 Task: Find a flat in São Lourenço, State of Minas Gerais, for 5 adults from 8th to 15th August, with a price range of ₹10,000 to ₹140,000, and amenities including Wifi, Free parking, TV, and Gym.
Action: Mouse moved to (500, 106)
Screenshot: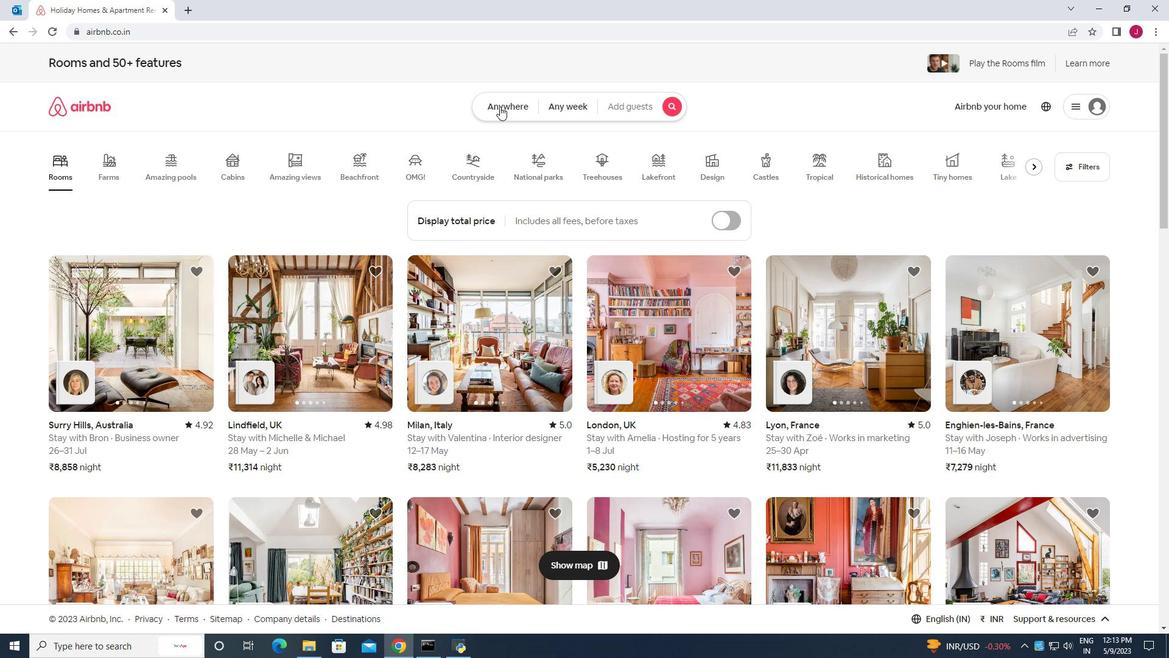 
Action: Mouse pressed left at (500, 106)
Screenshot: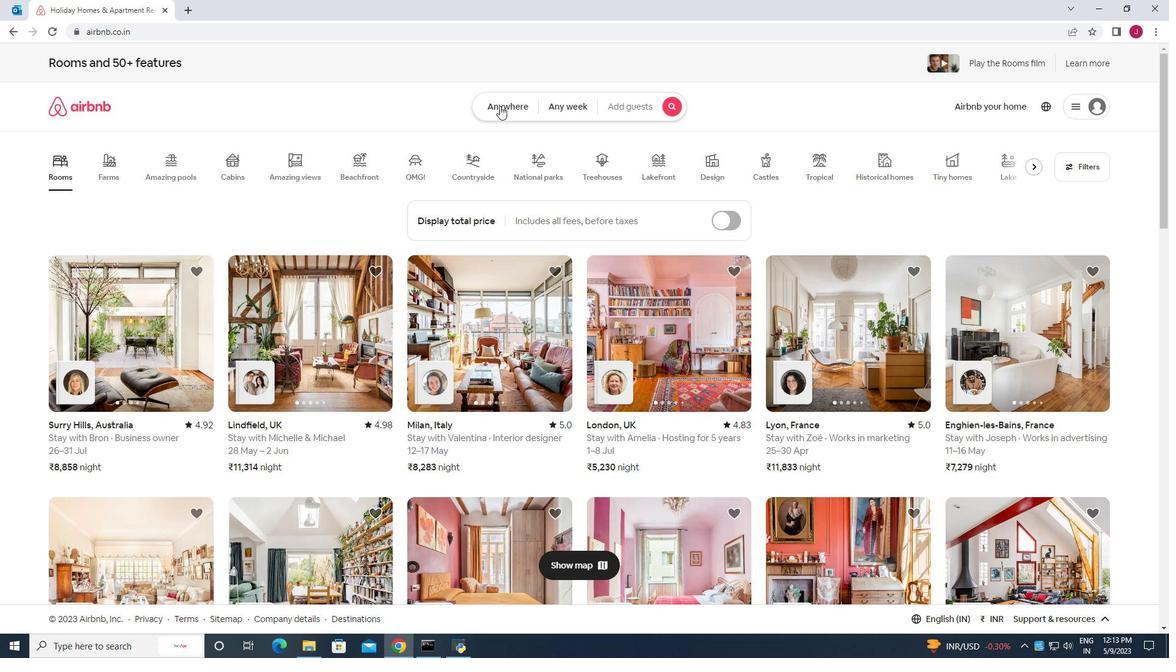 
Action: Mouse moved to (424, 154)
Screenshot: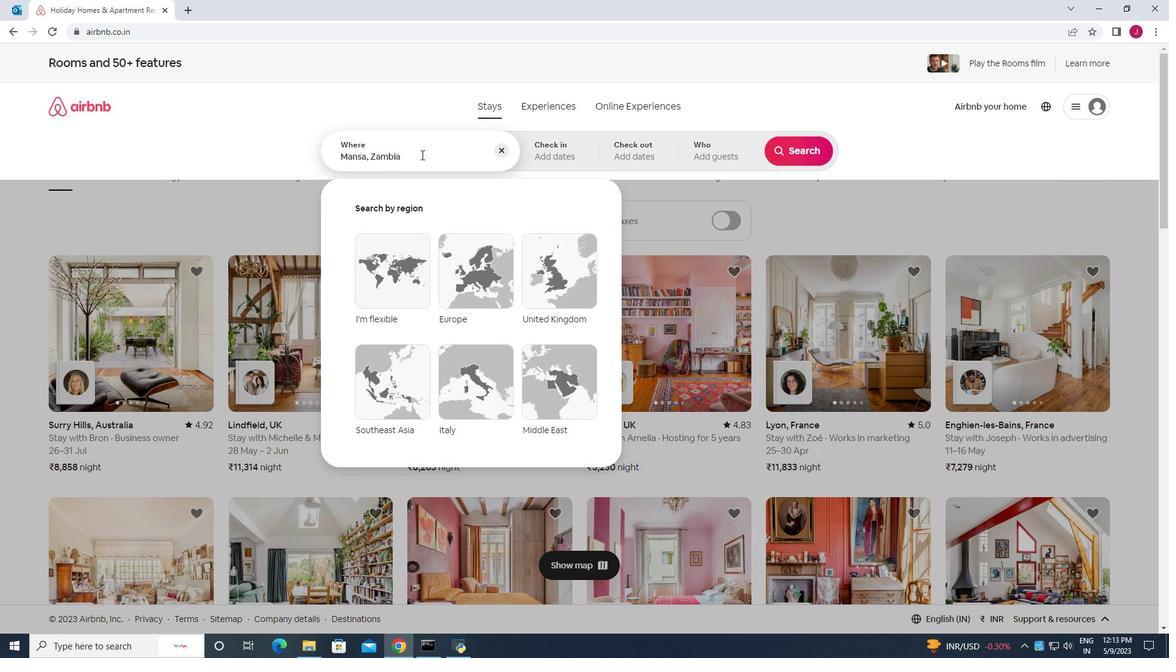 
Action: Mouse pressed left at (424, 154)
Screenshot: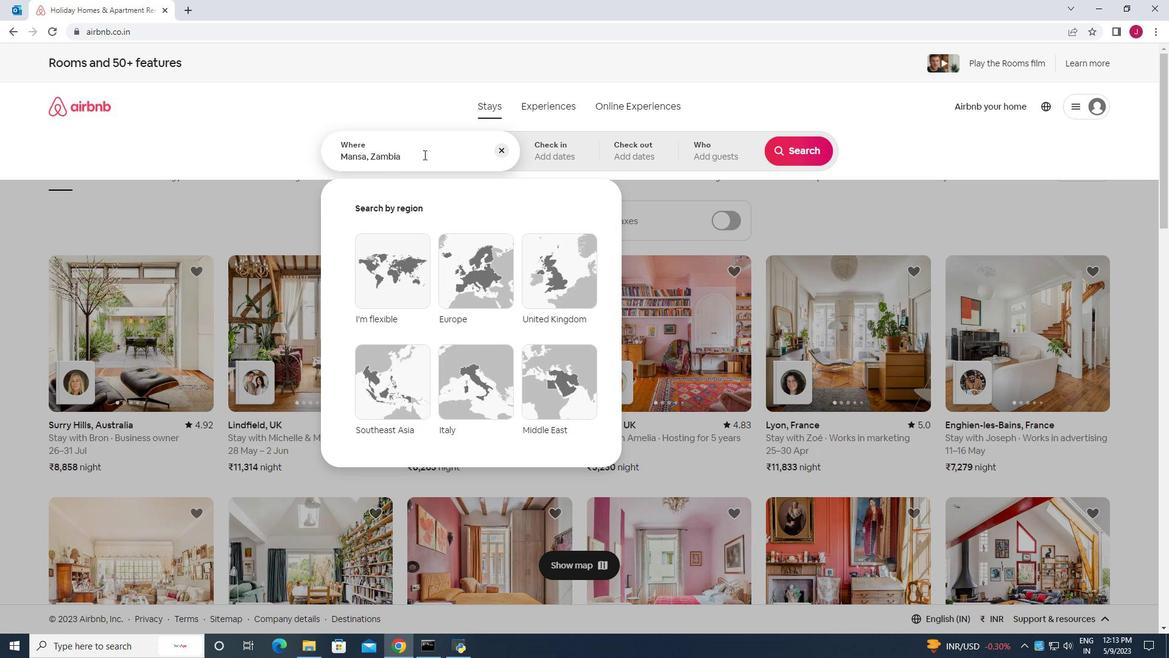 
Action: Mouse moved to (424, 154)
Screenshot: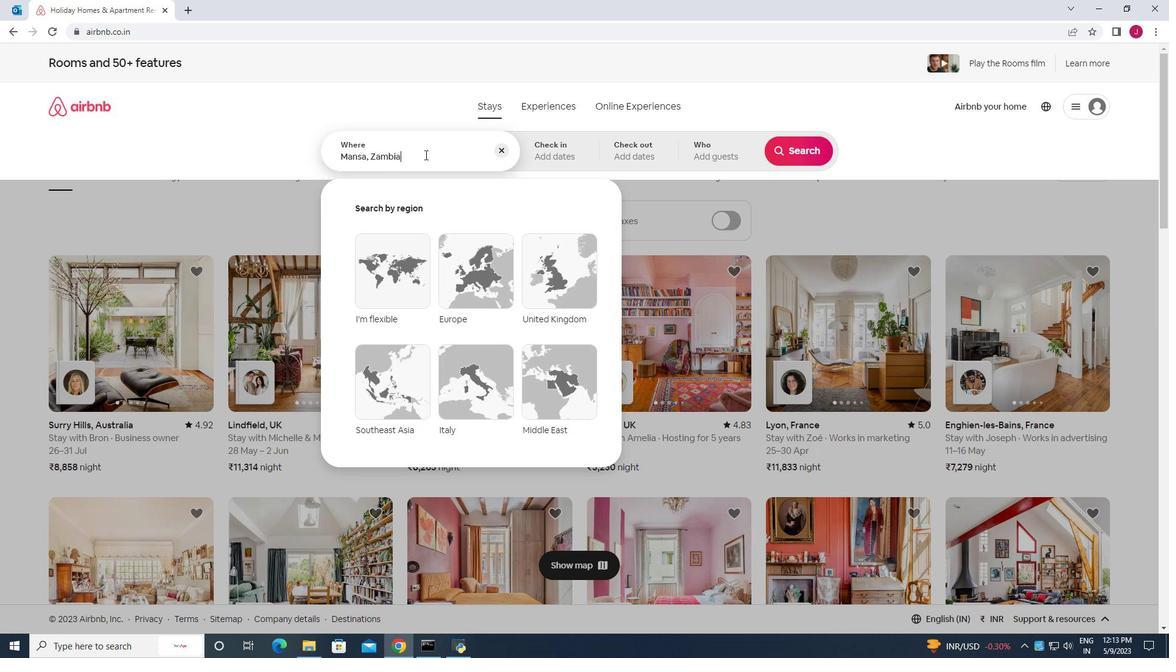 
Action: Key pressed <Key.backspace><Key.backspace><Key.backspace><Key.backspace><Key.backspace><Key.backspace><Key.backspace><Key.backspace><Key.backspace><Key.backspace><Key.backspace><Key.backspace><Key.backspace><Key.backspace><Key.backspace><Key.backspace><Key.backspace><Key.backspace><Key.backspace><Key.backspace>sao<Key.space>lourenco<Key.space>brazil
Screenshot: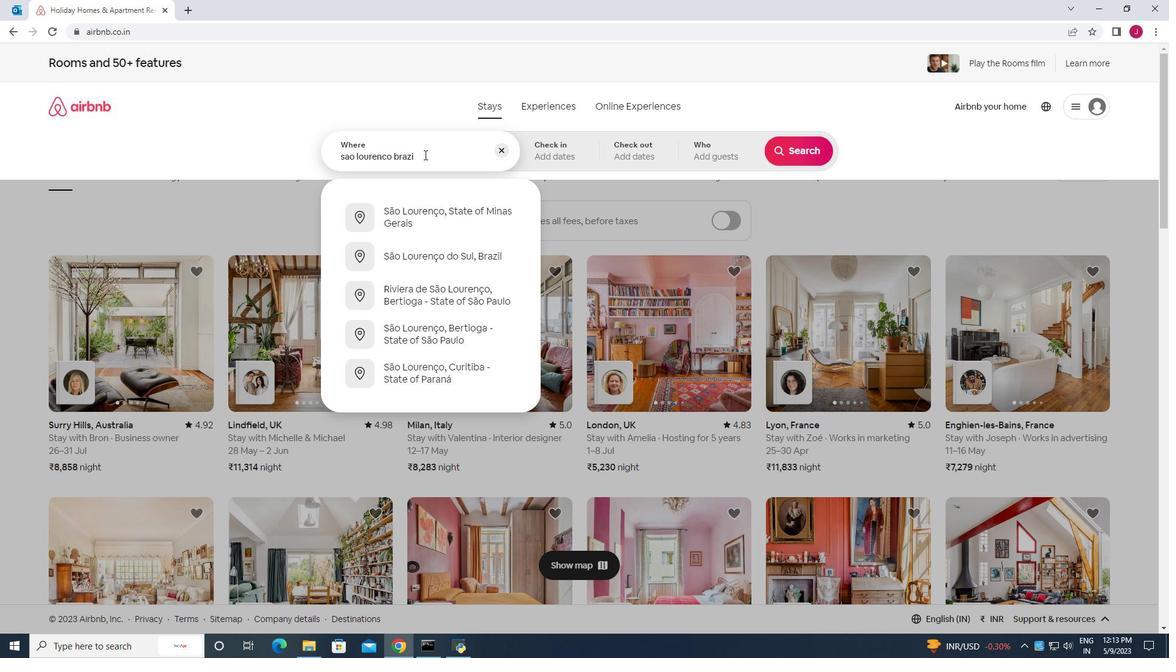 
Action: Mouse moved to (424, 226)
Screenshot: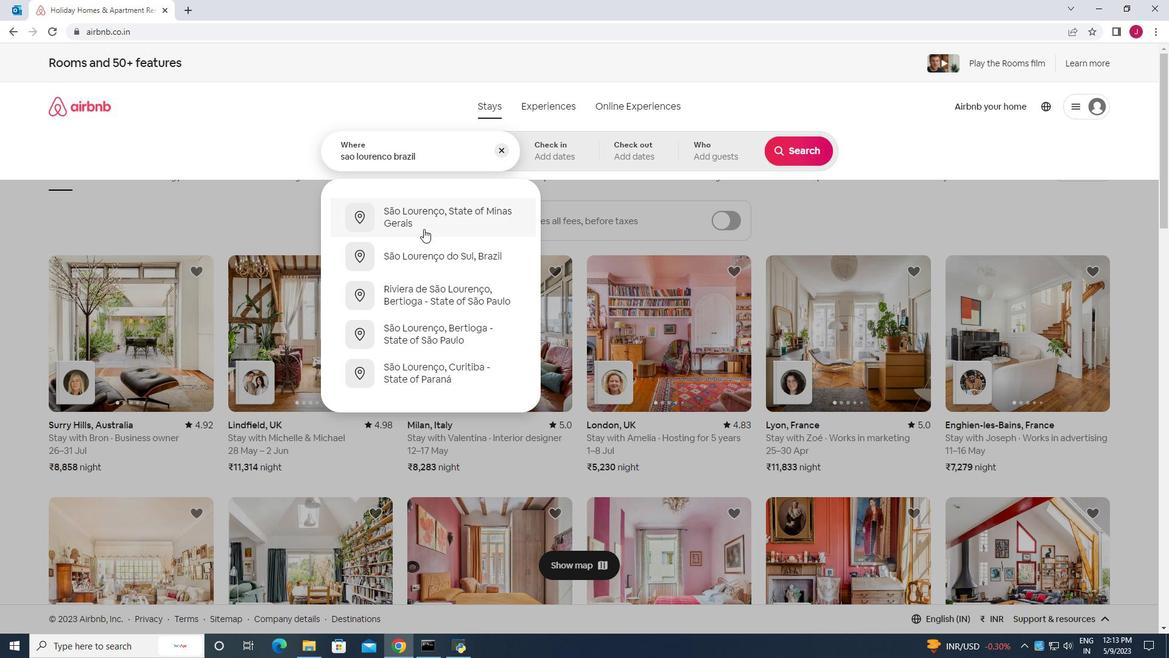 
Action: Key pressed <Key.enter>
Screenshot: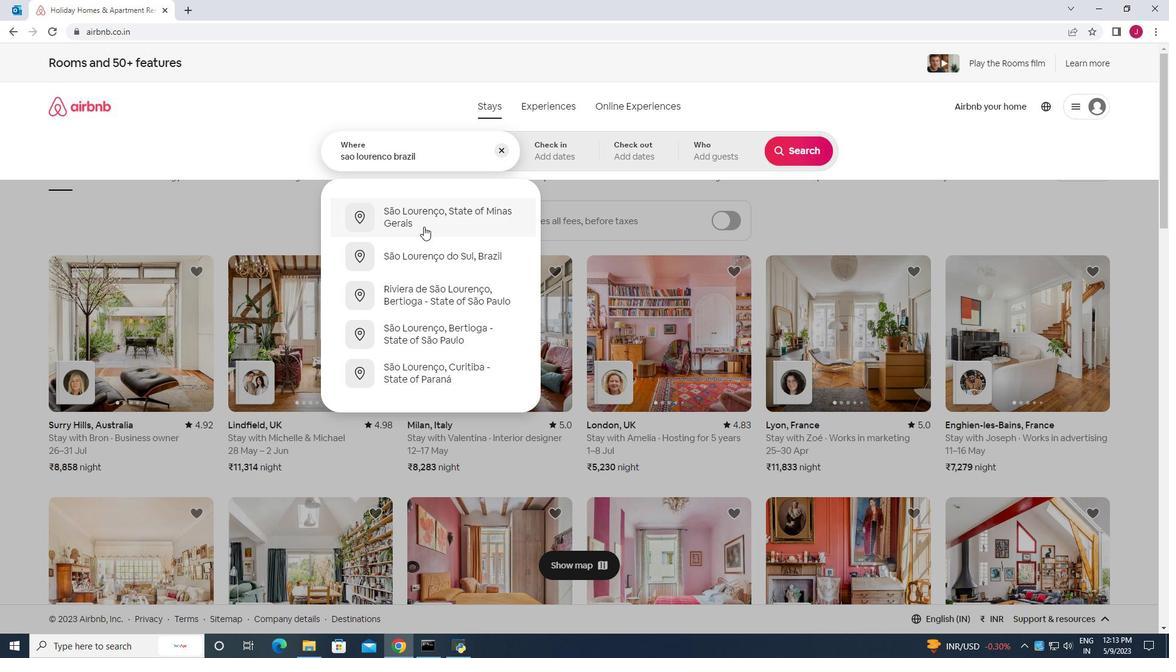 
Action: Mouse moved to (793, 247)
Screenshot: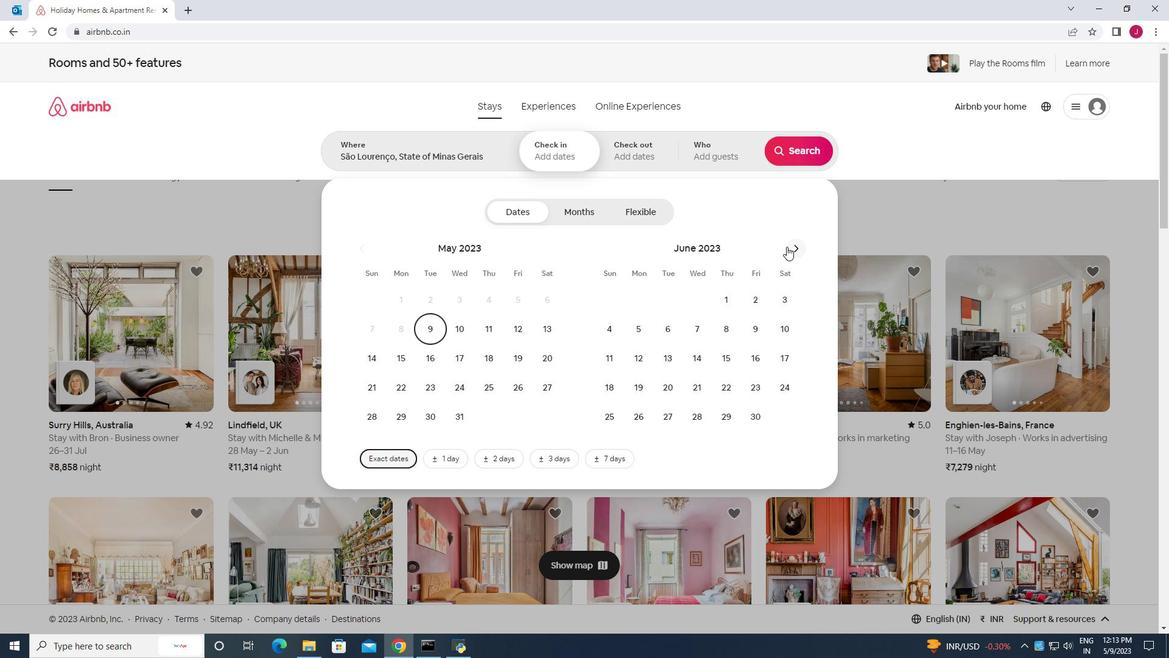 
Action: Mouse pressed left at (793, 247)
Screenshot: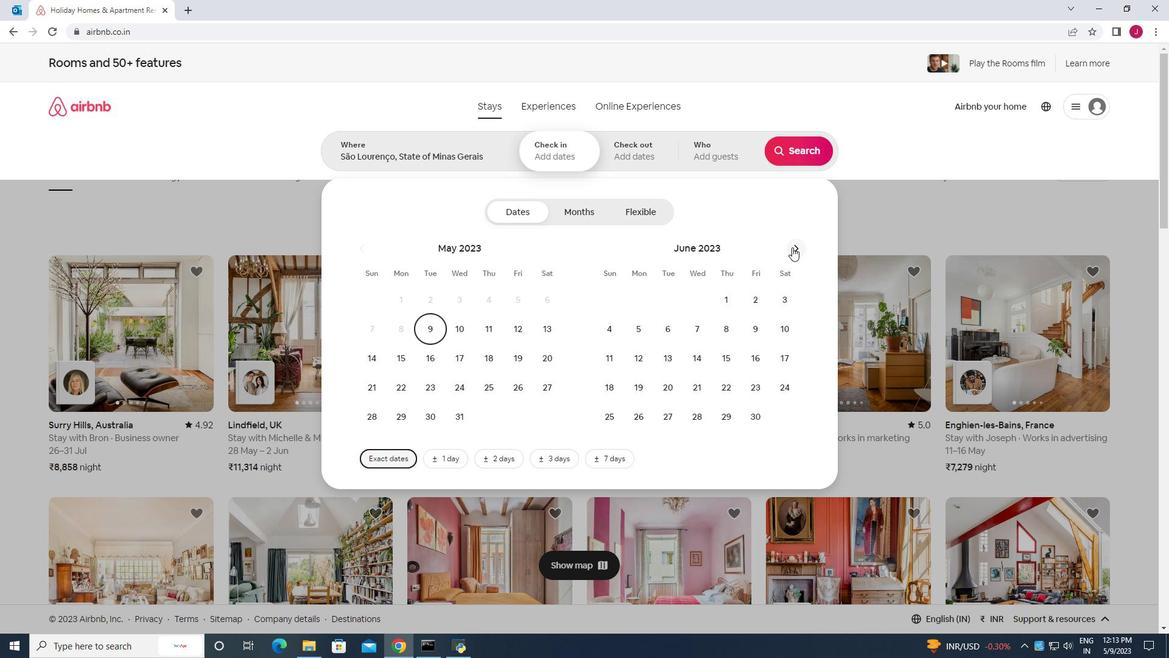 
Action: Mouse moved to (797, 247)
Screenshot: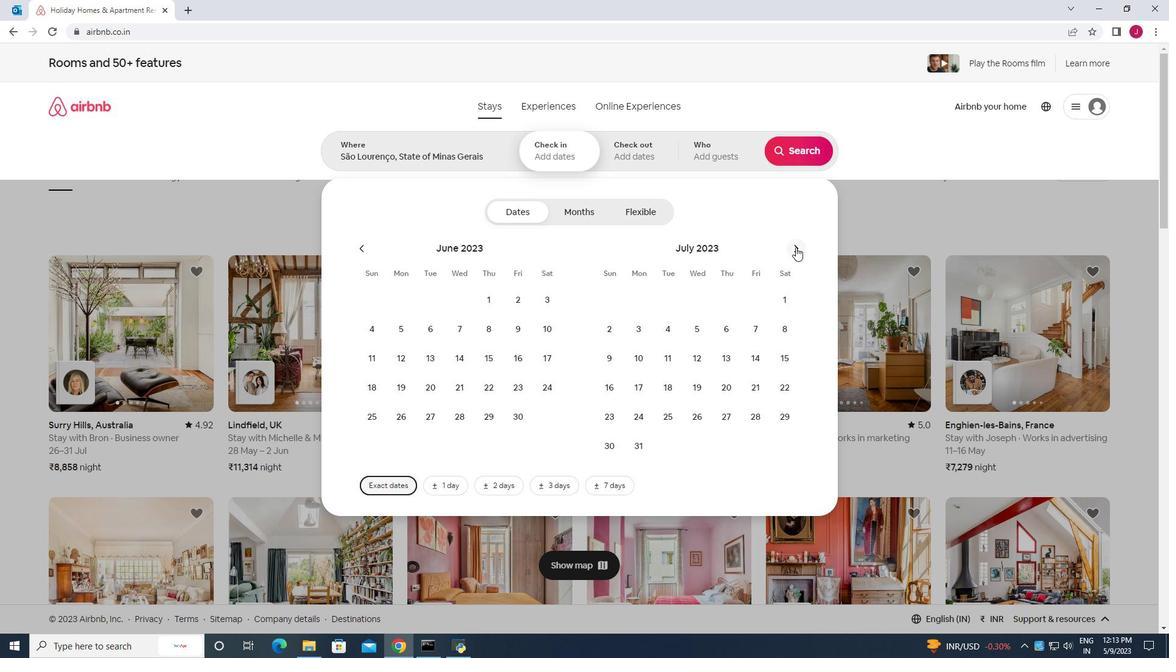
Action: Mouse pressed left at (797, 247)
Screenshot: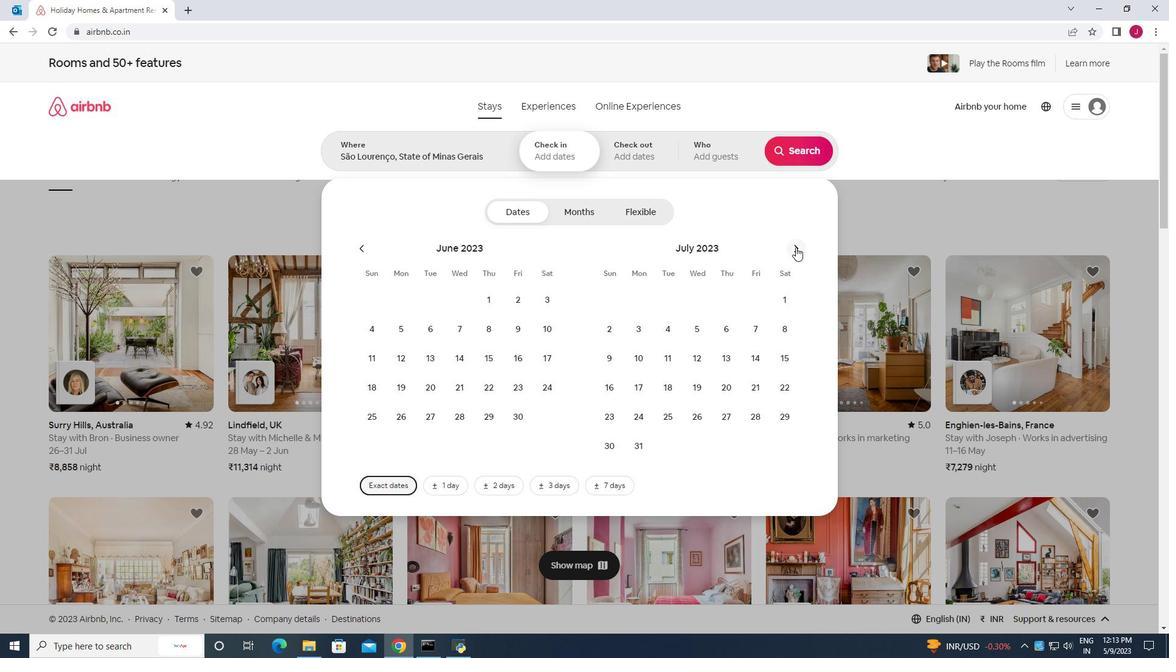 
Action: Mouse moved to (674, 328)
Screenshot: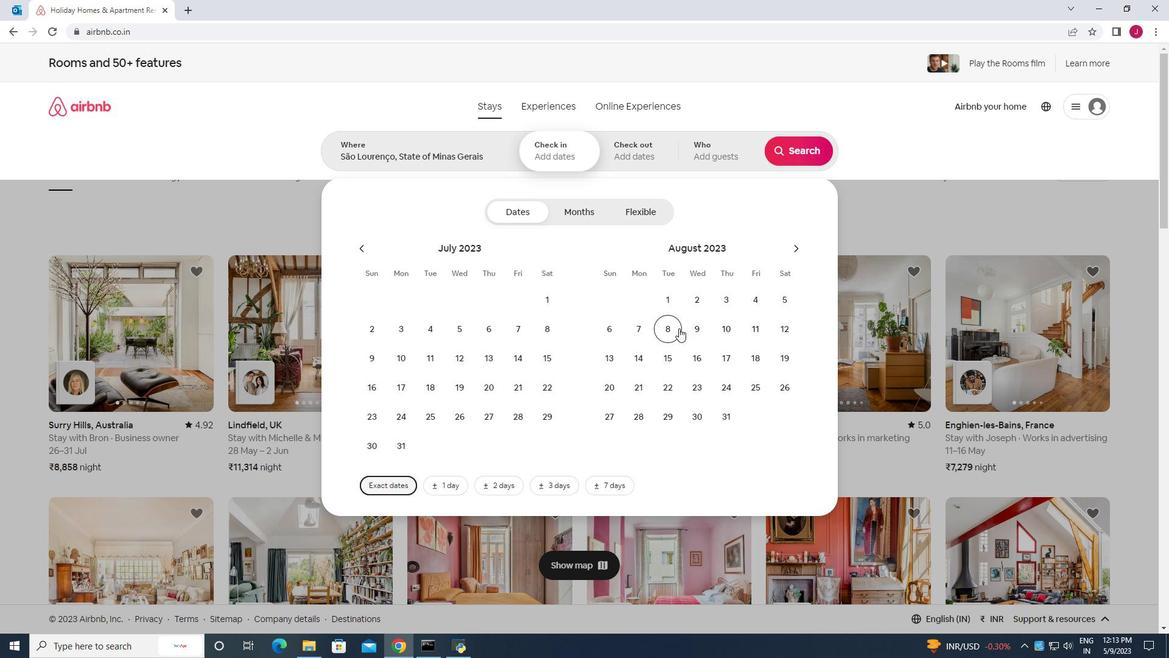 
Action: Mouse pressed left at (674, 328)
Screenshot: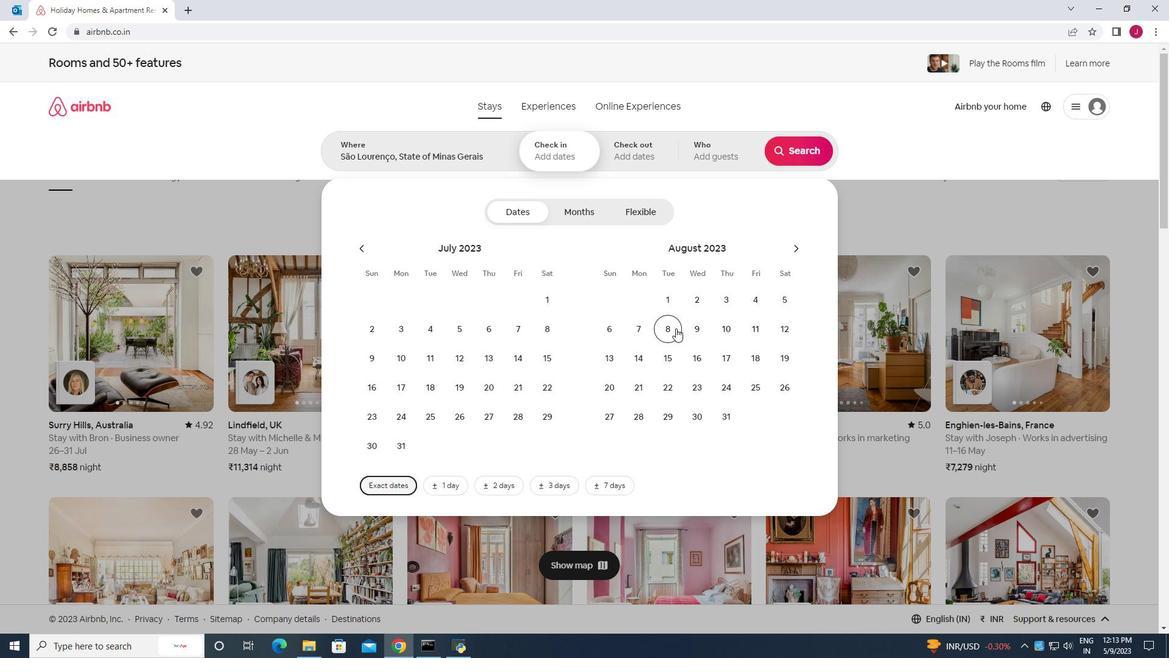 
Action: Mouse moved to (666, 355)
Screenshot: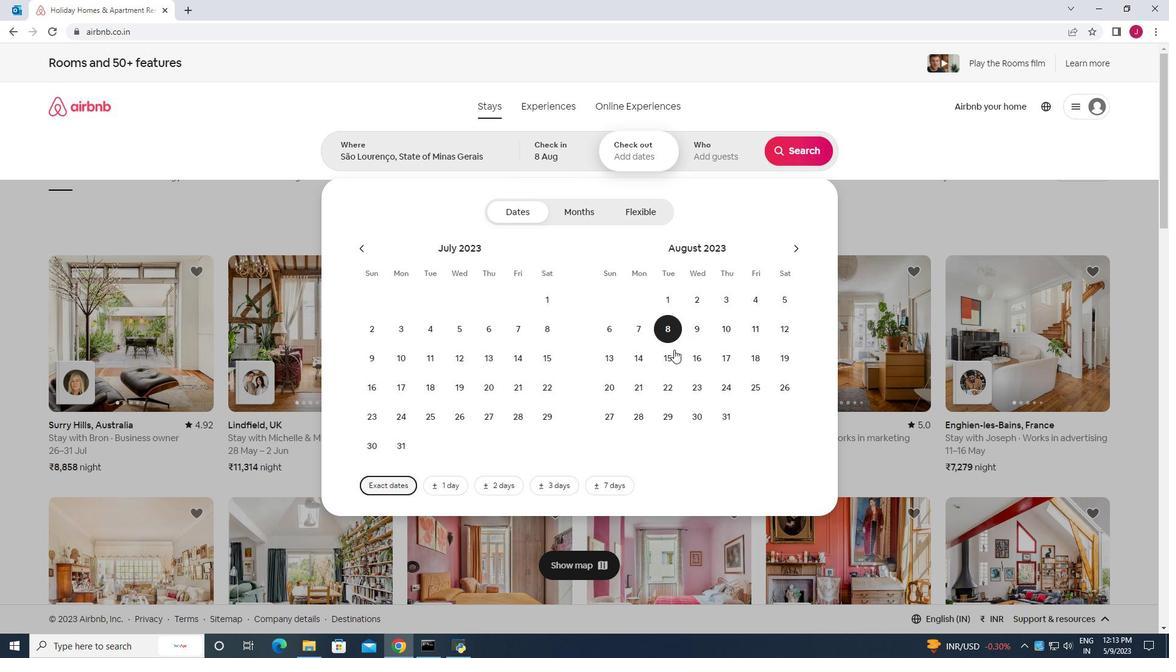 
Action: Mouse pressed left at (666, 355)
Screenshot: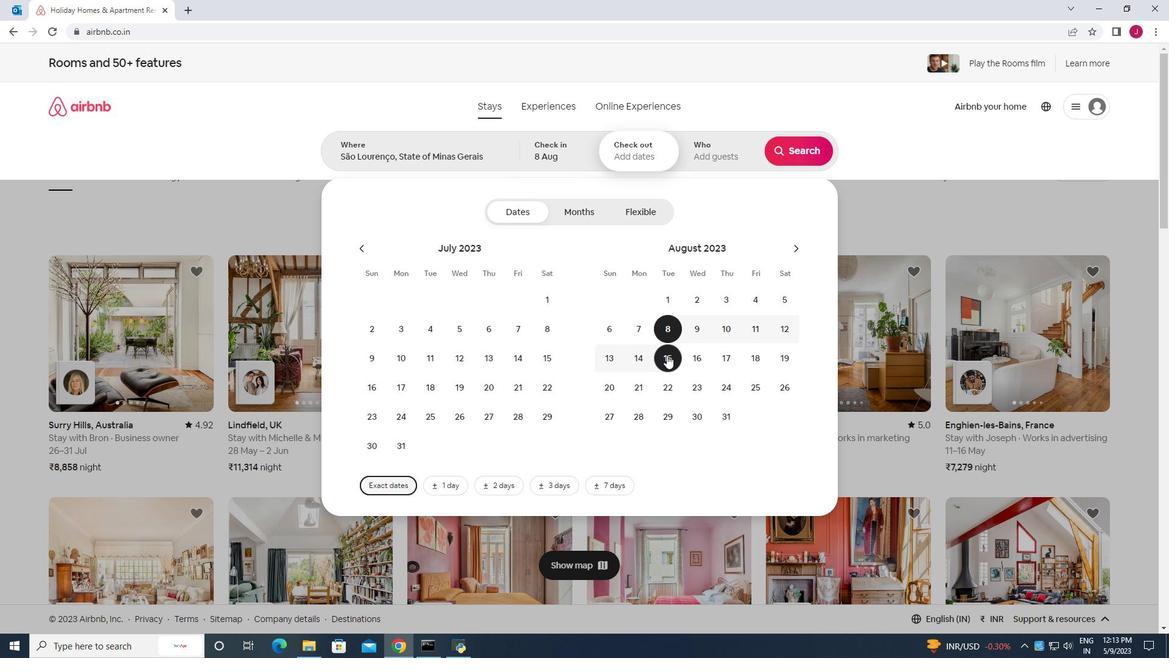 
Action: Mouse moved to (718, 149)
Screenshot: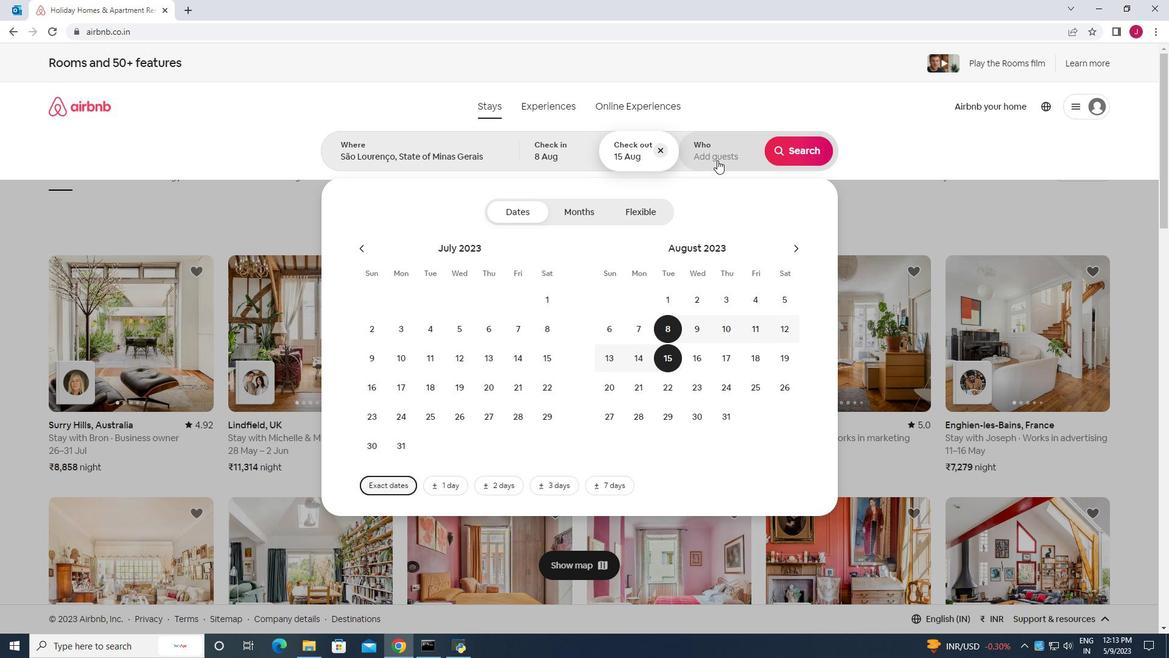 
Action: Mouse pressed left at (718, 149)
Screenshot: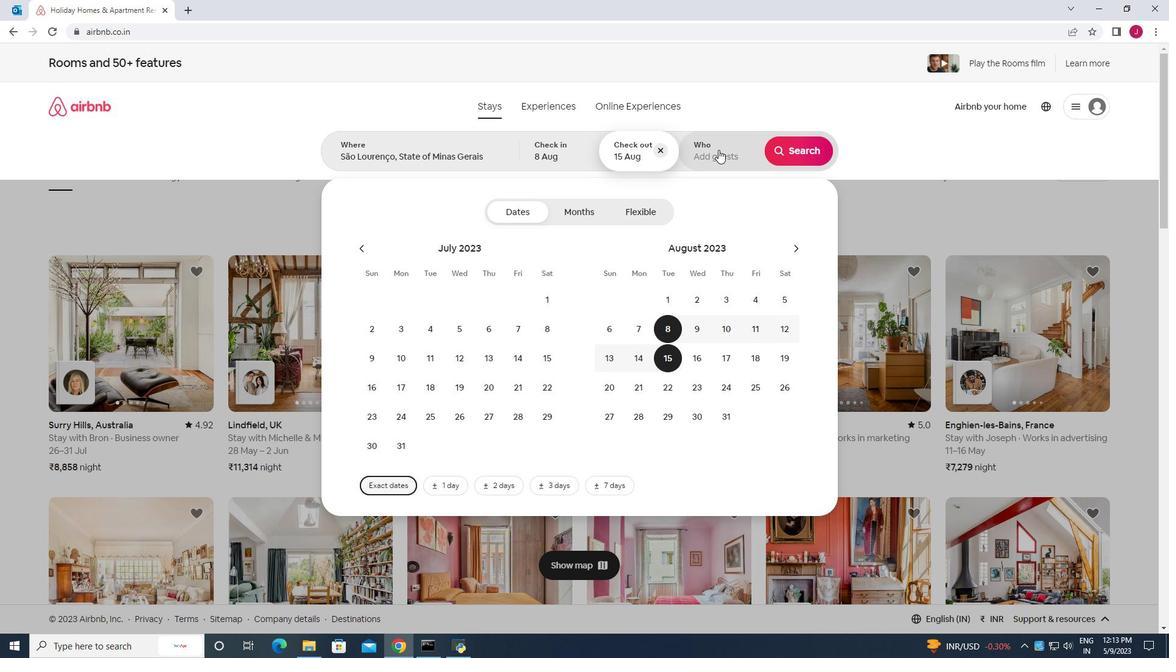 
Action: Mouse moved to (737, 285)
Screenshot: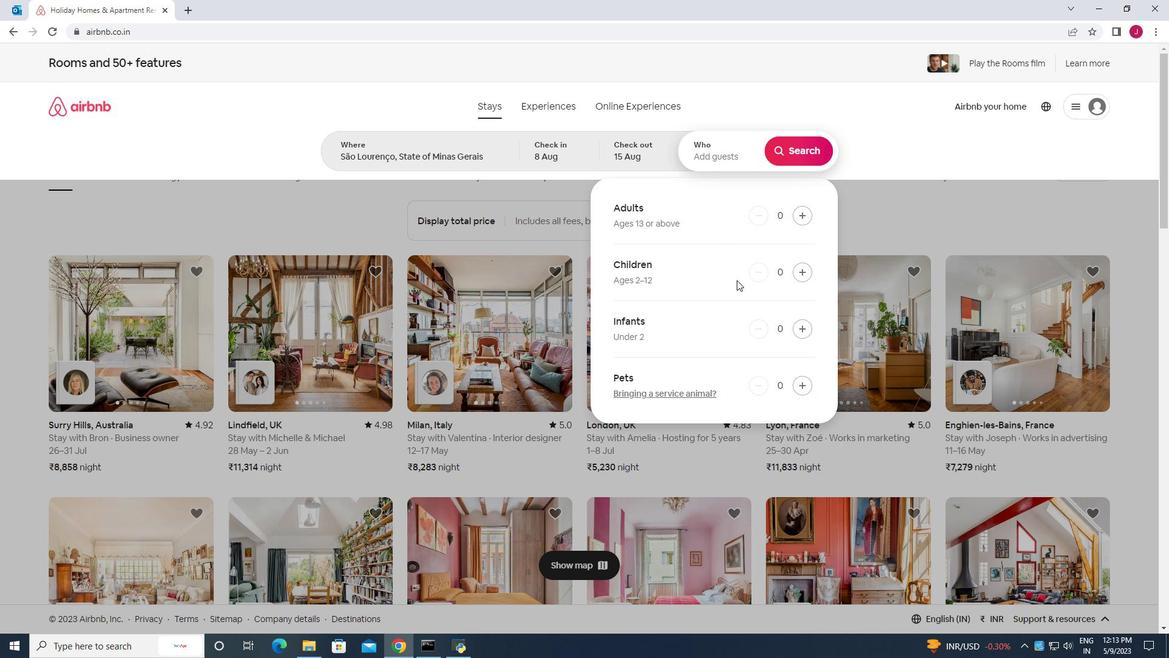 
Action: Mouse scrolled (737, 285) with delta (0, 0)
Screenshot: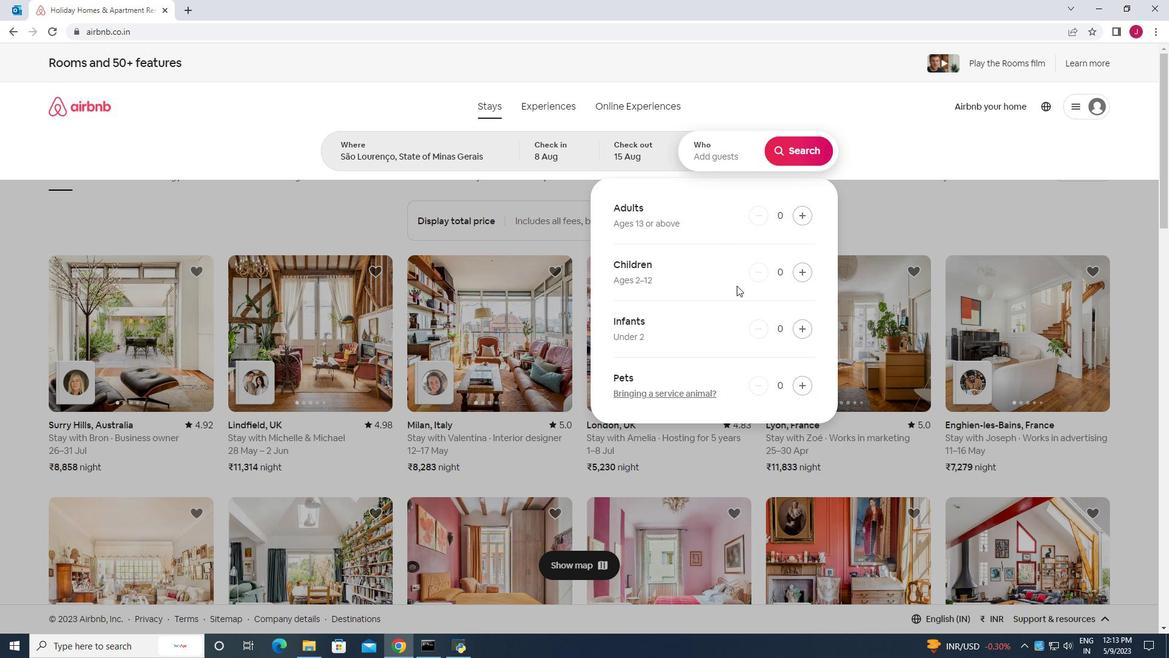 
Action: Mouse moved to (734, 285)
Screenshot: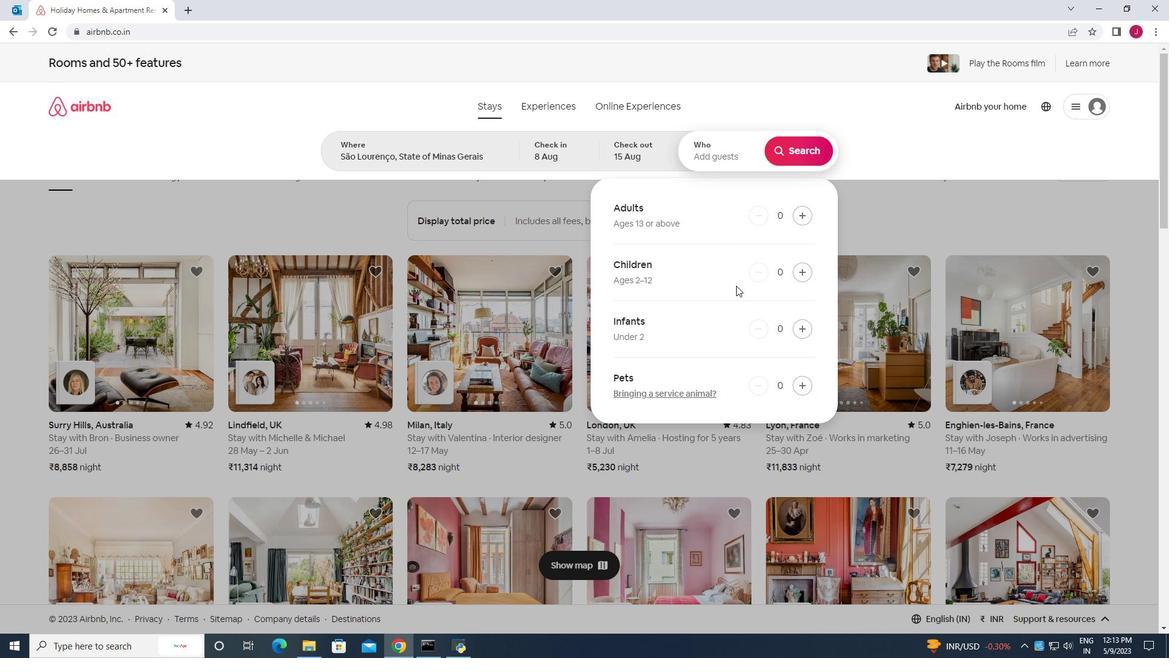 
Action: Mouse scrolled (734, 285) with delta (0, 0)
Screenshot: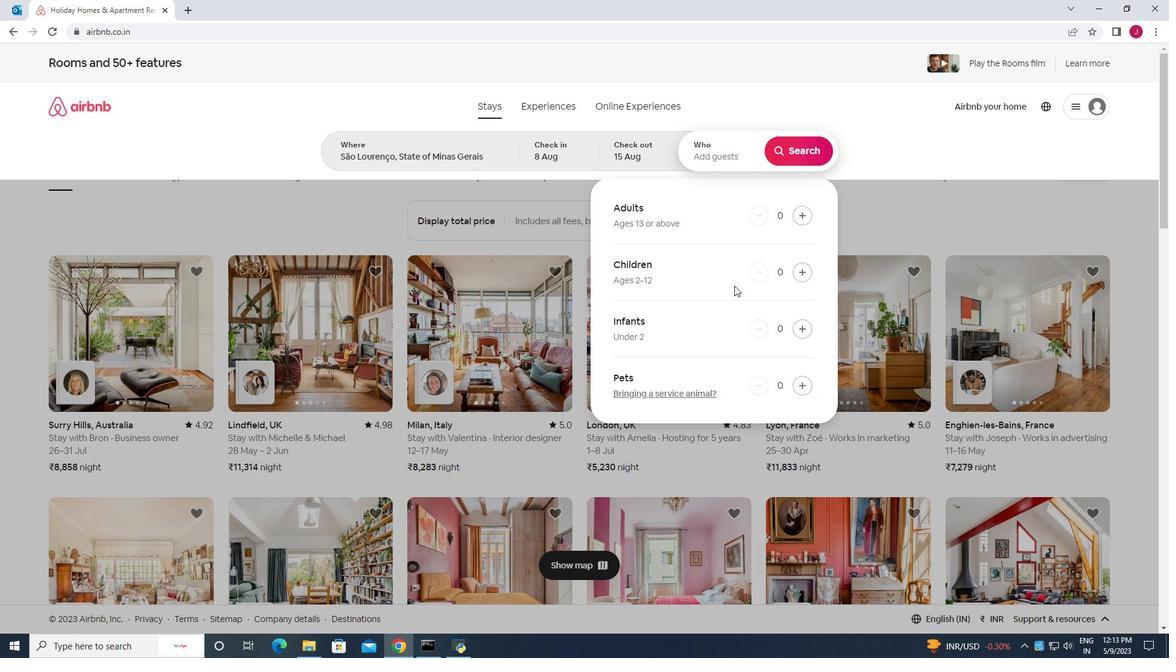 
Action: Mouse scrolled (734, 285) with delta (0, 0)
Screenshot: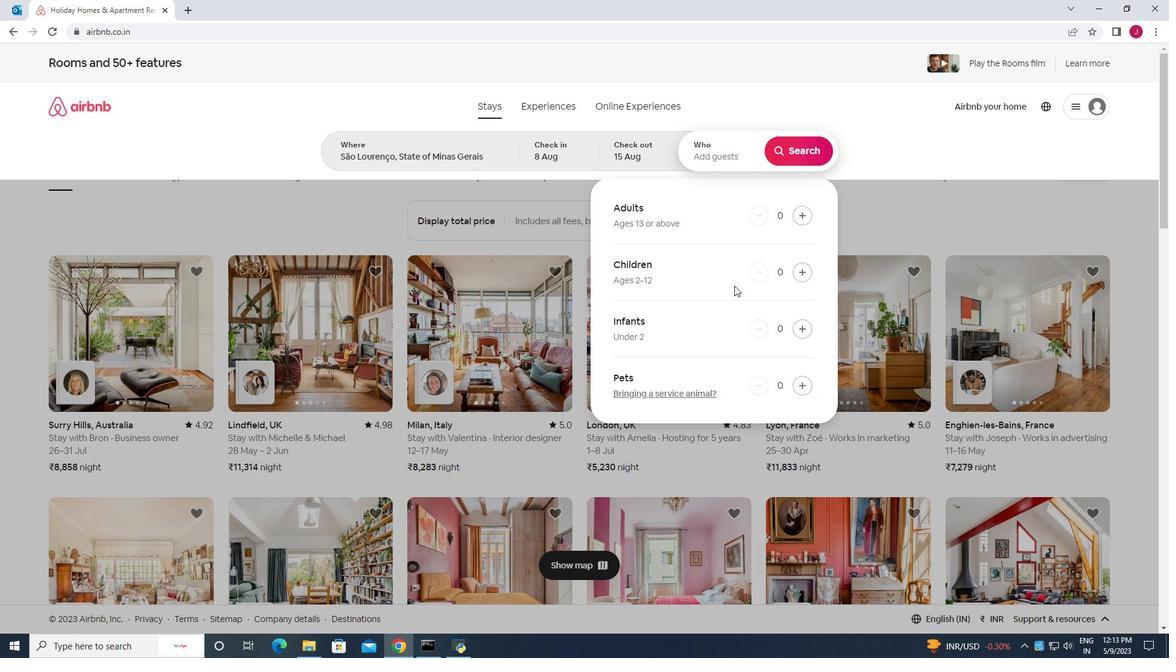 
Action: Mouse moved to (737, 286)
Screenshot: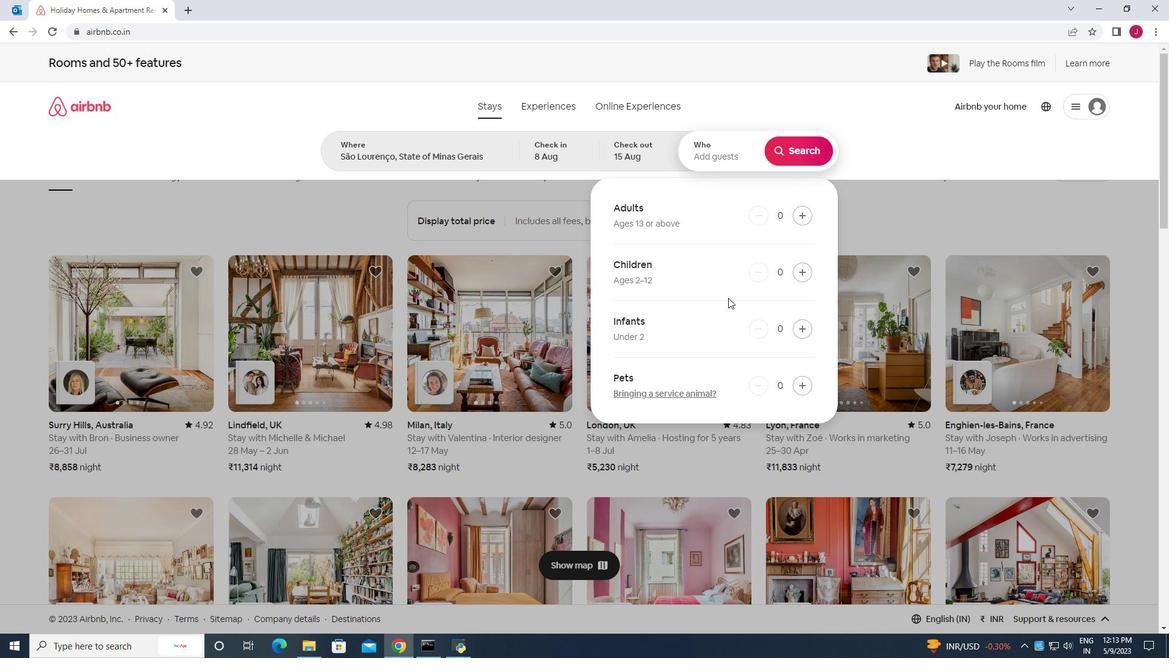 
Action: Mouse scrolled (737, 285) with delta (0, 0)
Screenshot: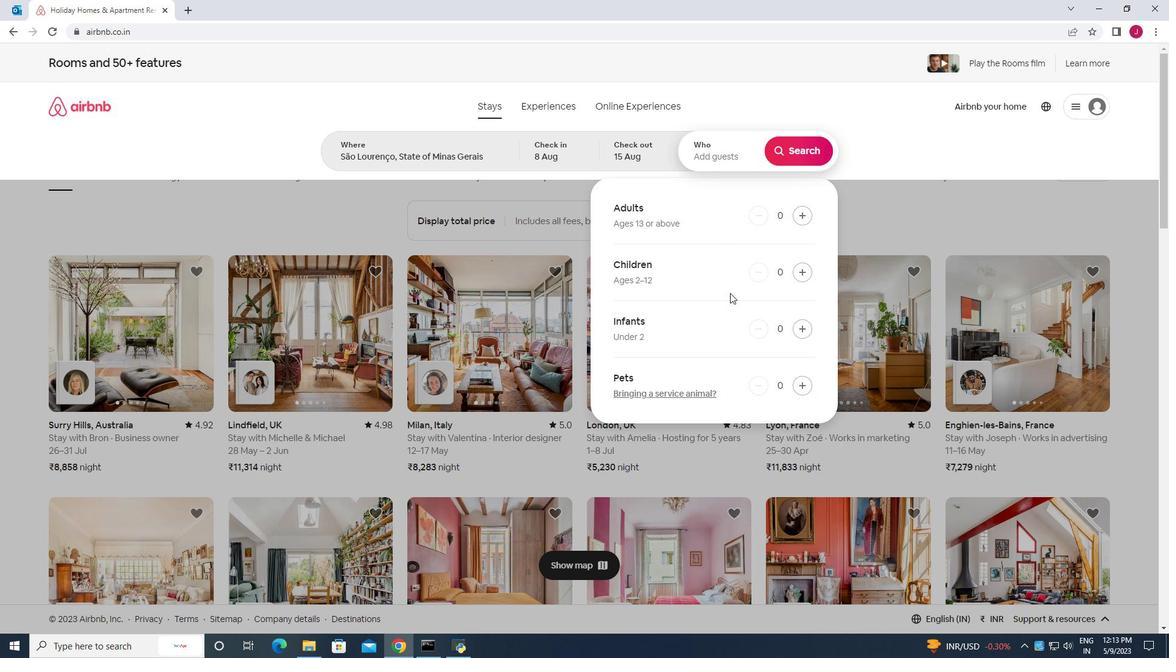 
Action: Mouse moved to (798, 209)
Screenshot: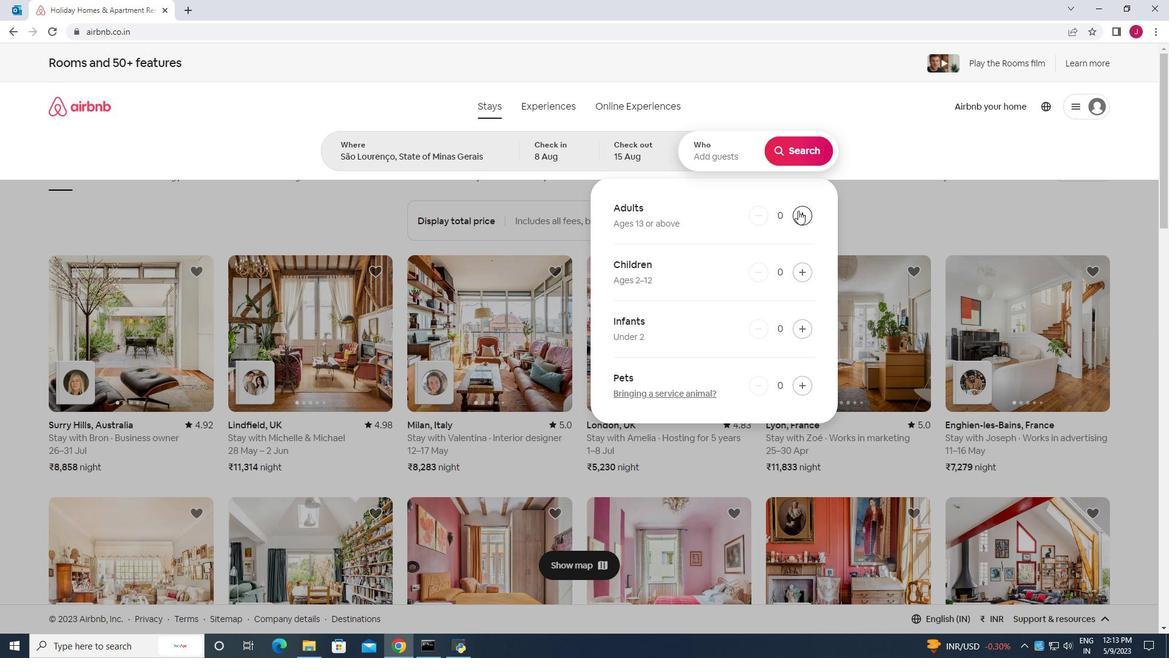 
Action: Mouse pressed left at (798, 209)
Screenshot: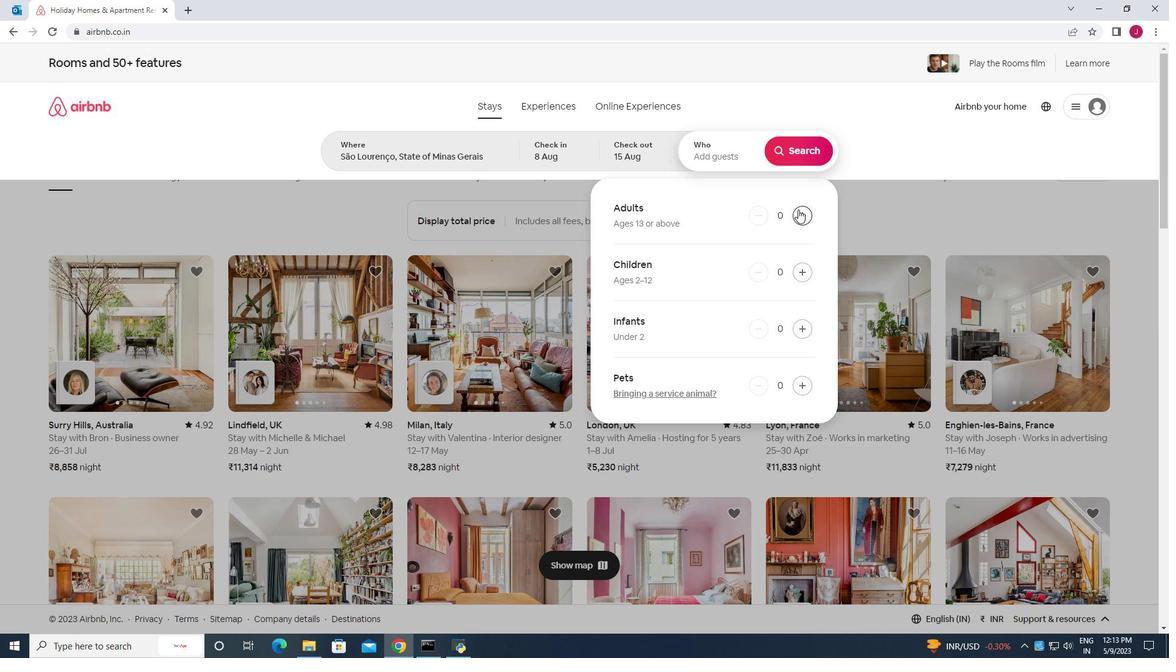 
Action: Mouse pressed left at (798, 209)
Screenshot: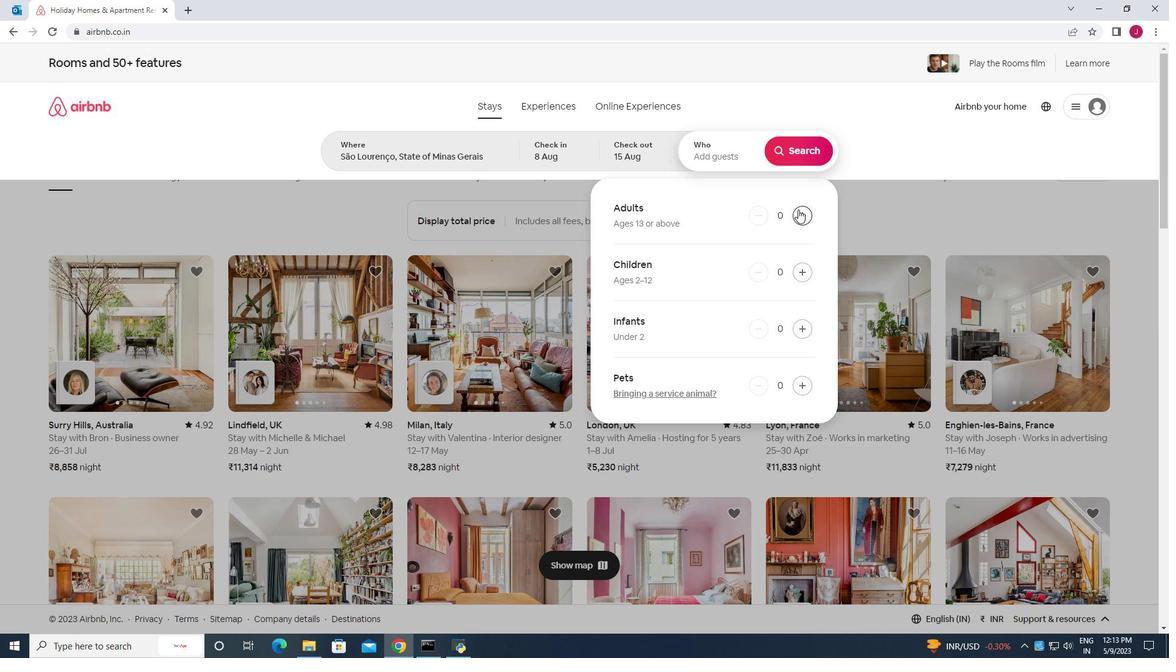 
Action: Mouse pressed left at (798, 209)
Screenshot: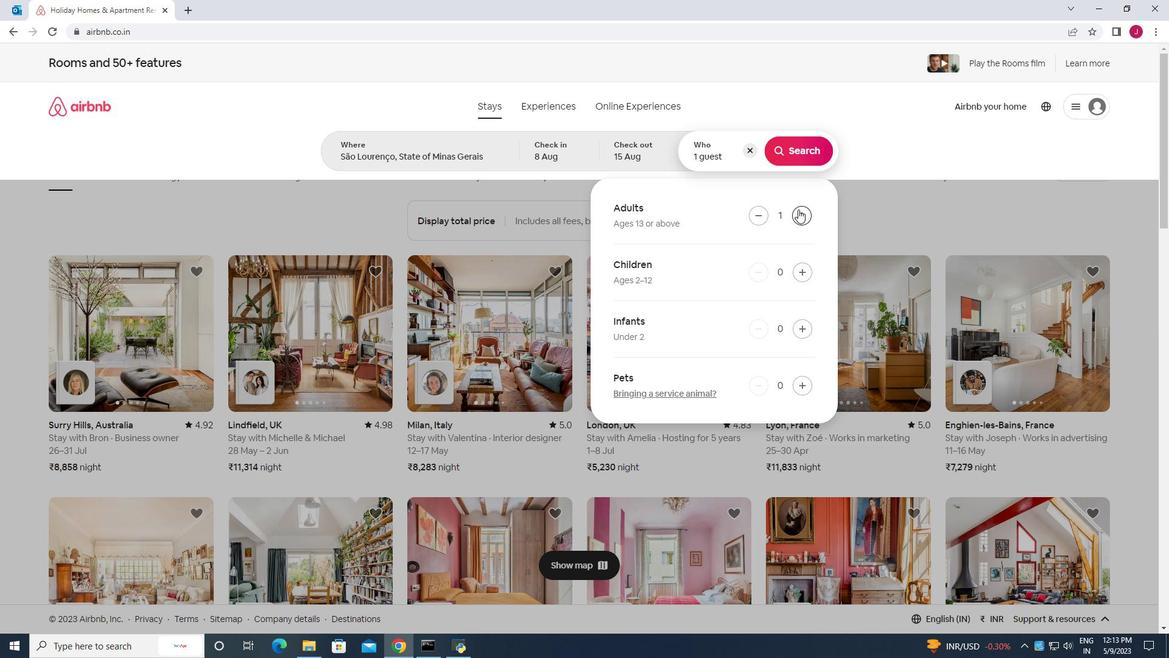 
Action: Mouse pressed left at (798, 209)
Screenshot: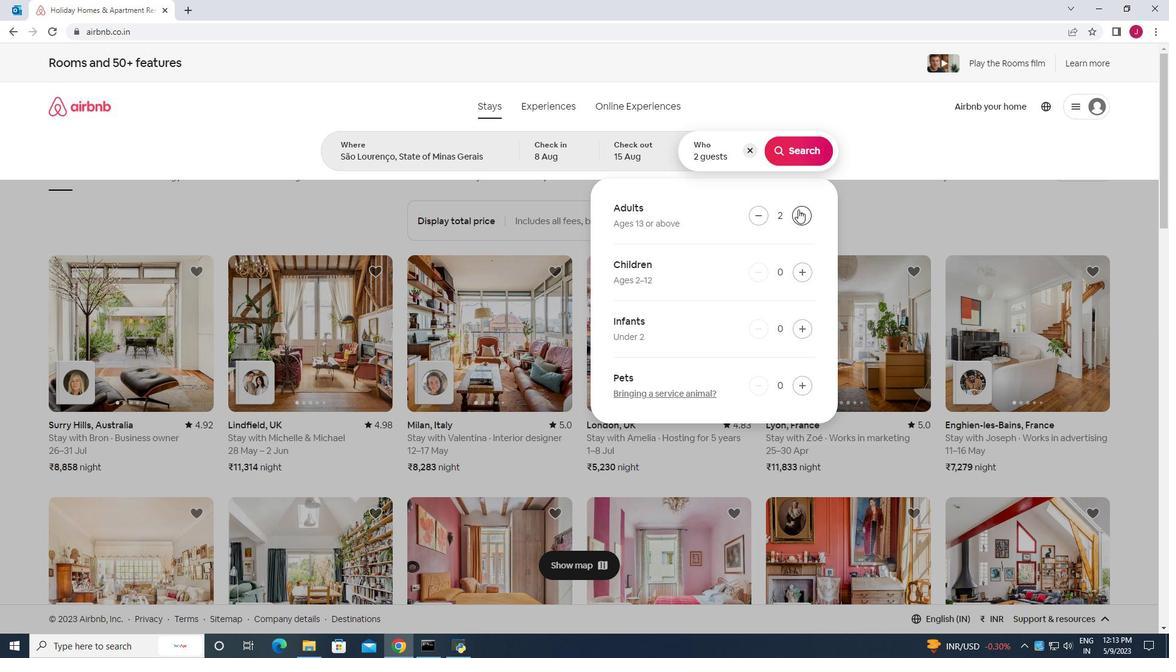 
Action: Mouse pressed left at (798, 209)
Screenshot: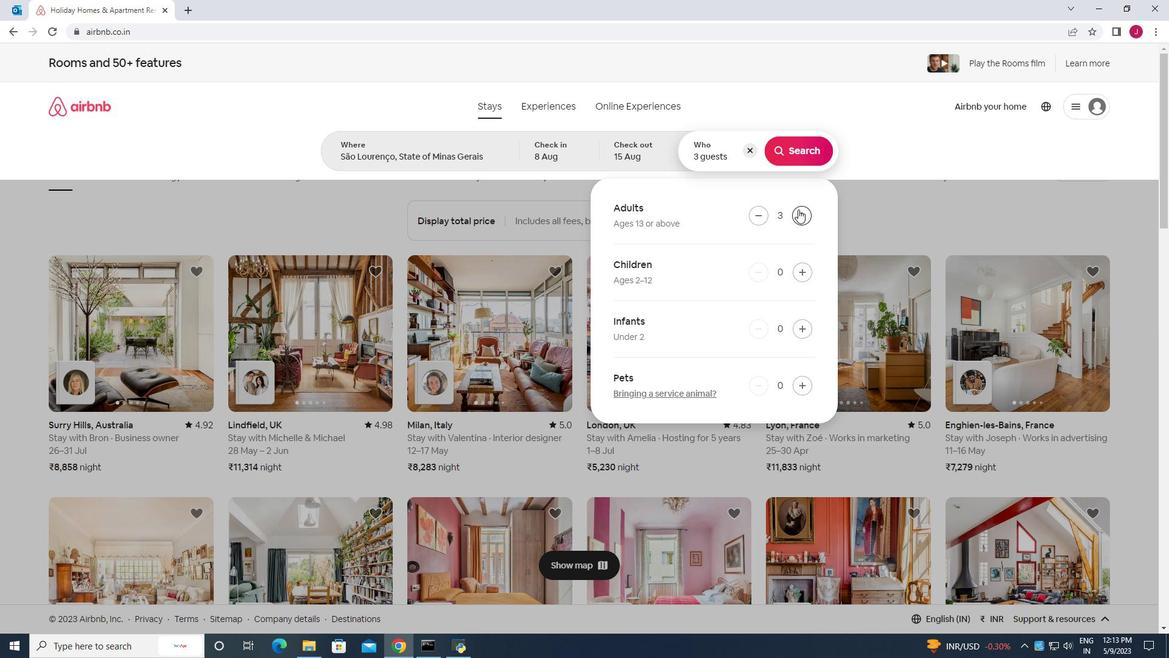 
Action: Mouse moved to (806, 152)
Screenshot: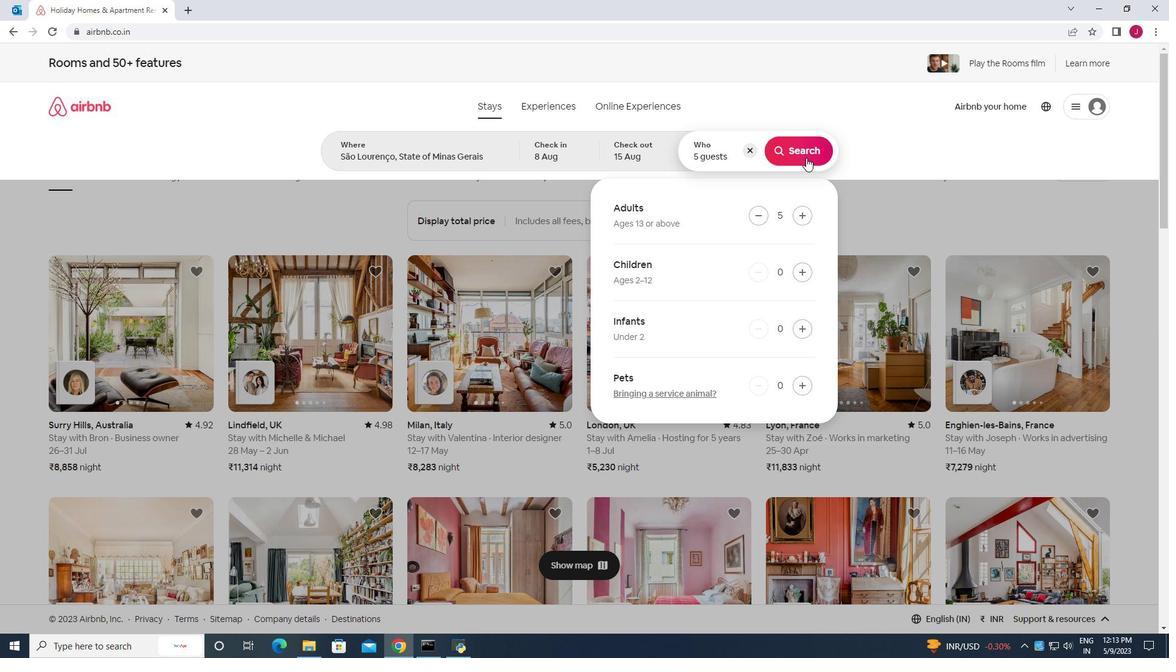 
Action: Mouse pressed left at (806, 152)
Screenshot: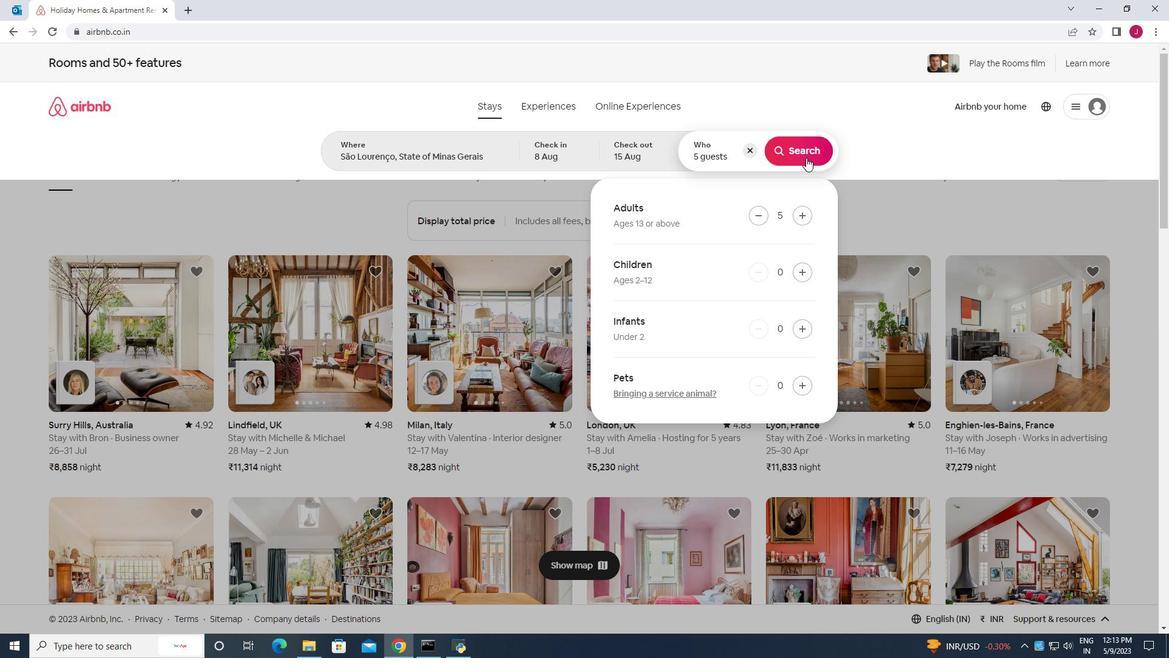 
Action: Mouse moved to (1122, 113)
Screenshot: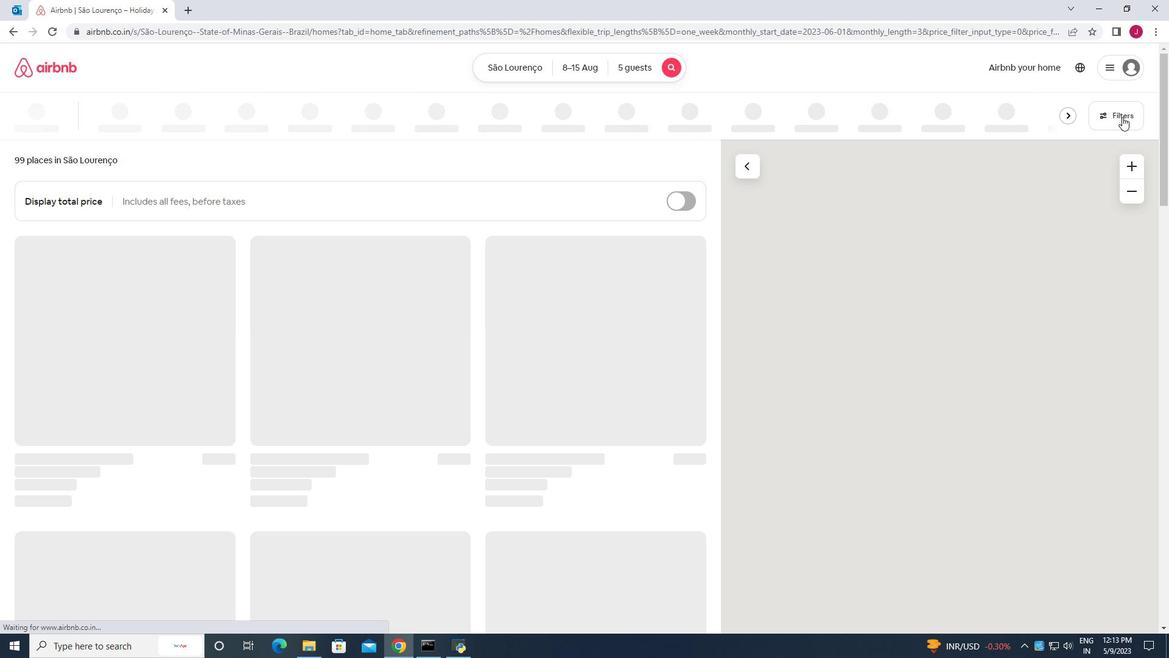 
Action: Mouse pressed left at (1122, 113)
Screenshot: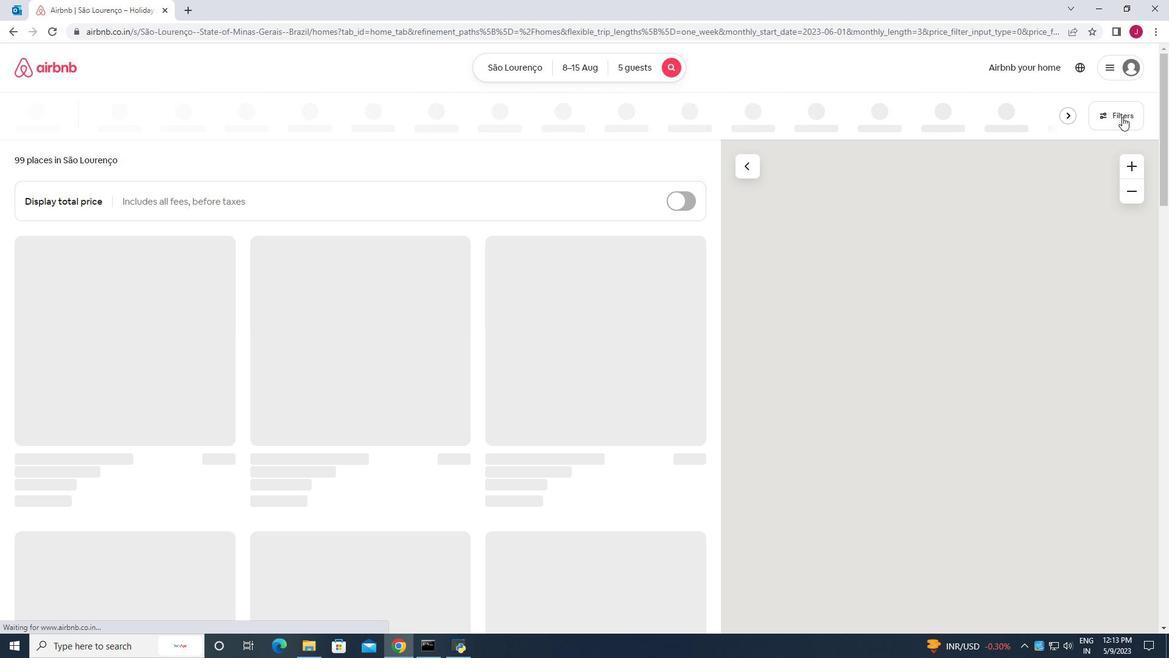 
Action: Mouse moved to (447, 408)
Screenshot: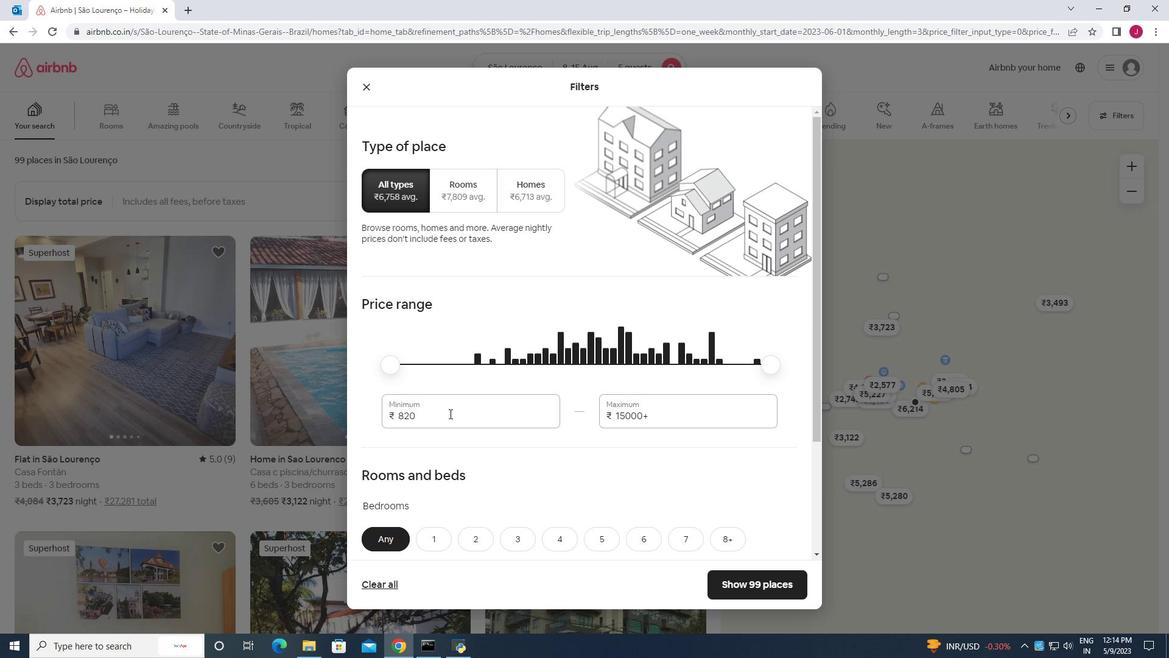 
Action: Mouse pressed left at (447, 408)
Screenshot: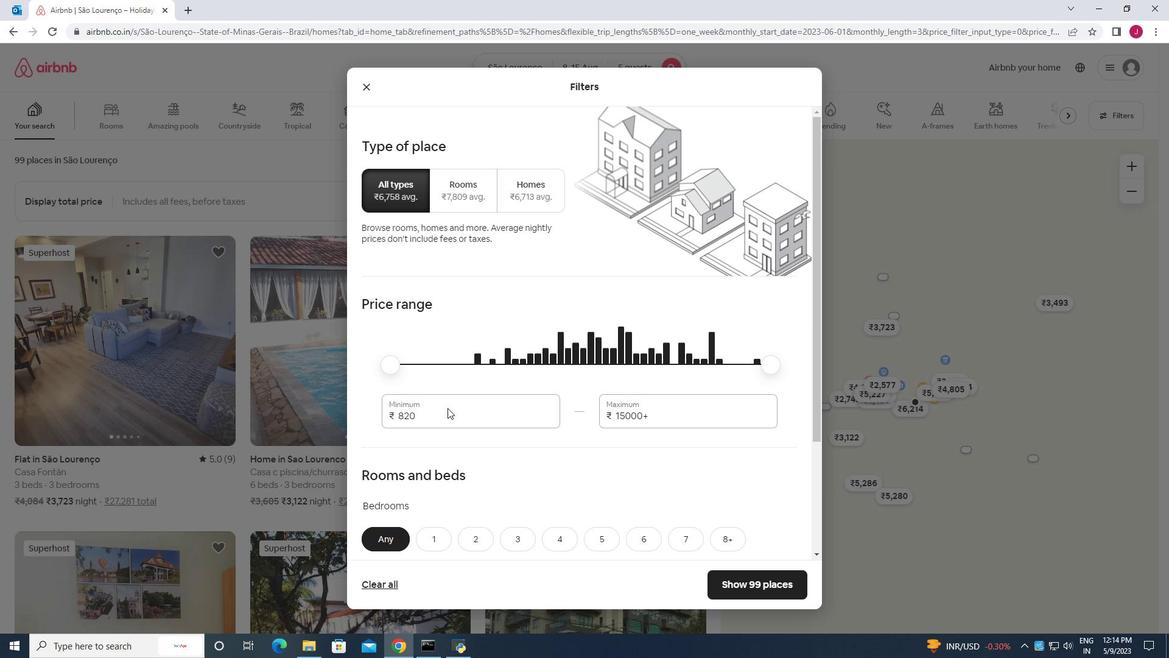 
Action: Key pressed <Key.backspace><Key.backspace><Key.backspace><Key.backspace><Key.backspace><Key.backspace><Key.backspace><Key.backspace><Key.backspace><Key.backspace><Key.backspace><Key.backspace><Key.backspace><Key.backspace><Key.backspace><Key.backspace><Key.backspace><Key.backspace>10000
Screenshot: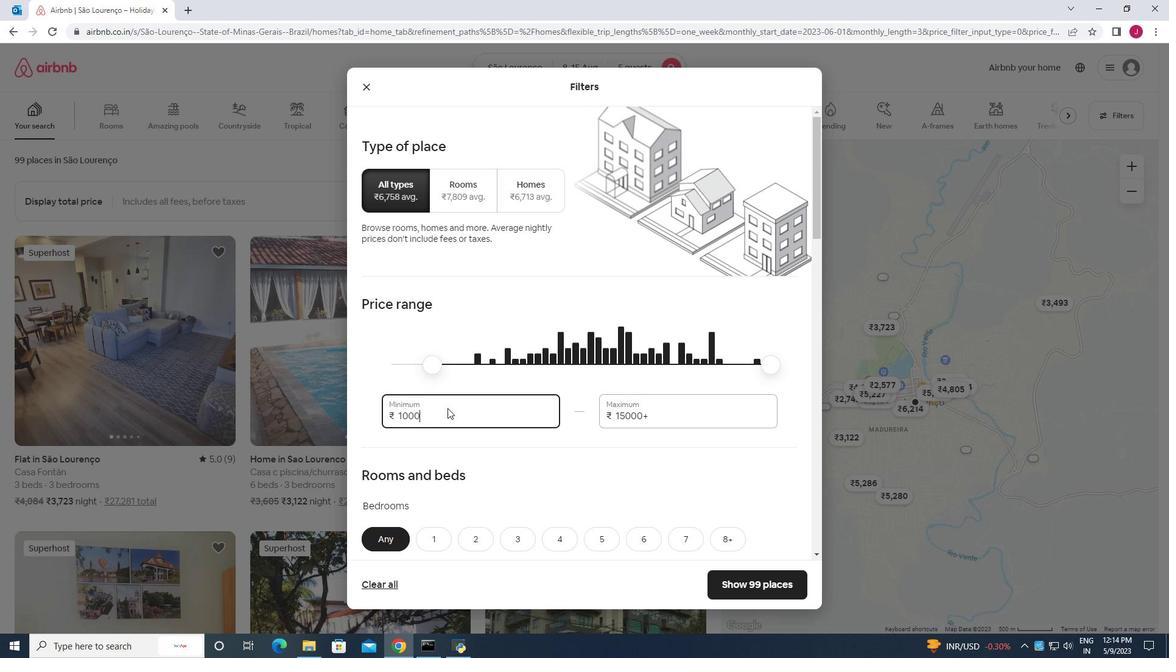 
Action: Mouse moved to (694, 409)
Screenshot: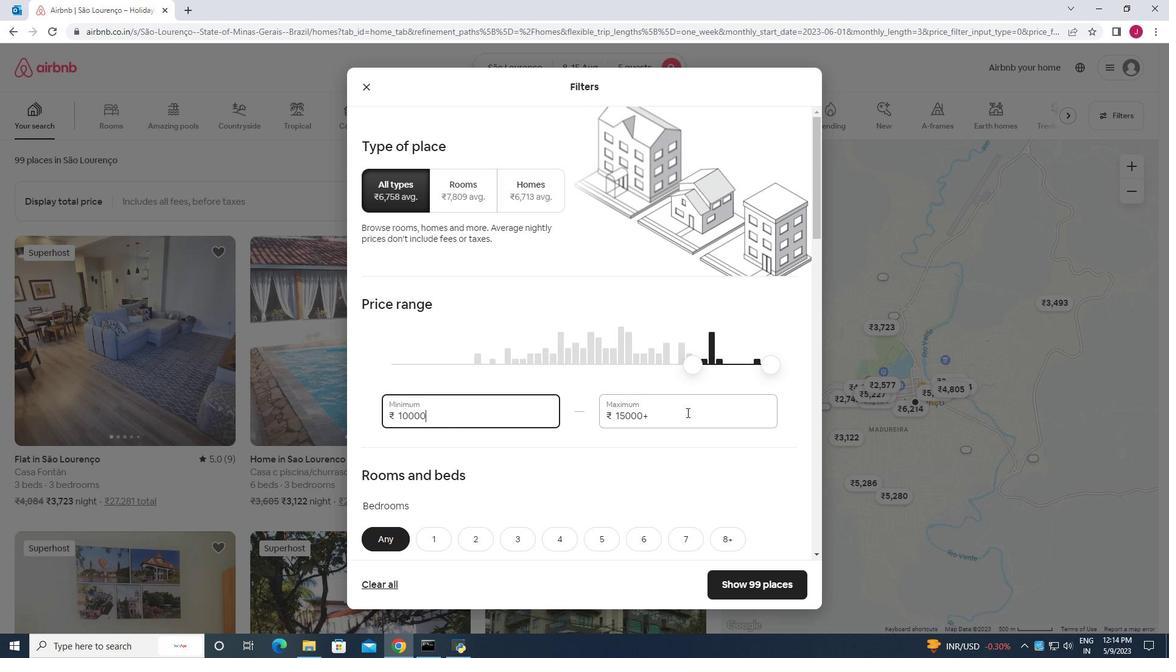 
Action: Mouse pressed left at (694, 409)
Screenshot: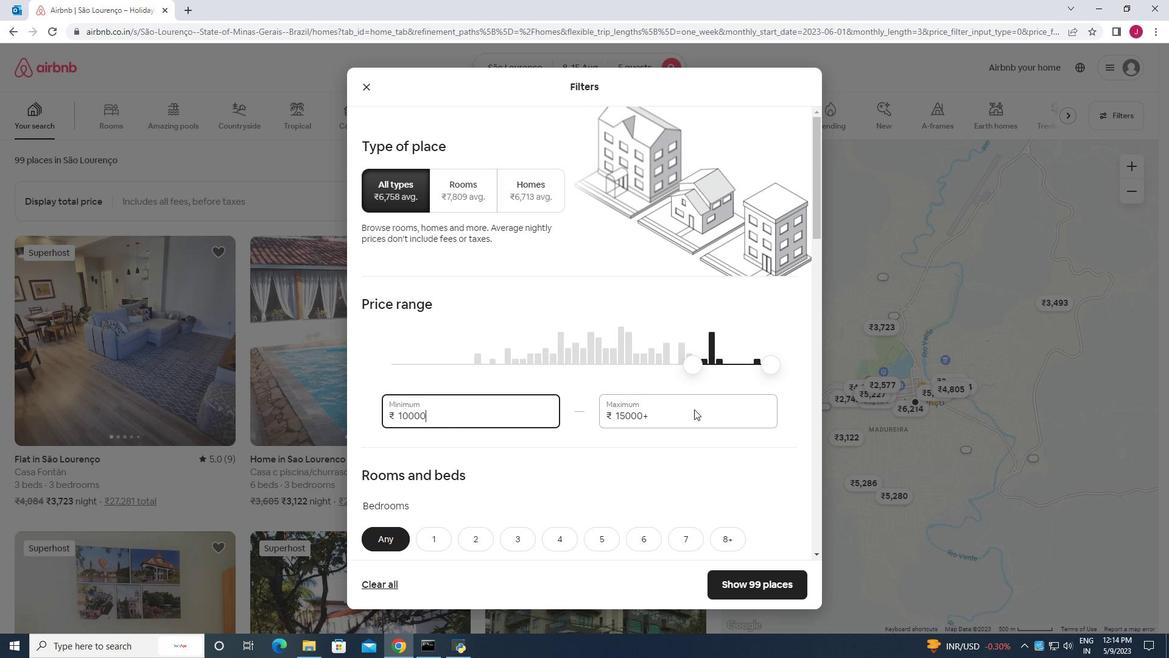 
Action: Key pressed <Key.backspace><Key.backspace><Key.backspace><Key.backspace><Key.backspace><Key.backspace><Key.backspace><Key.backspace><Key.backspace><Key.backspace><Key.backspace><Key.backspace><Key.backspace><Key.backspace><Key.backspace><Key.backspace>140000
Screenshot: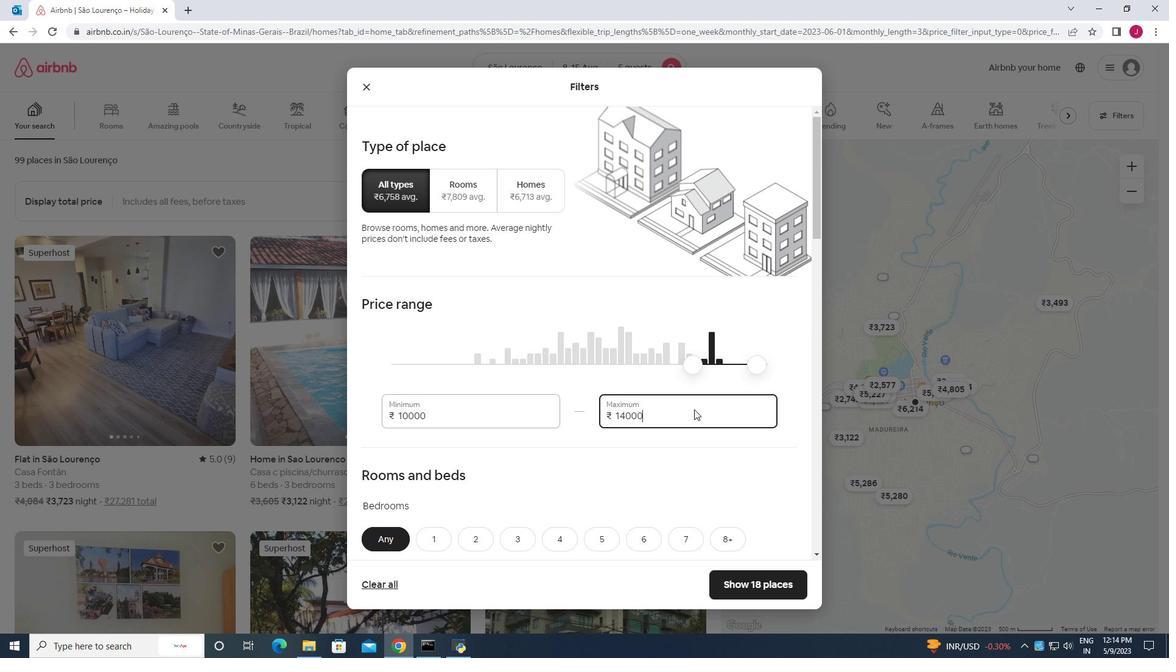 
Action: Mouse moved to (592, 463)
Screenshot: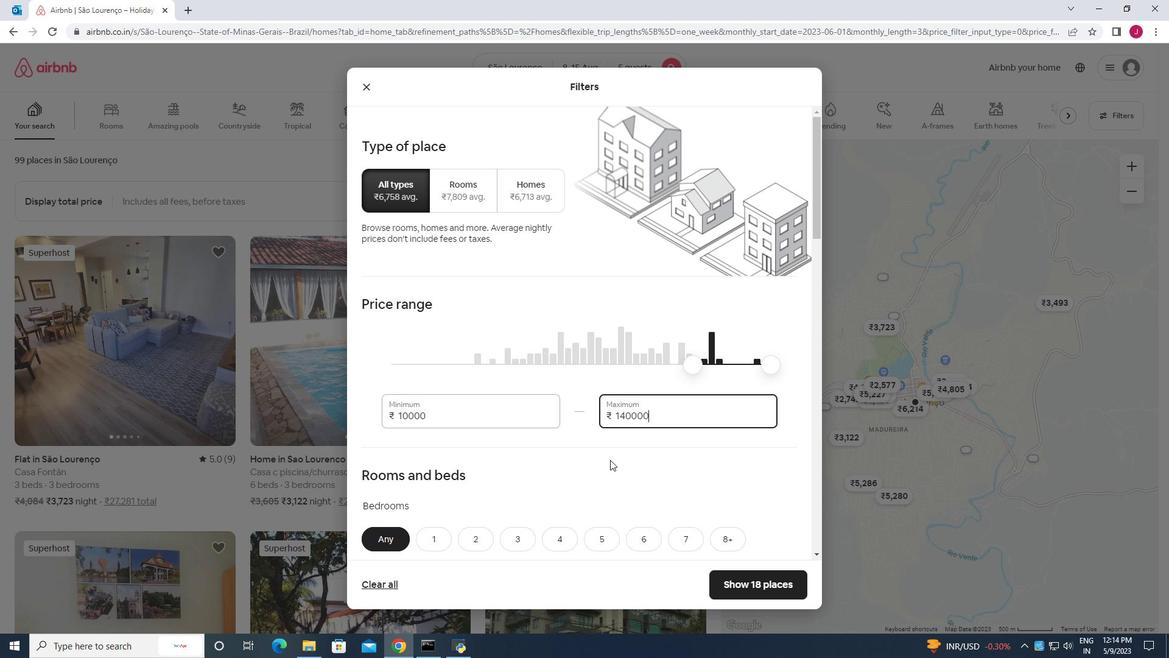 
Action: Mouse scrolled (592, 463) with delta (0, 0)
Screenshot: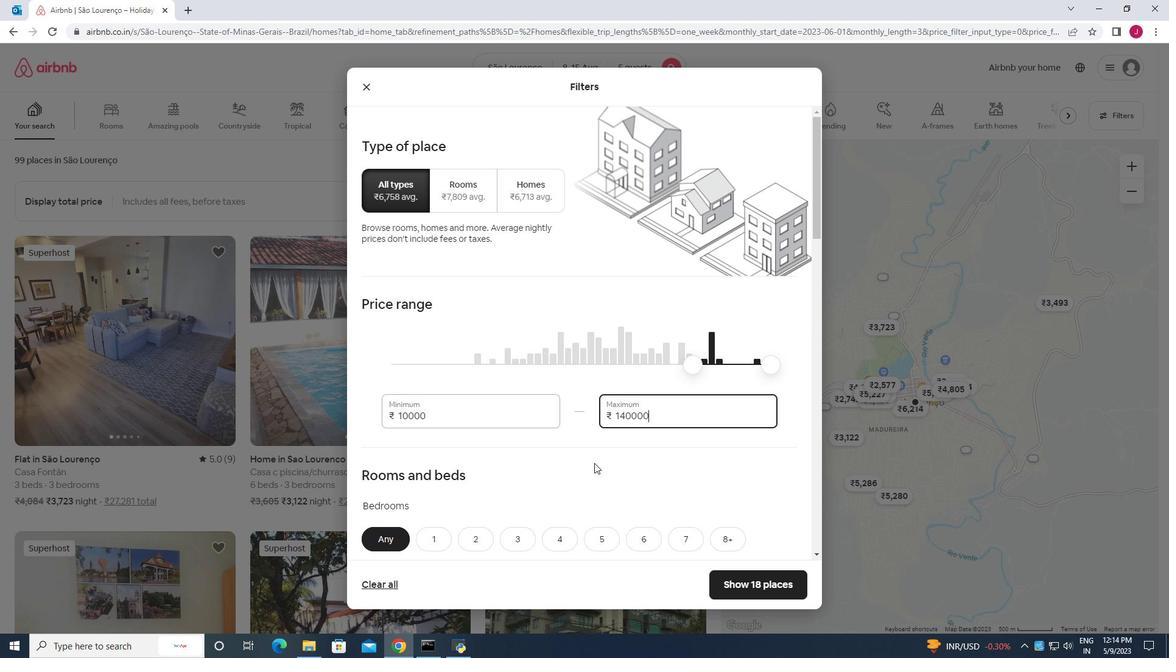 
Action: Mouse scrolled (592, 463) with delta (0, 0)
Screenshot: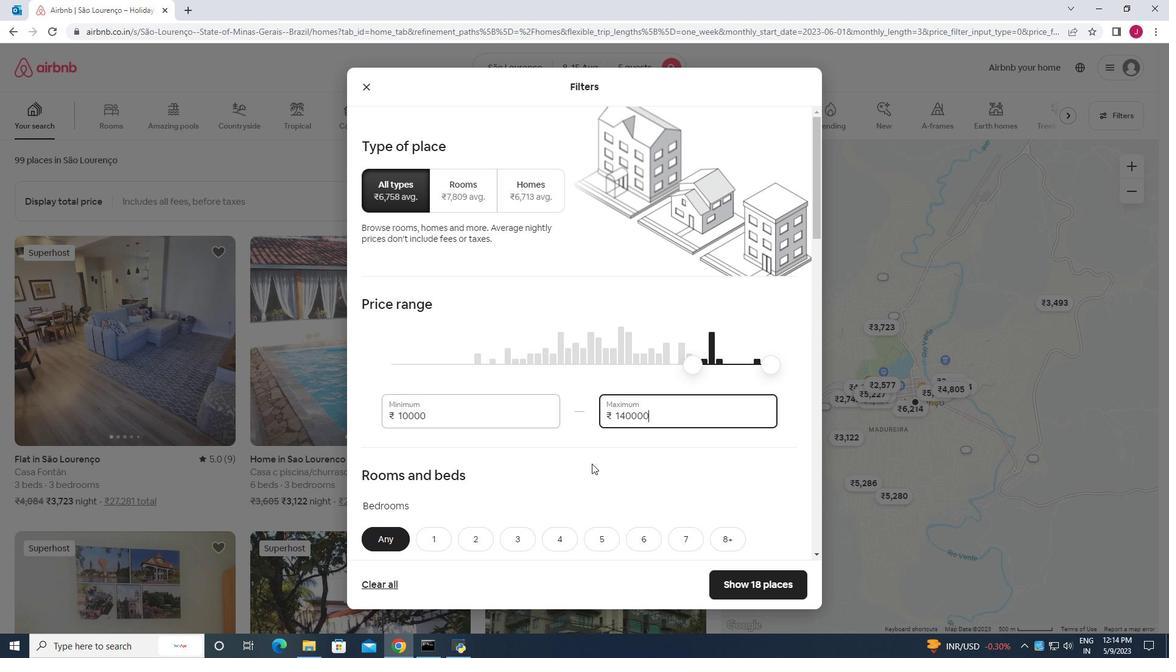 
Action: Mouse scrolled (592, 463) with delta (0, 0)
Screenshot: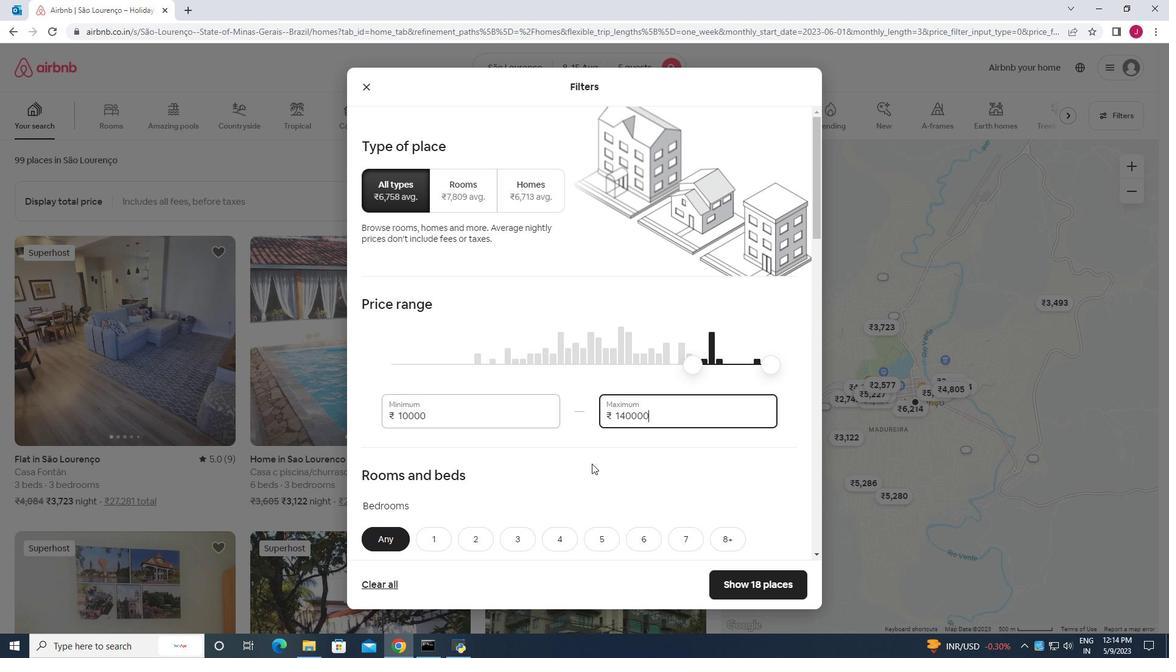 
Action: Mouse moved to (599, 358)
Screenshot: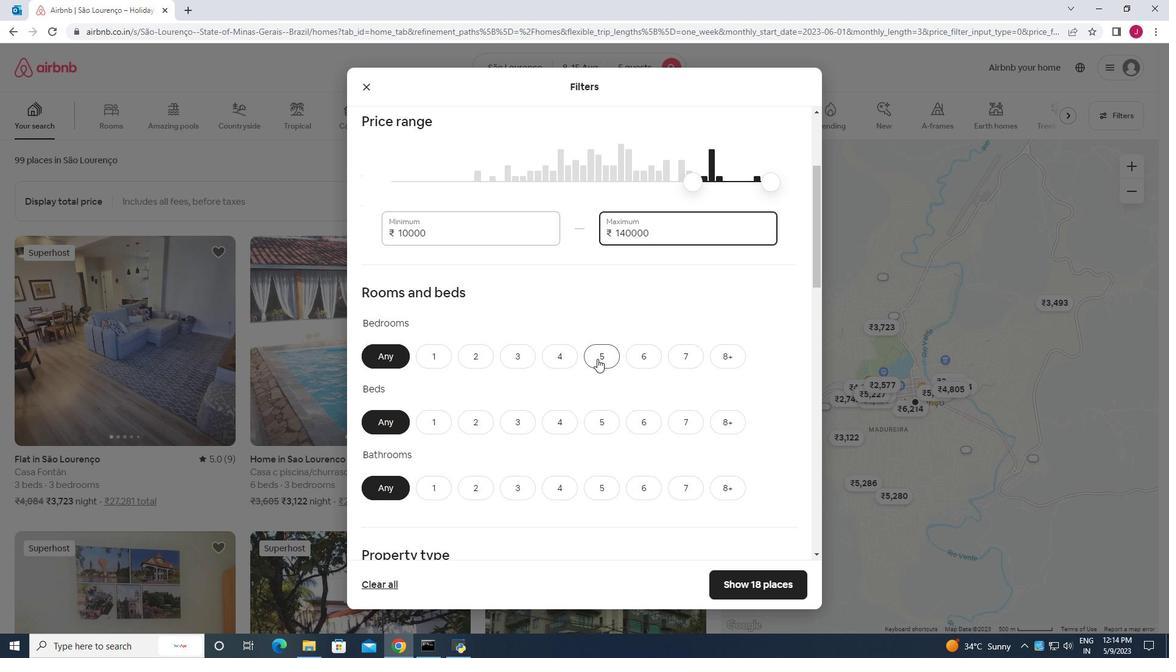 
Action: Mouse pressed left at (599, 358)
Screenshot: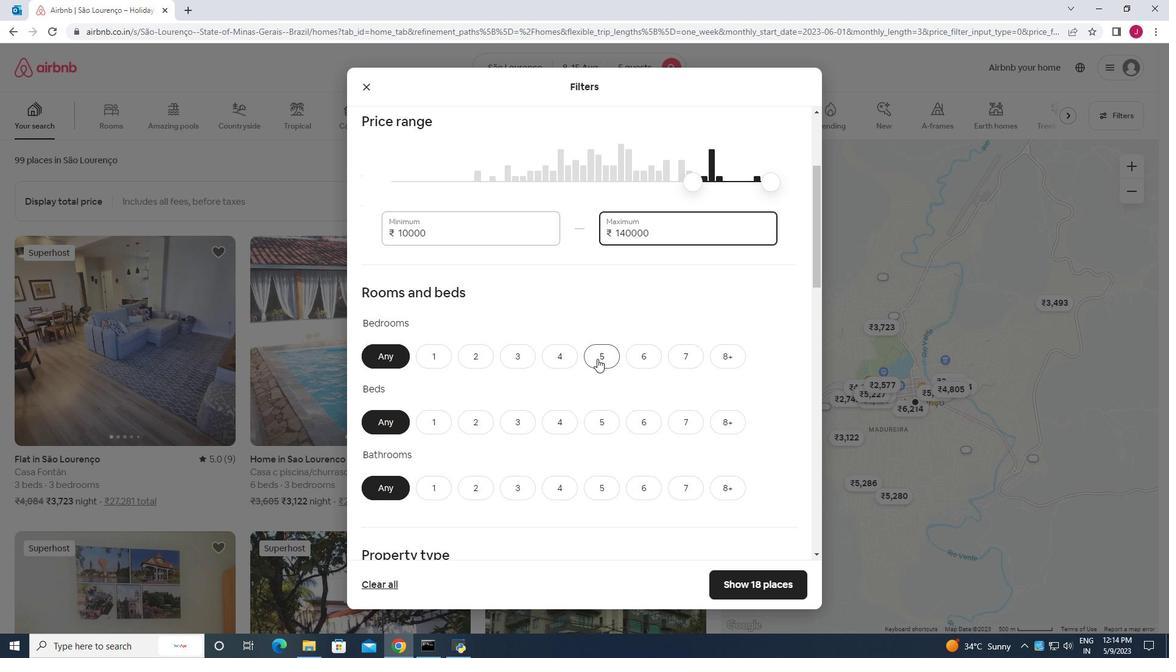 
Action: Mouse moved to (733, 424)
Screenshot: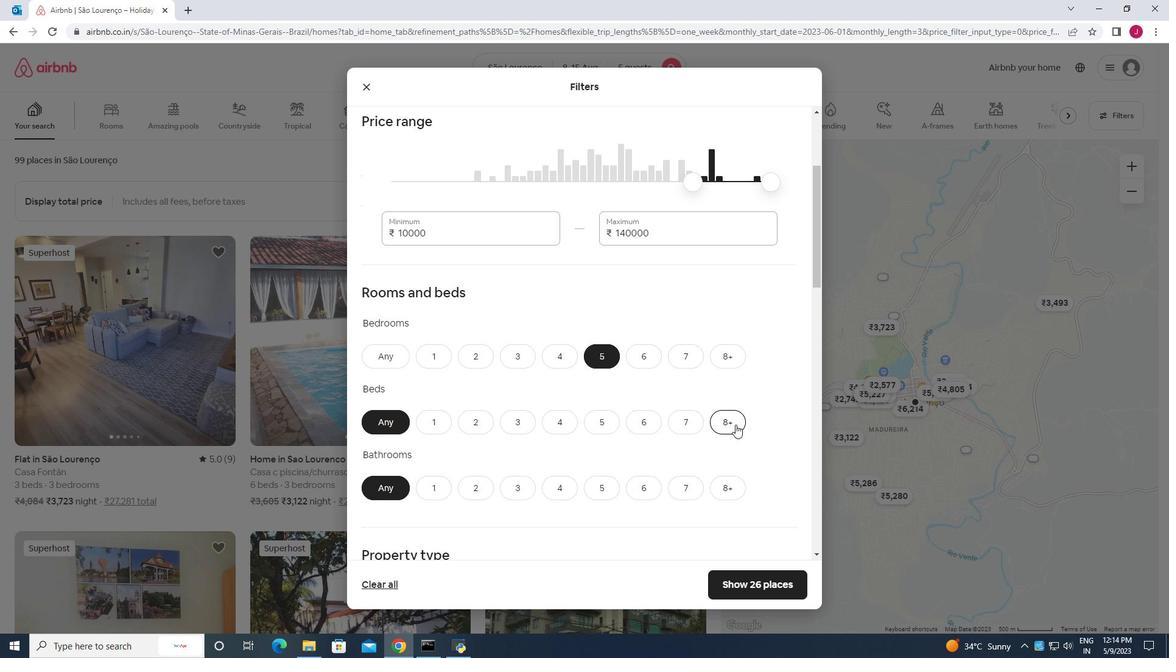 
Action: Mouse pressed left at (733, 424)
Screenshot: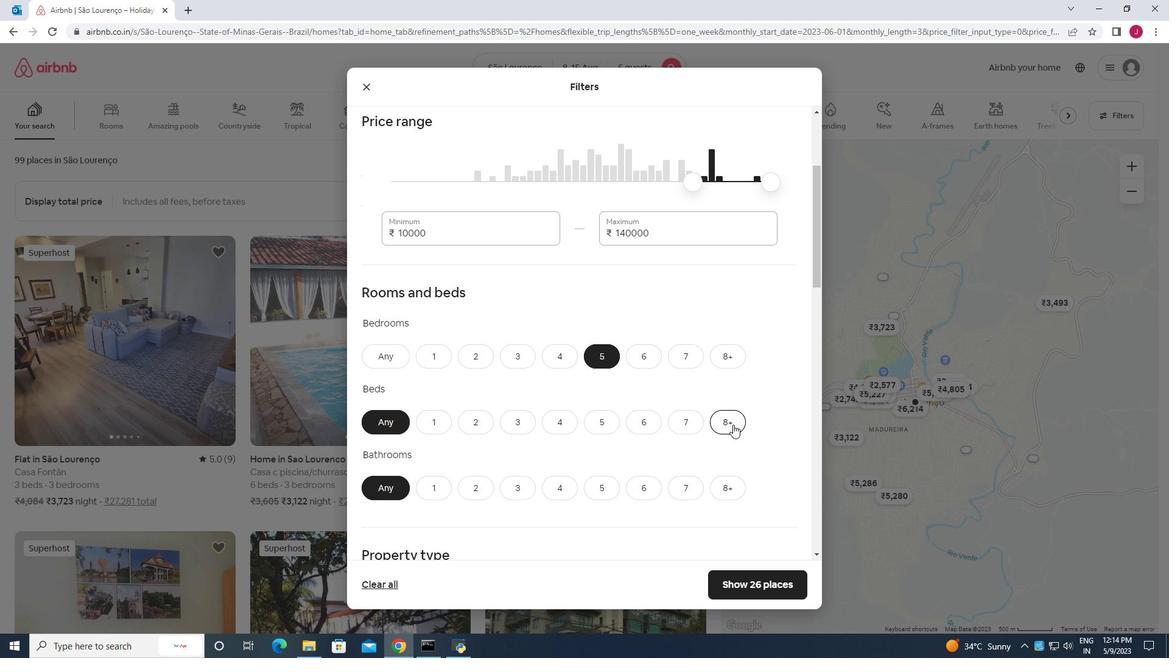 
Action: Mouse moved to (605, 491)
Screenshot: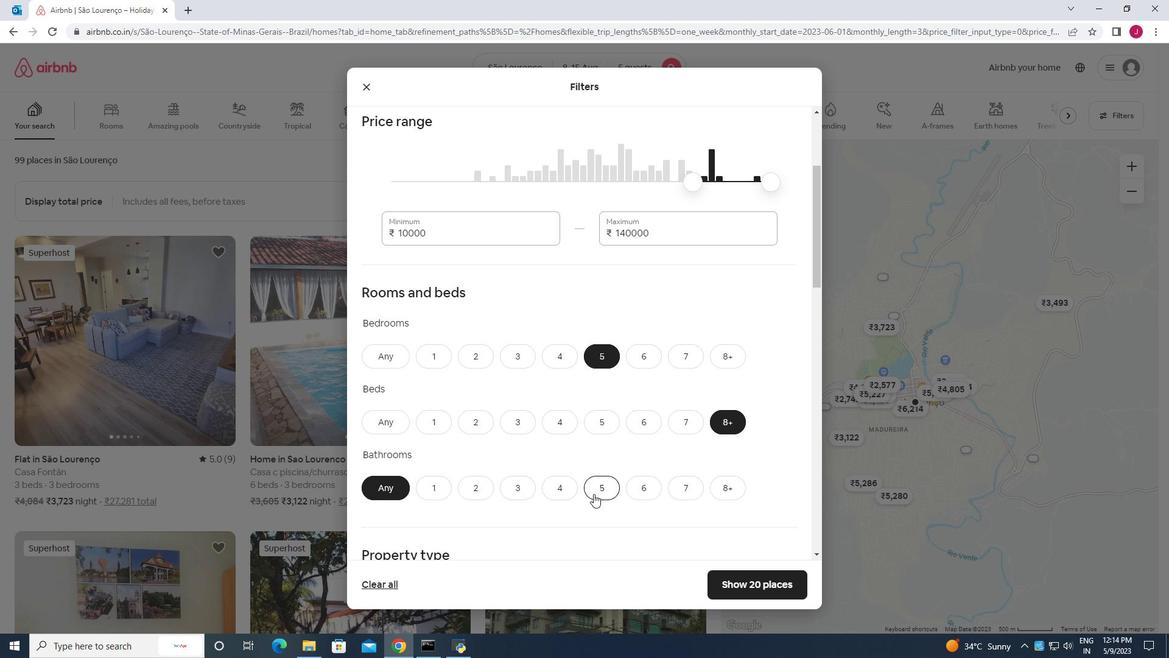 
Action: Mouse pressed left at (605, 491)
Screenshot: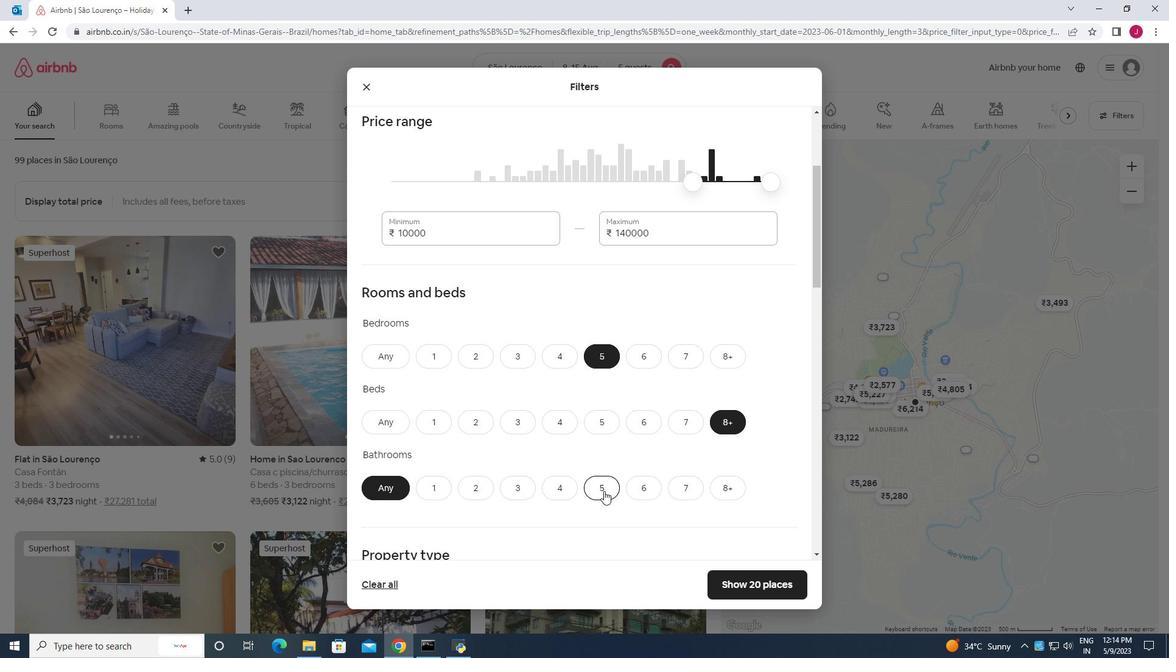 
Action: Mouse moved to (547, 458)
Screenshot: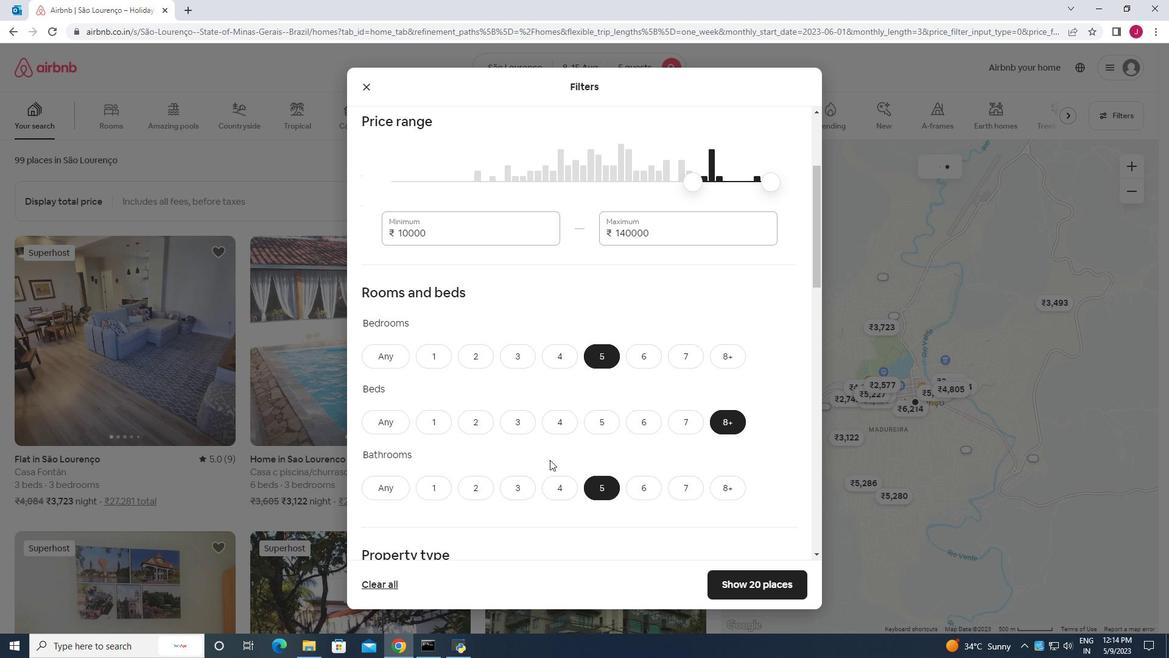
Action: Mouse scrolled (547, 457) with delta (0, 0)
Screenshot: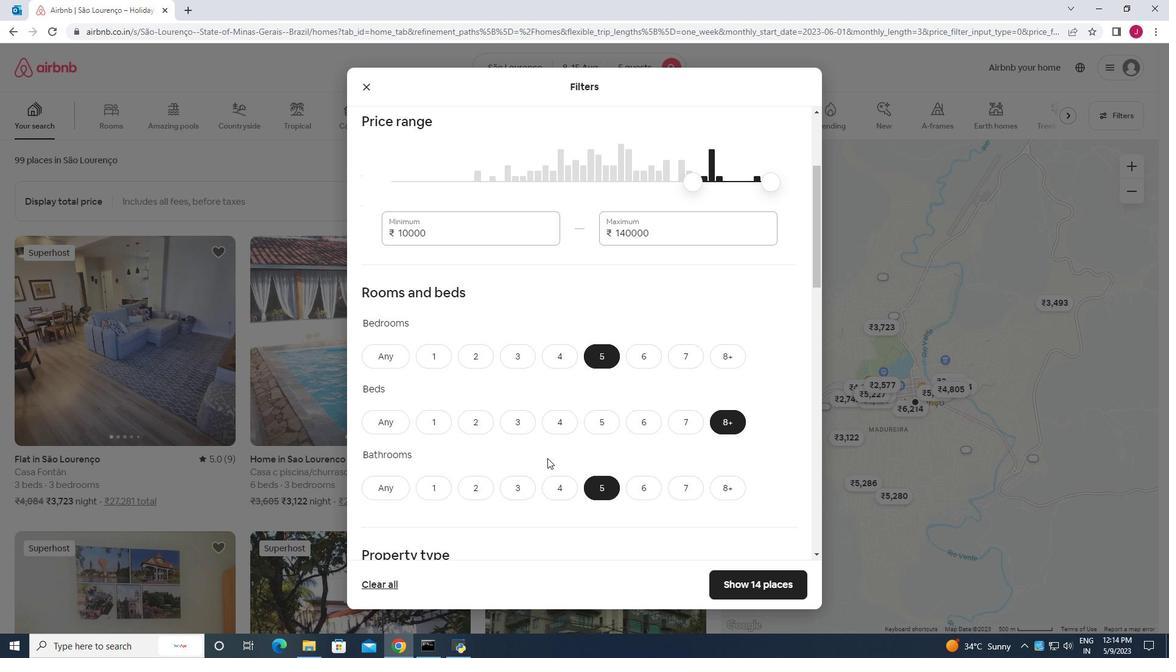 
Action: Mouse scrolled (547, 457) with delta (0, 0)
Screenshot: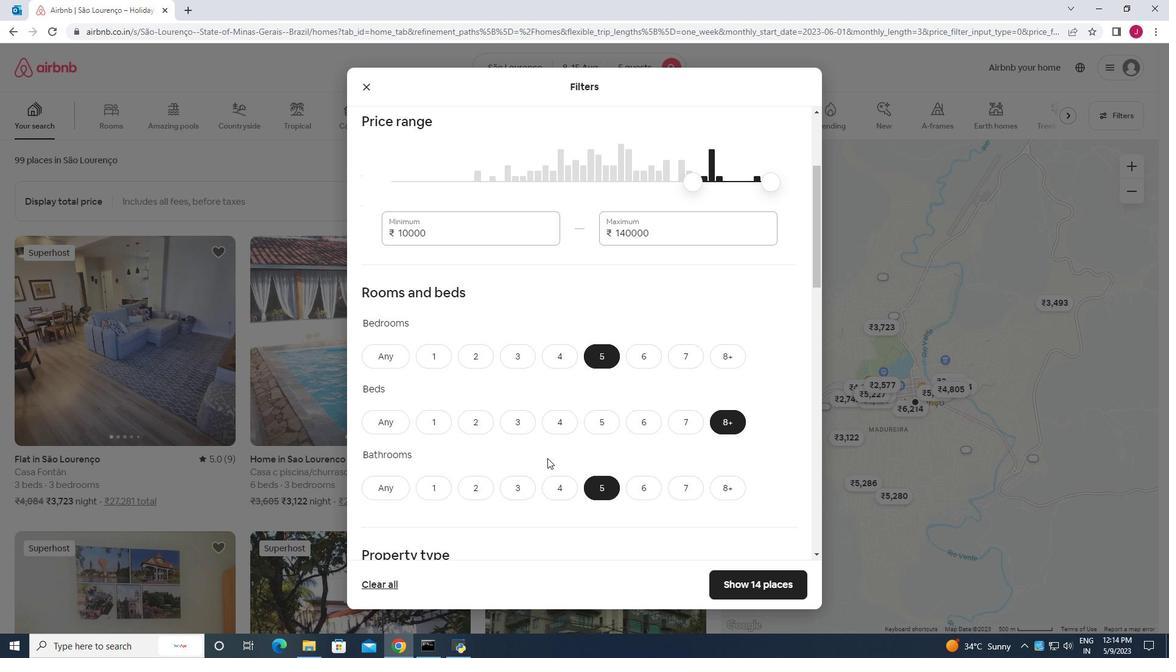 
Action: Mouse moved to (538, 458)
Screenshot: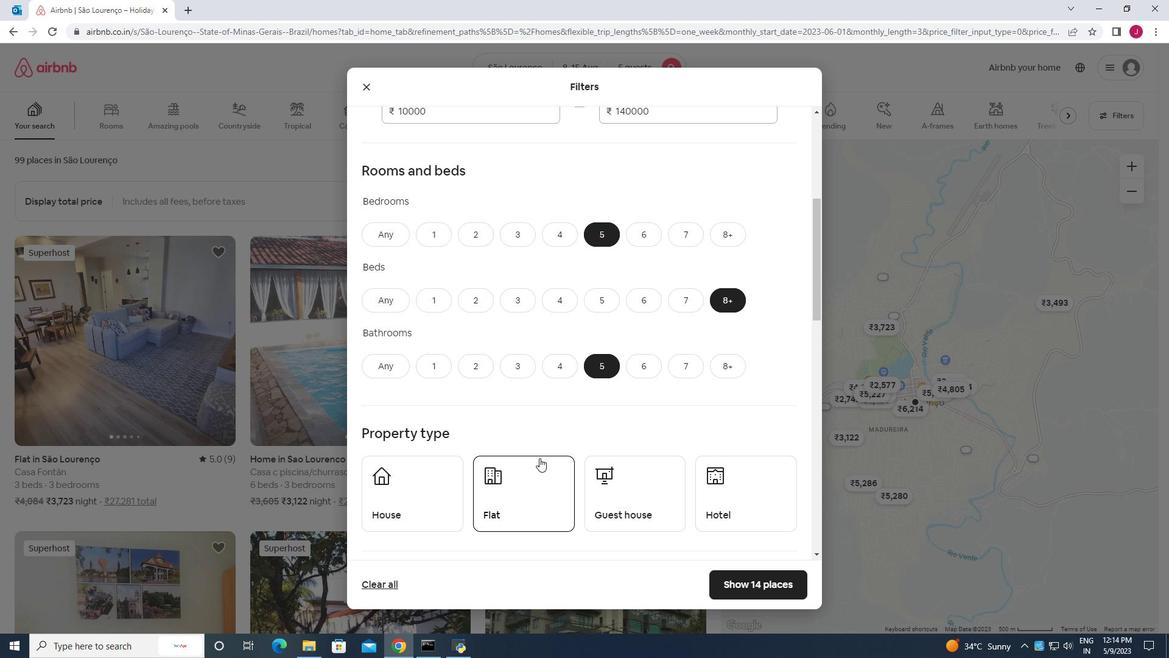 
Action: Mouse scrolled (538, 458) with delta (0, 0)
Screenshot: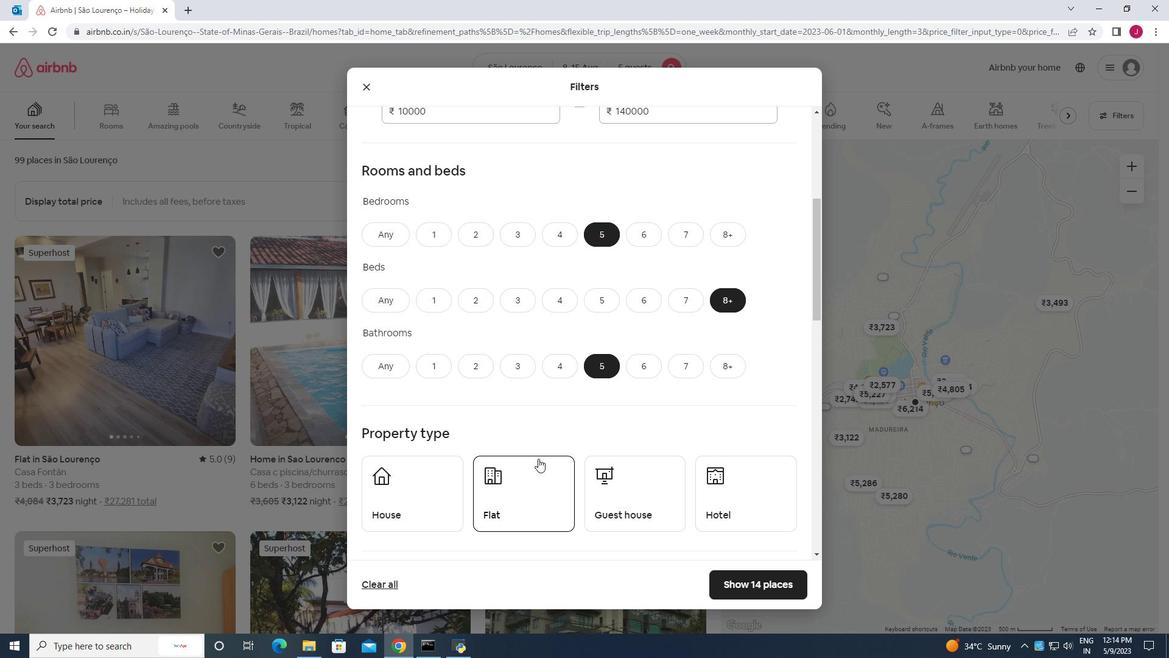 
Action: Mouse scrolled (538, 458) with delta (0, 0)
Screenshot: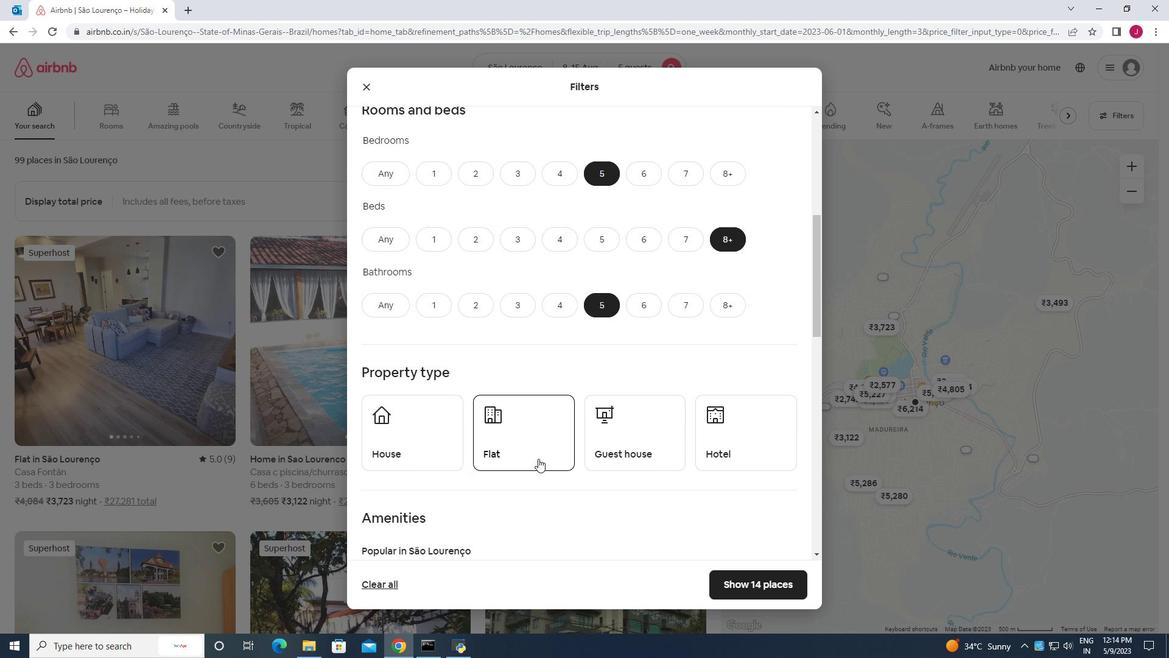 
Action: Mouse moved to (431, 403)
Screenshot: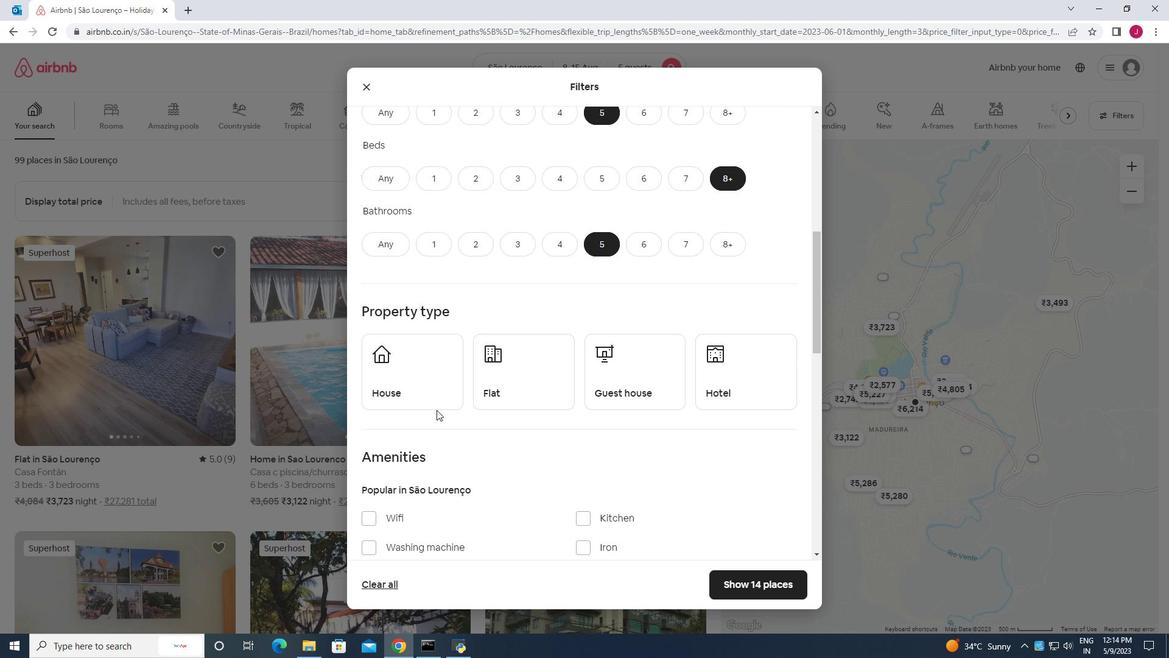 
Action: Mouse pressed left at (431, 403)
Screenshot: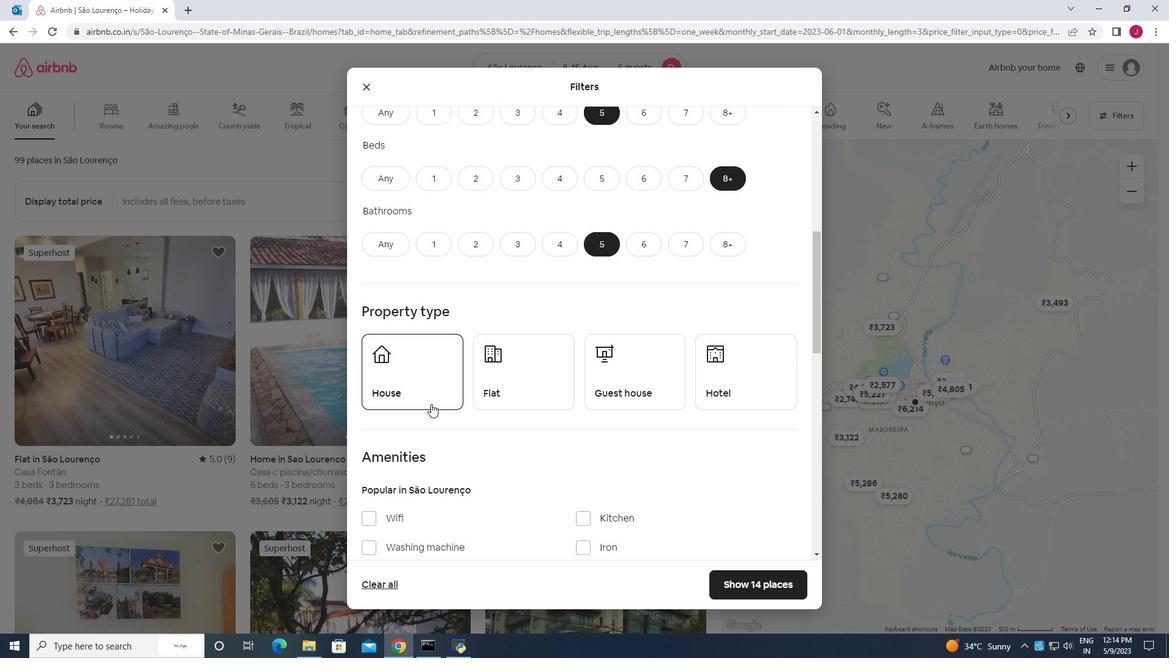
Action: Mouse moved to (535, 375)
Screenshot: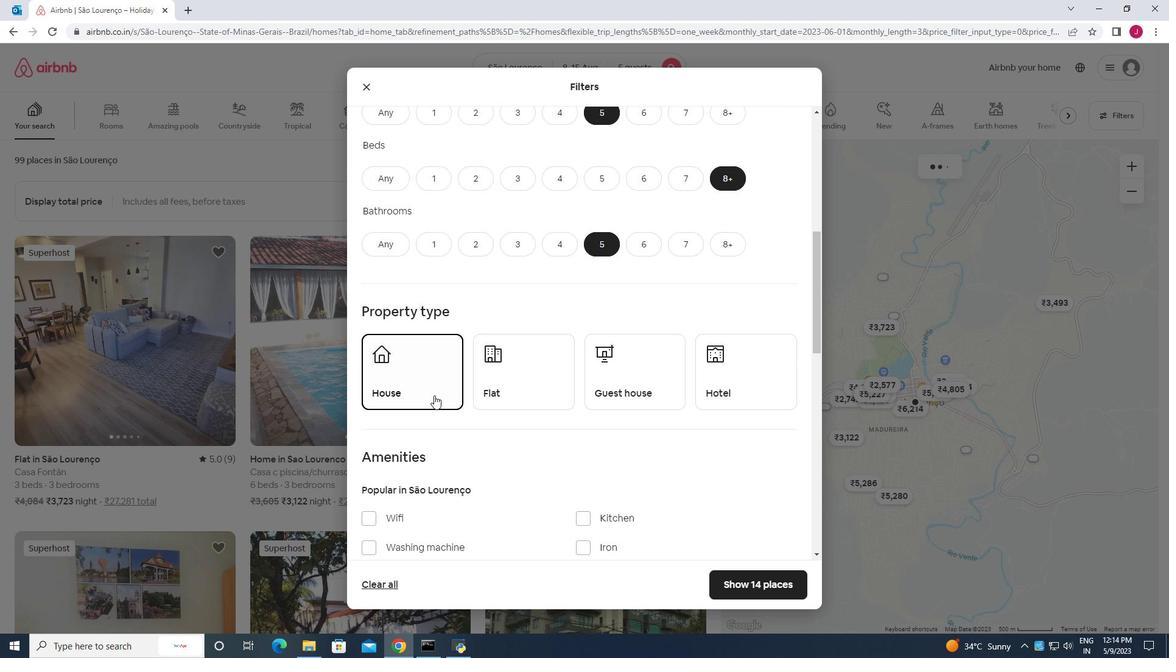 
Action: Mouse pressed left at (535, 375)
Screenshot: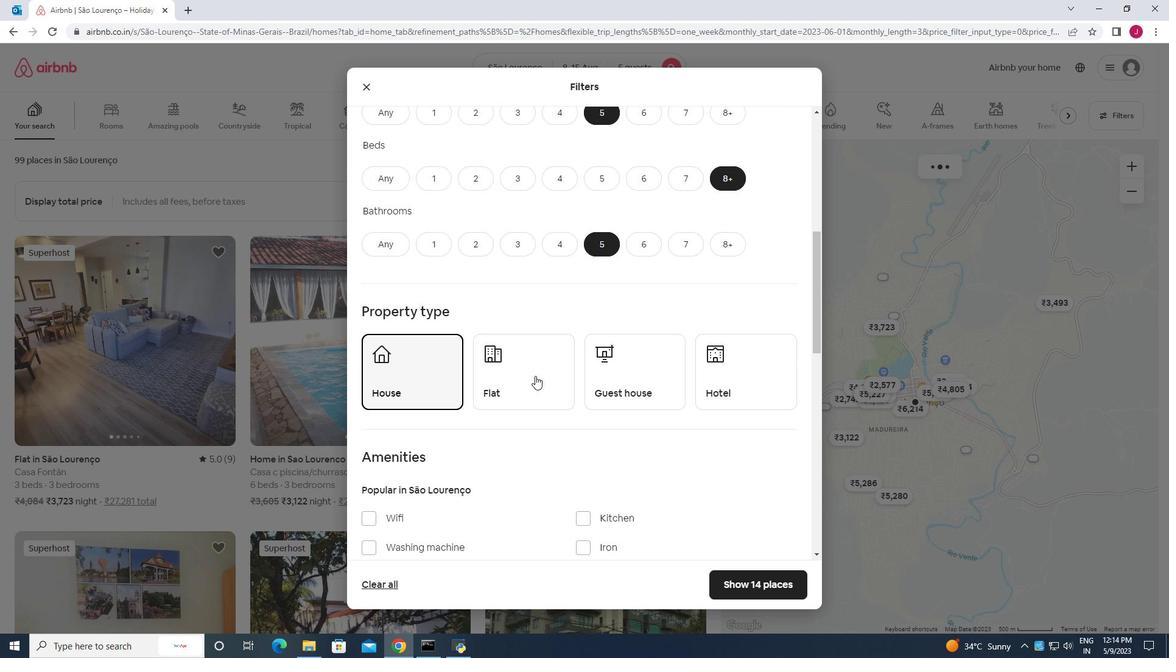 
Action: Mouse moved to (607, 376)
Screenshot: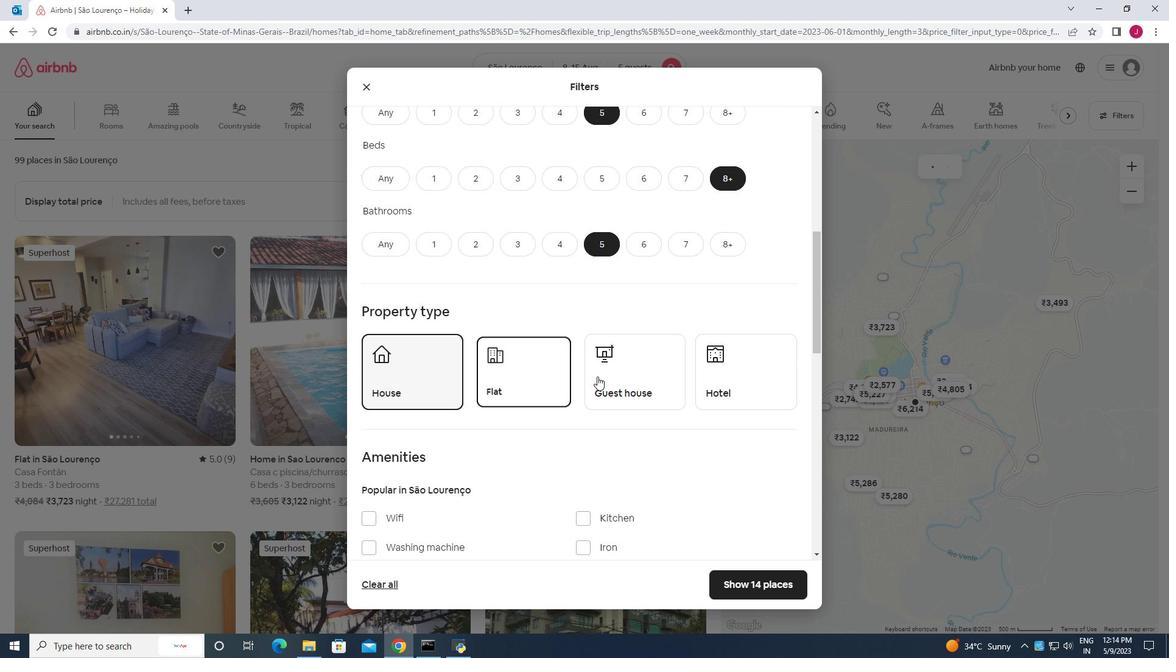 
Action: Mouse pressed left at (607, 376)
Screenshot: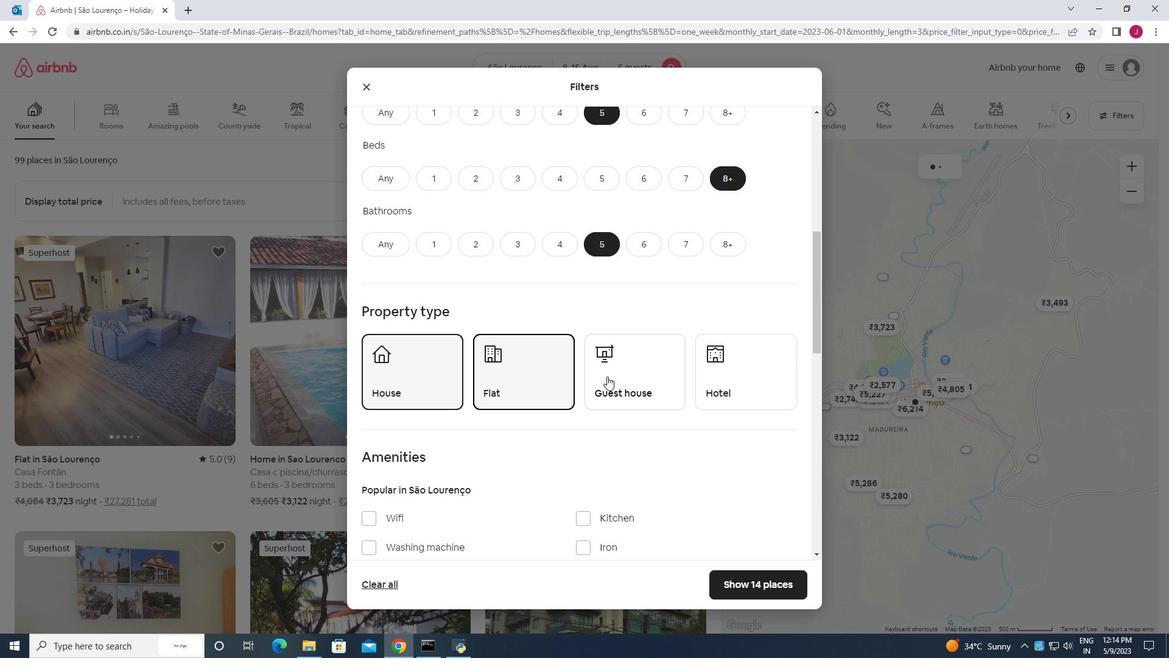 
Action: Mouse moved to (537, 405)
Screenshot: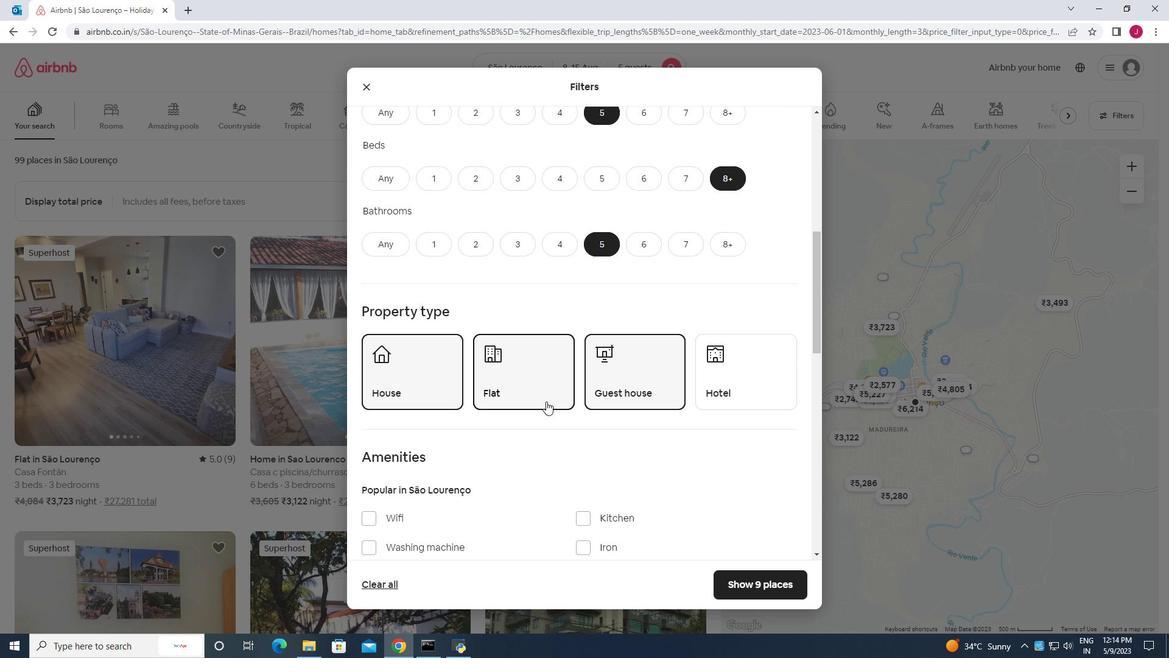 
Action: Mouse scrolled (537, 405) with delta (0, 0)
Screenshot: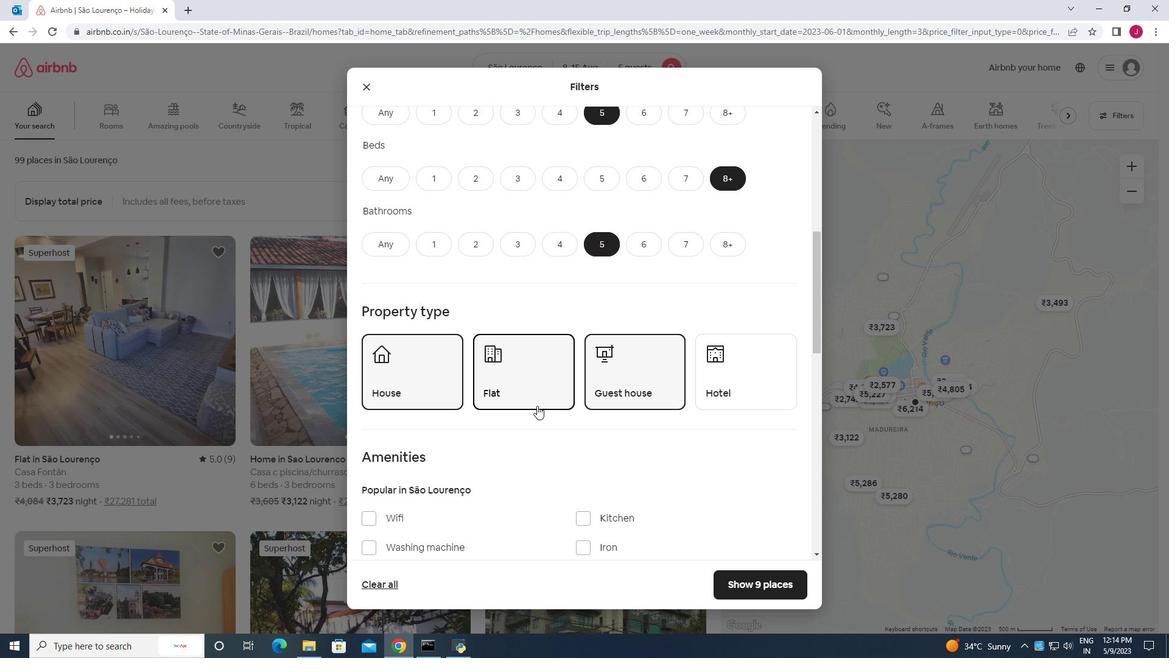 
Action: Mouse scrolled (537, 405) with delta (0, 0)
Screenshot: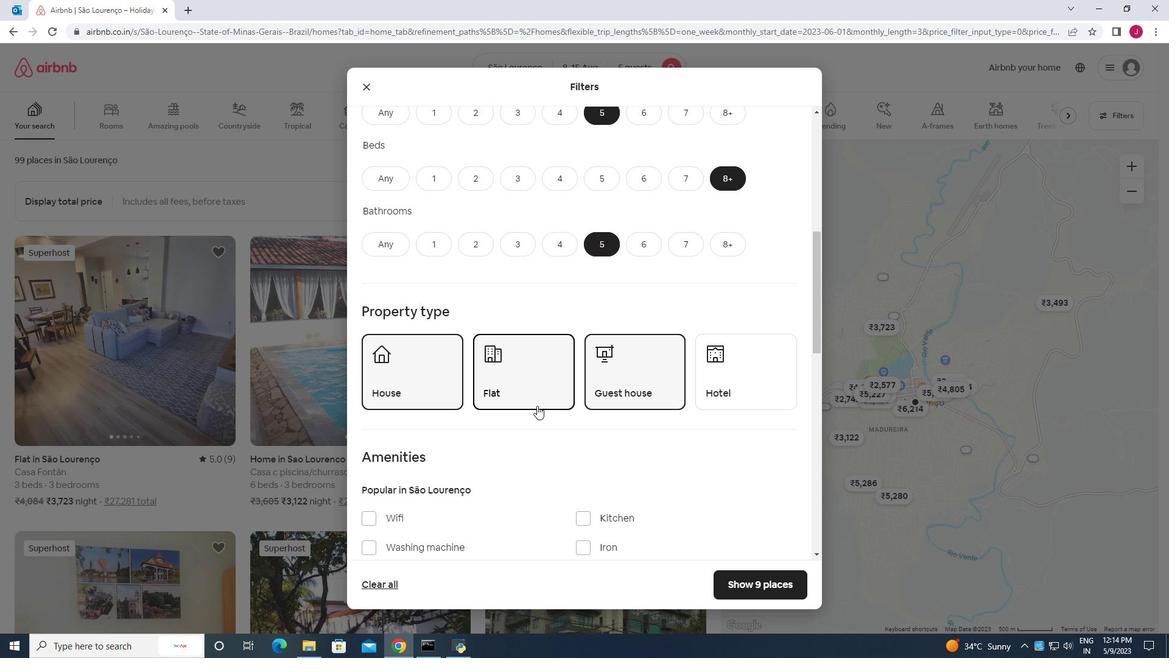
Action: Mouse moved to (375, 397)
Screenshot: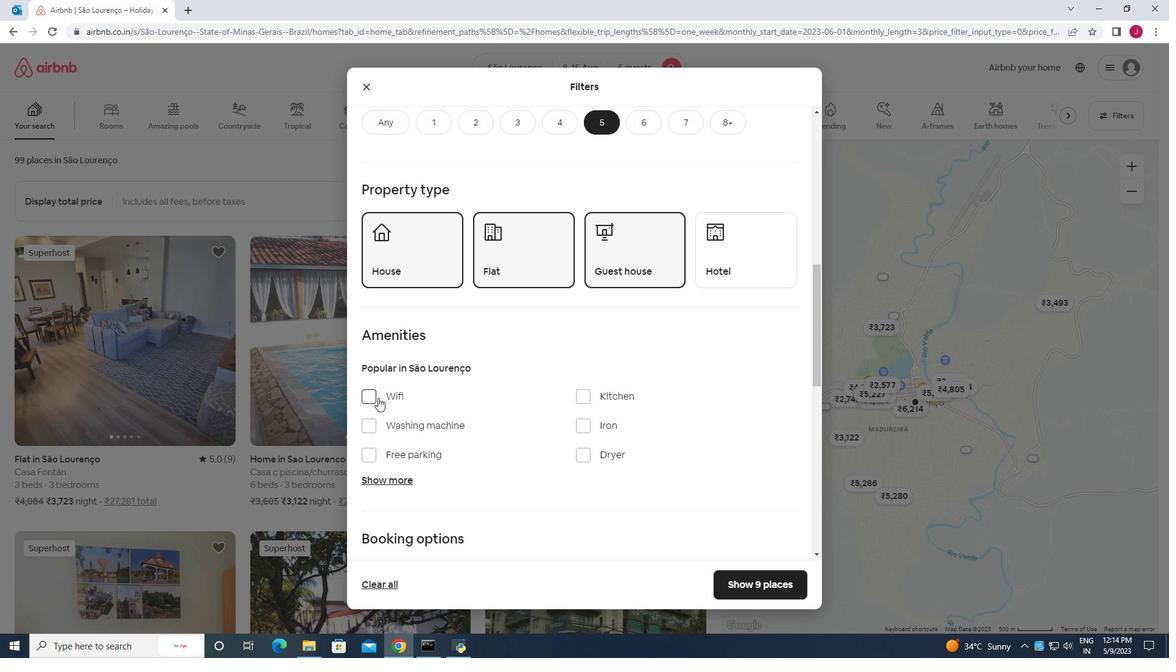 
Action: Mouse pressed left at (375, 397)
Screenshot: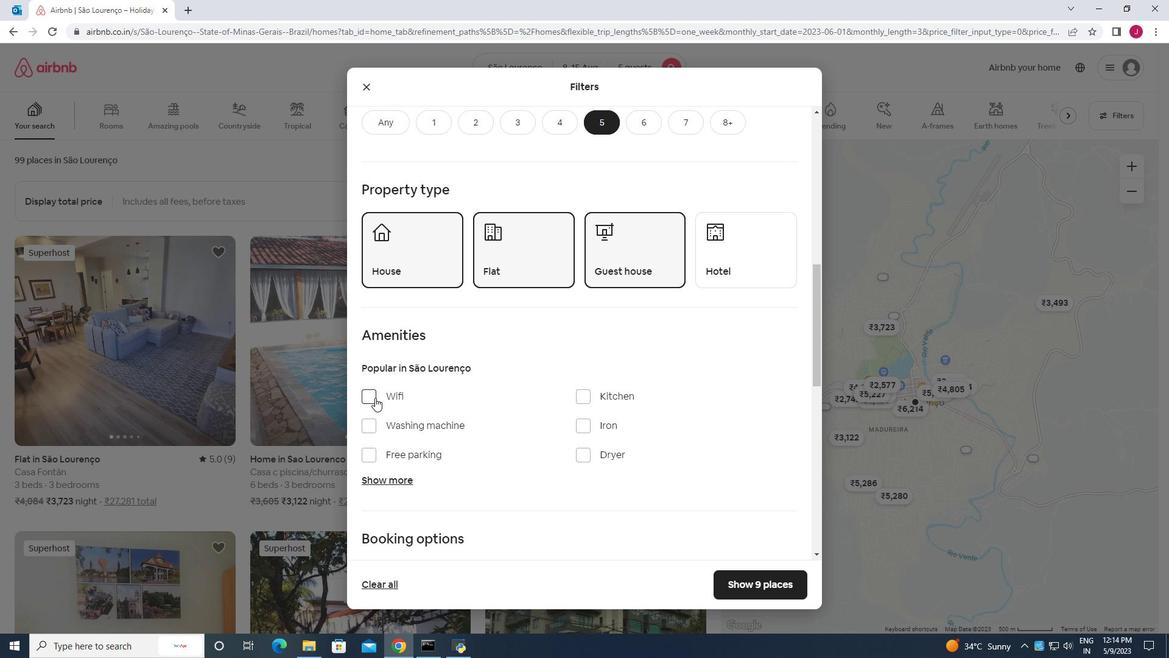 
Action: Mouse moved to (380, 477)
Screenshot: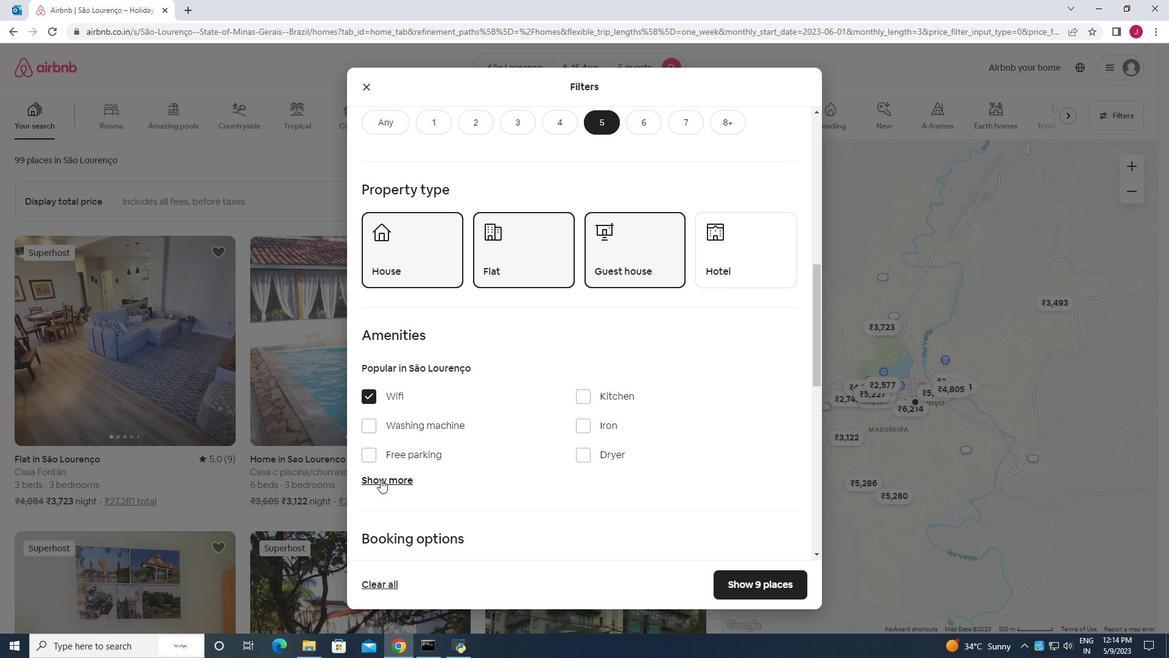 
Action: Mouse pressed left at (380, 477)
Screenshot: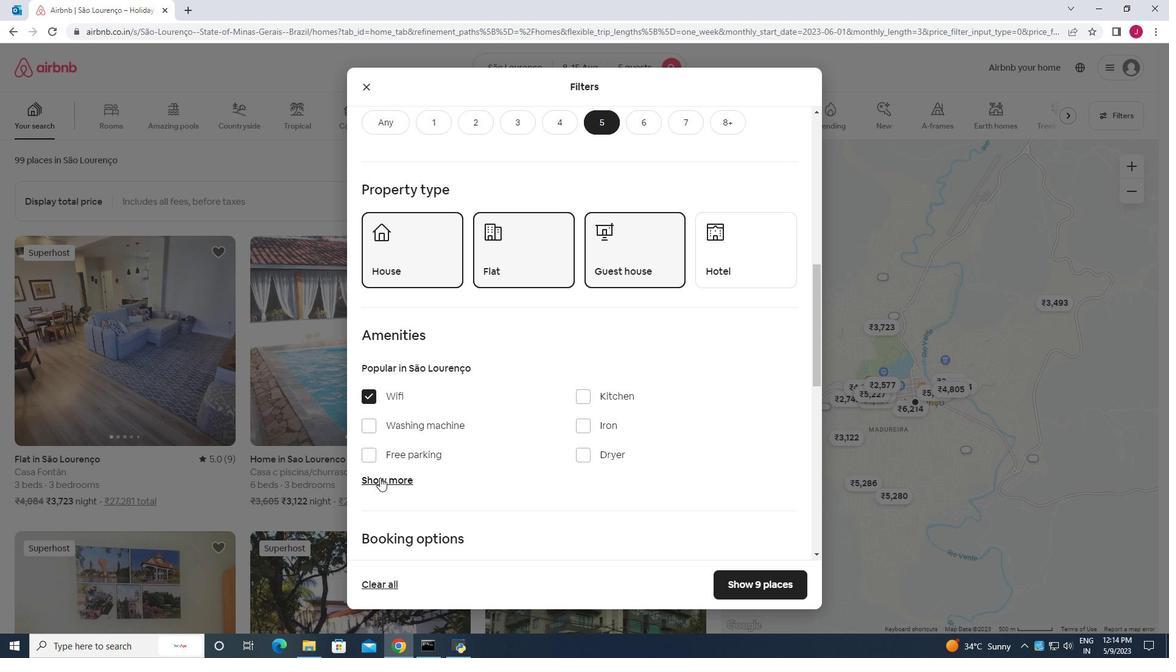 
Action: Mouse moved to (434, 476)
Screenshot: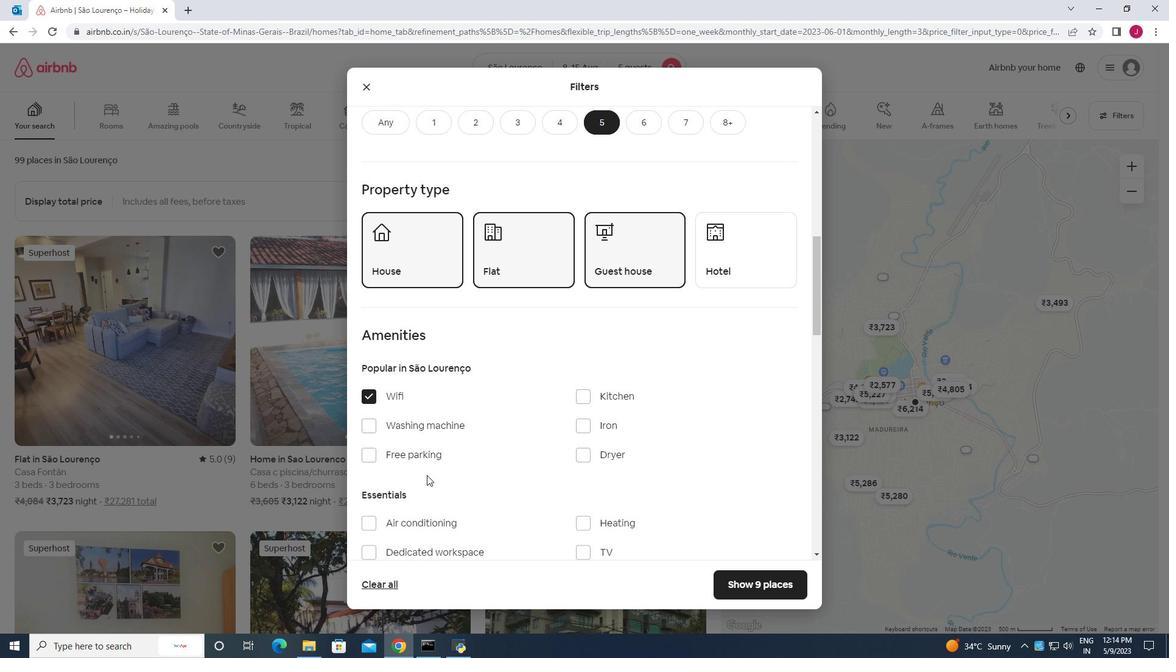 
Action: Mouse scrolled (434, 475) with delta (0, 0)
Screenshot: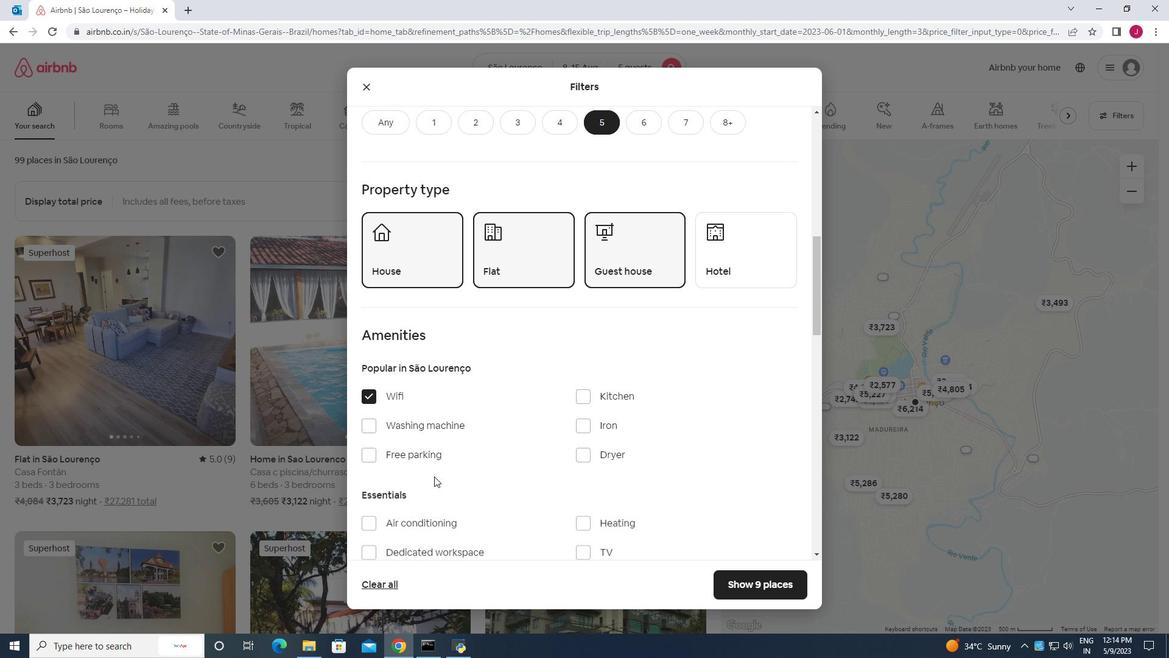 
Action: Mouse moved to (586, 494)
Screenshot: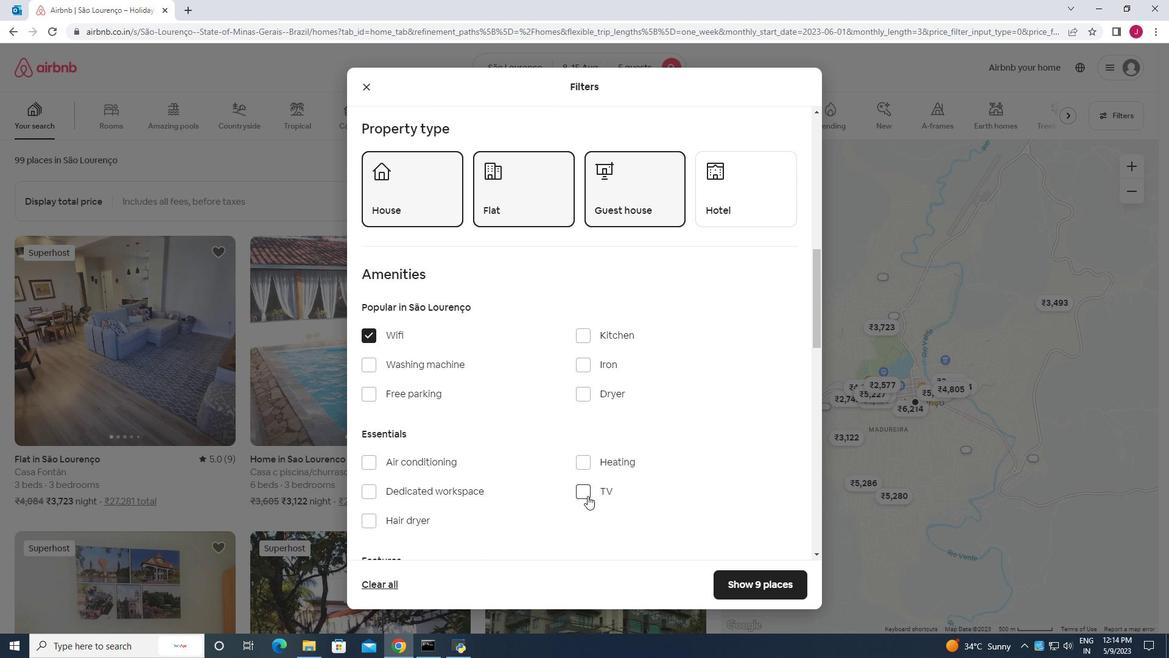
Action: Mouse pressed left at (586, 494)
Screenshot: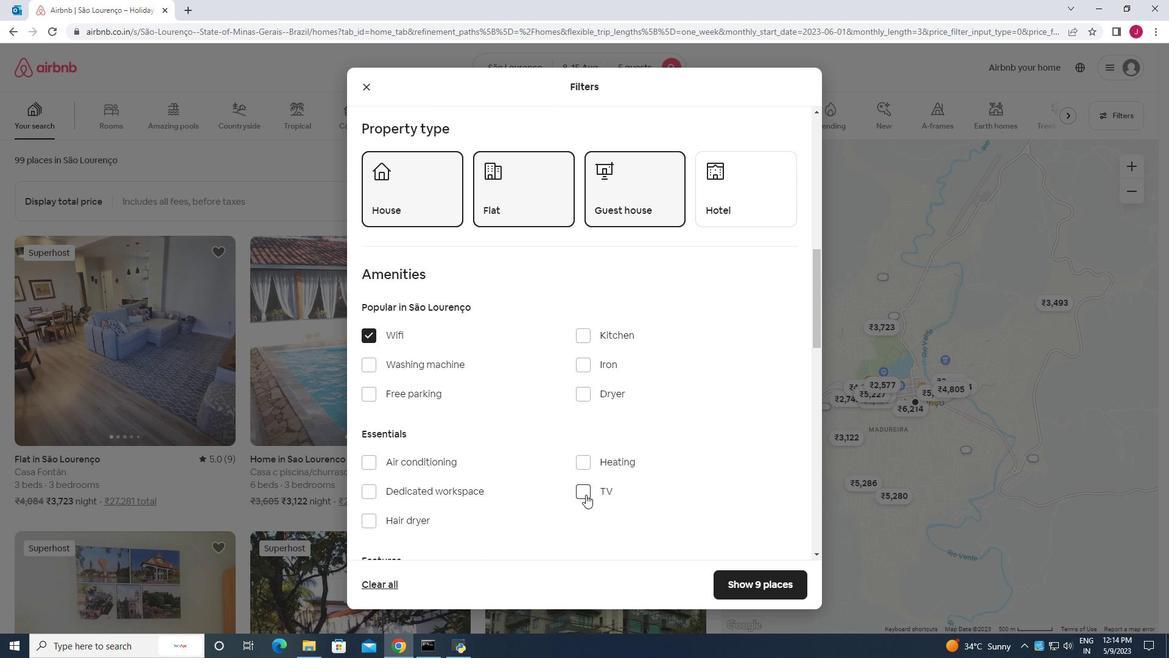 
Action: Mouse moved to (371, 394)
Screenshot: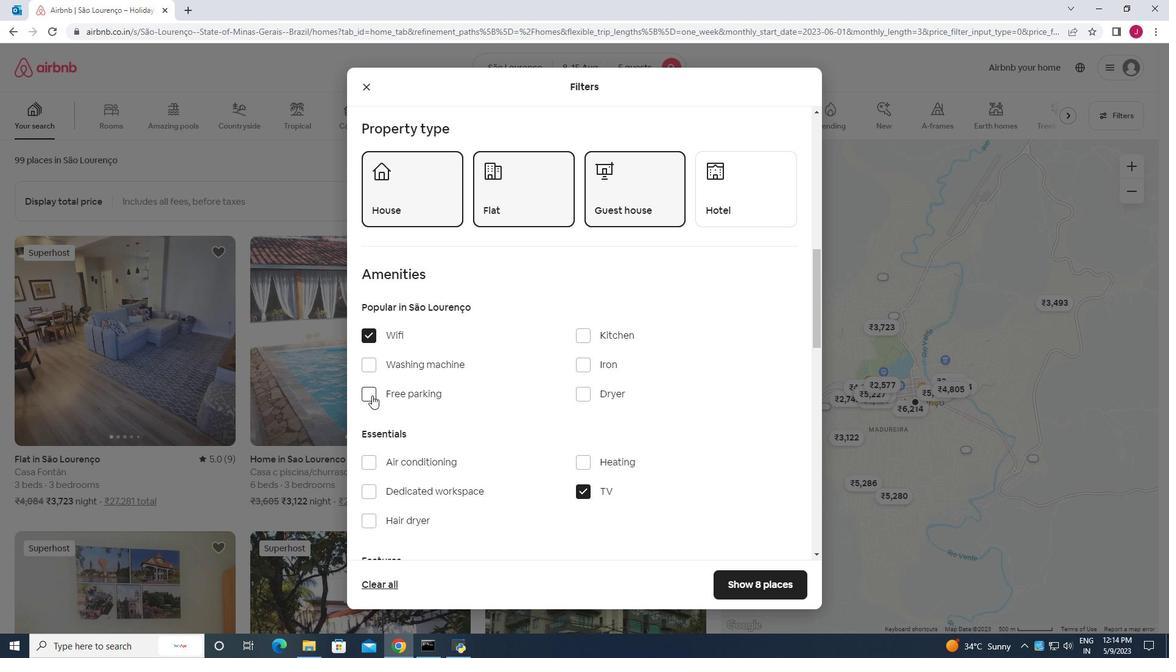 
Action: Mouse pressed left at (371, 394)
Screenshot: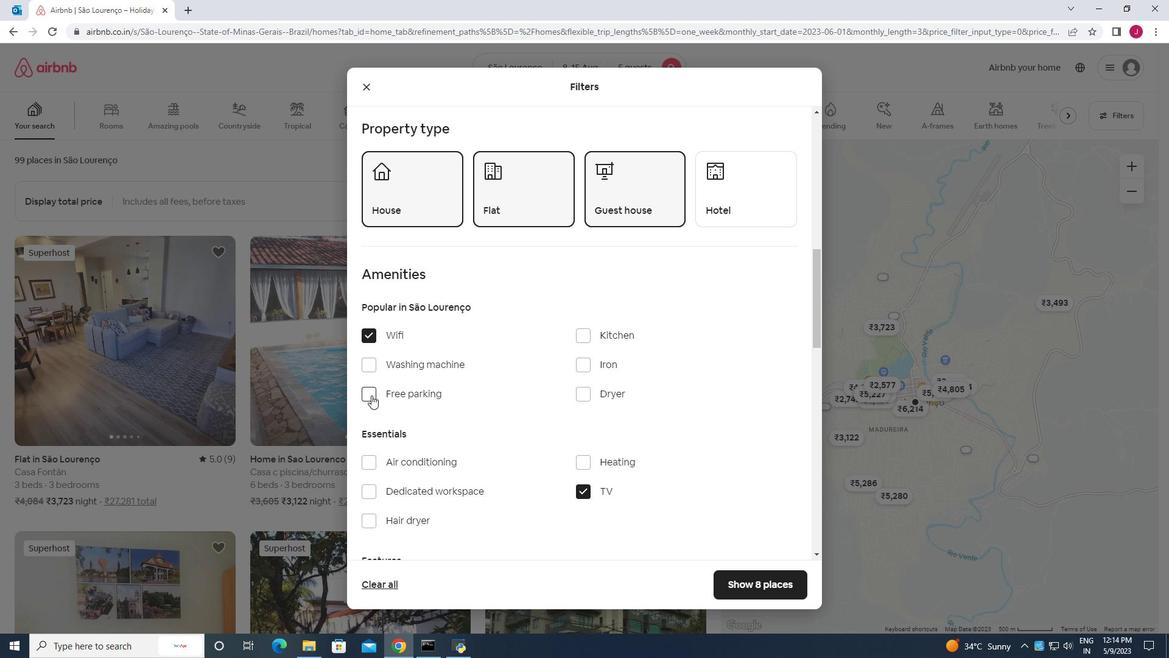 
Action: Mouse moved to (494, 388)
Screenshot: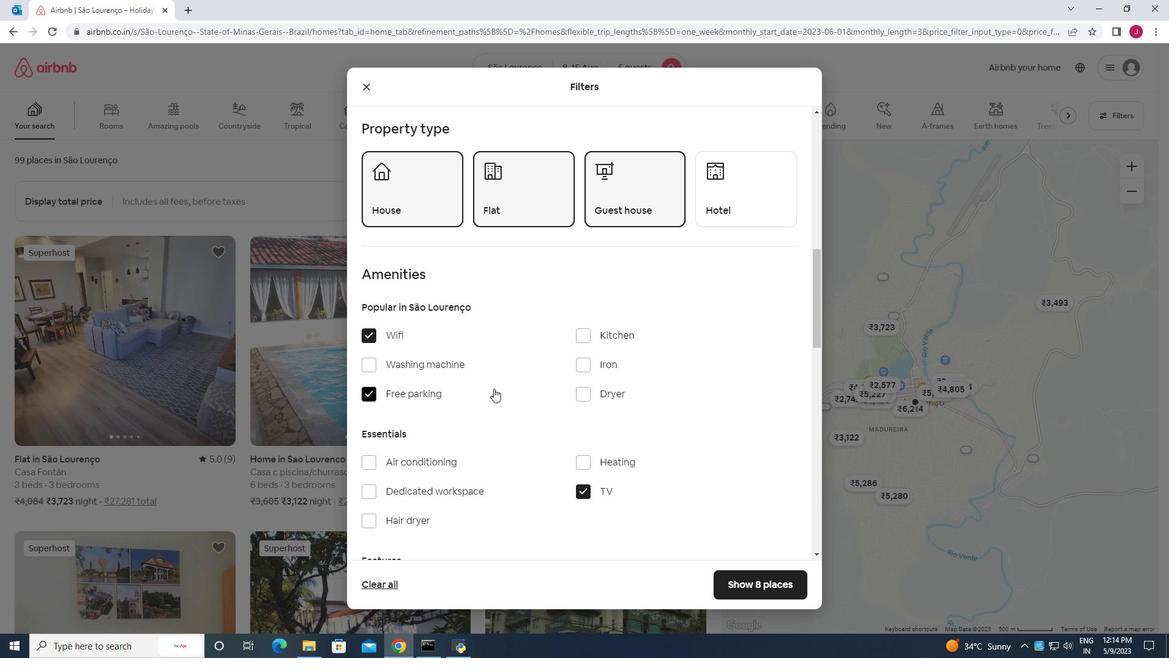 
Action: Mouse scrolled (494, 388) with delta (0, 0)
Screenshot: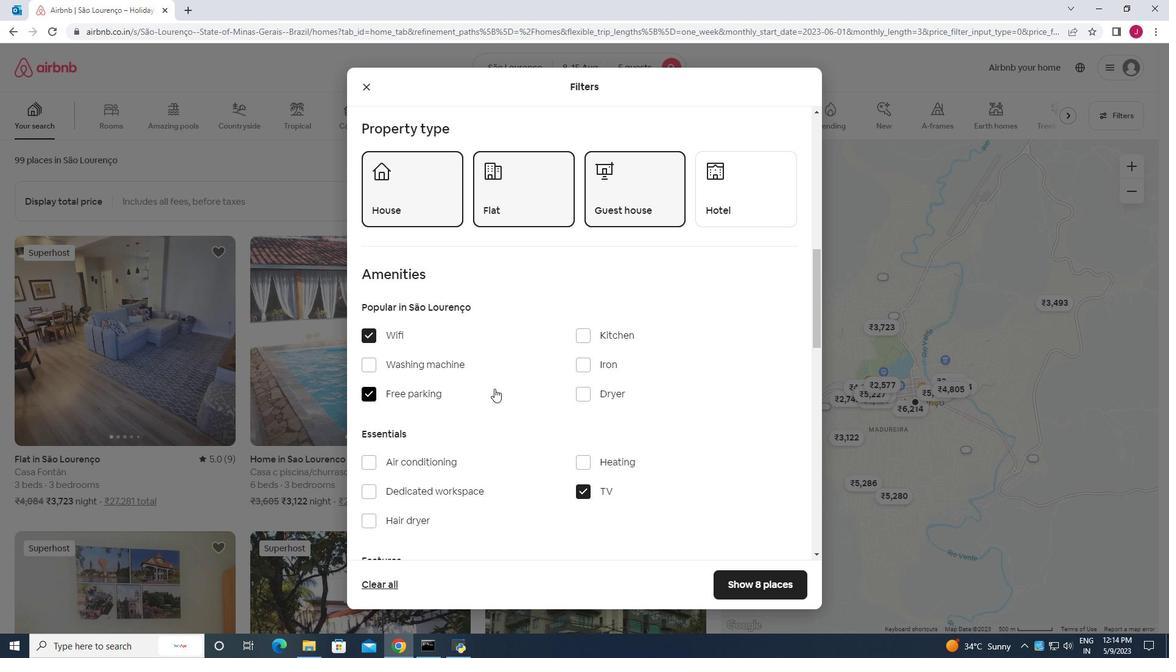 
Action: Mouse scrolled (494, 388) with delta (0, 0)
Screenshot: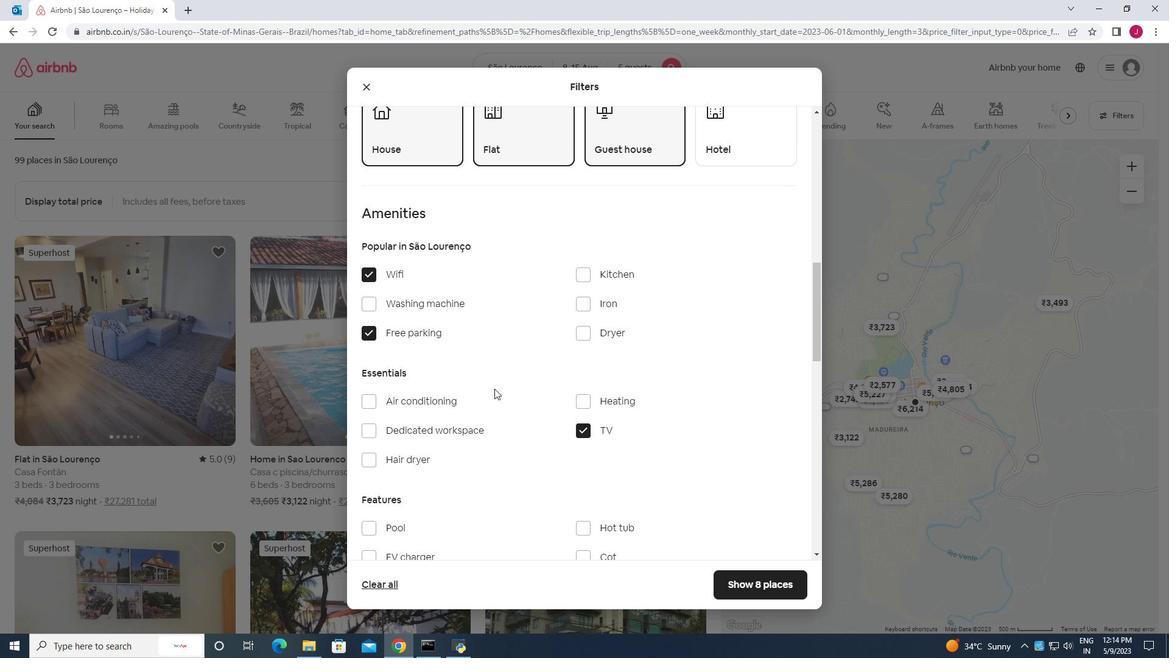 
Action: Mouse scrolled (494, 388) with delta (0, 0)
Screenshot: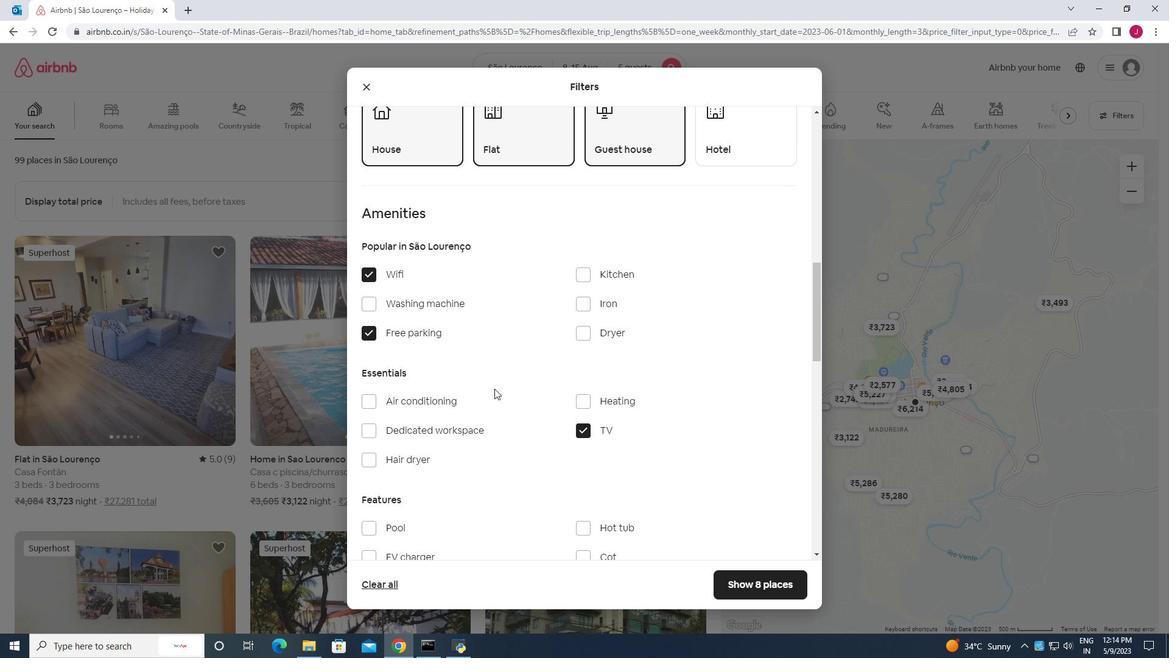 
Action: Mouse moved to (372, 463)
Screenshot: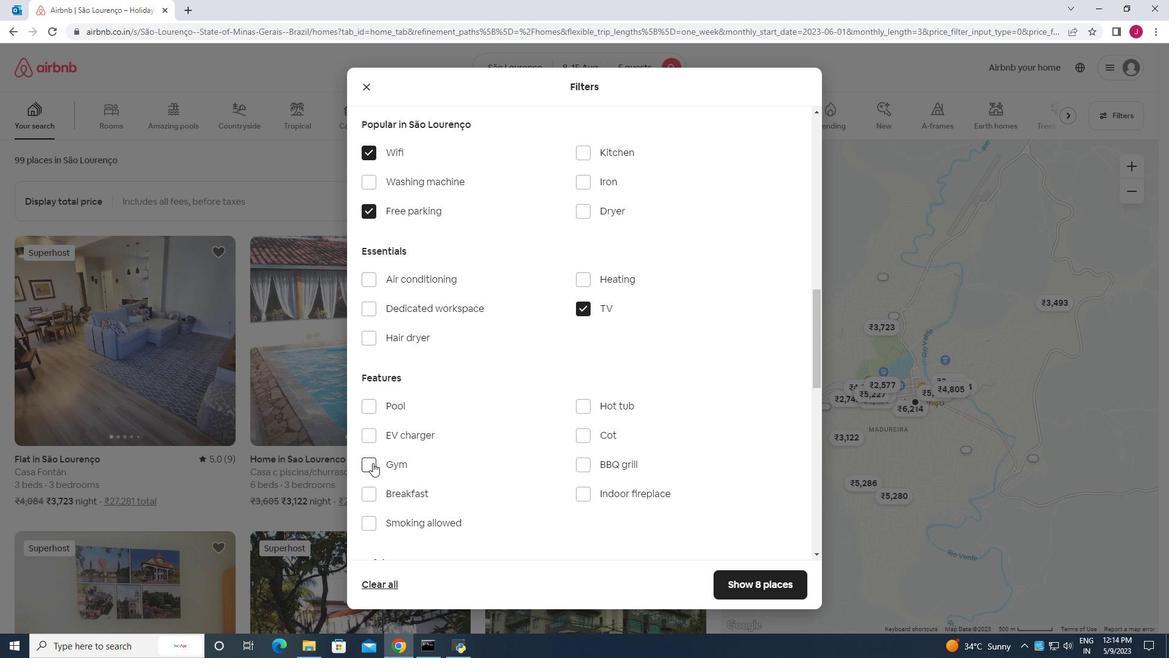 
Action: Mouse pressed left at (372, 463)
Screenshot: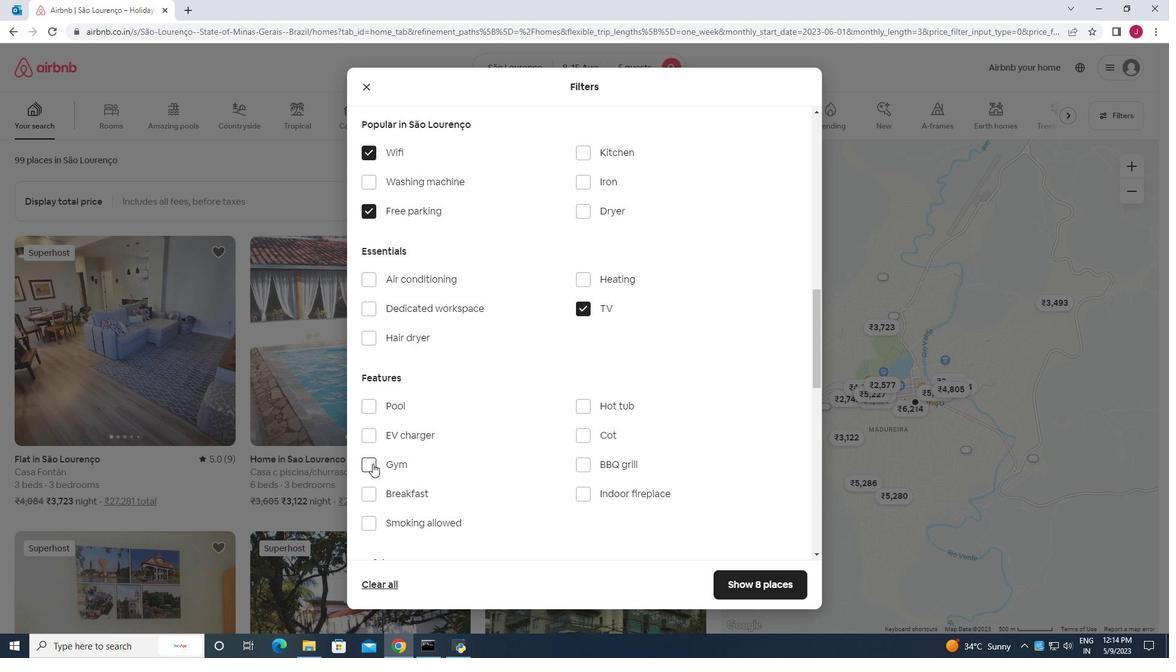 
Action: Mouse moved to (489, 466)
Screenshot: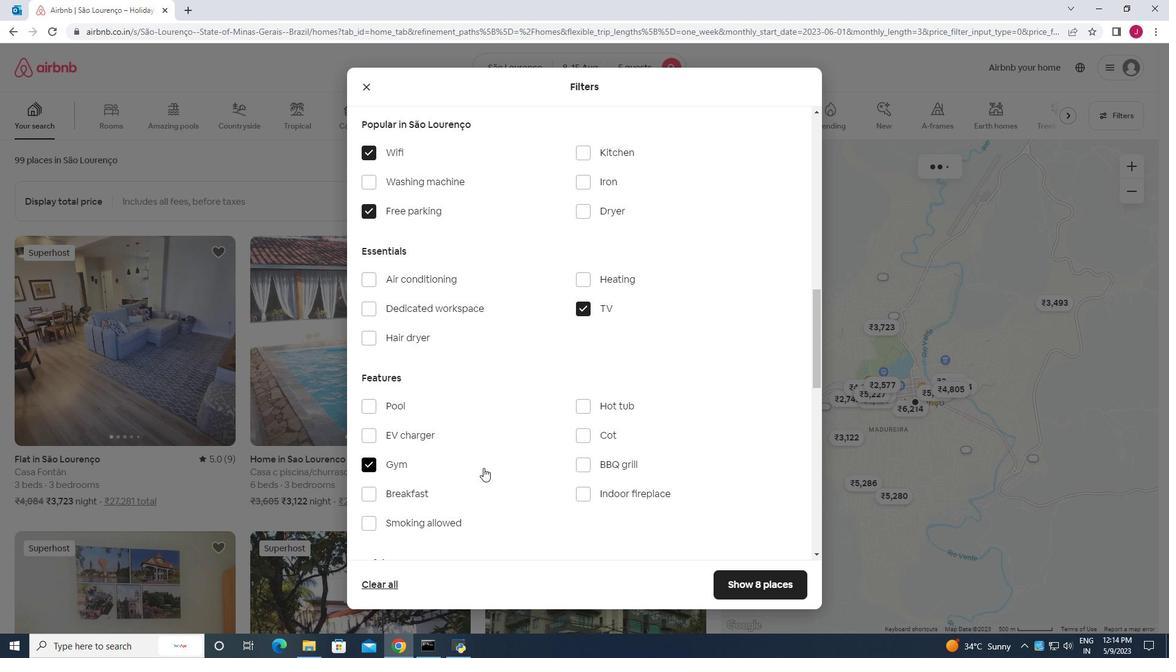 
Action: Mouse scrolled (489, 466) with delta (0, 0)
Screenshot: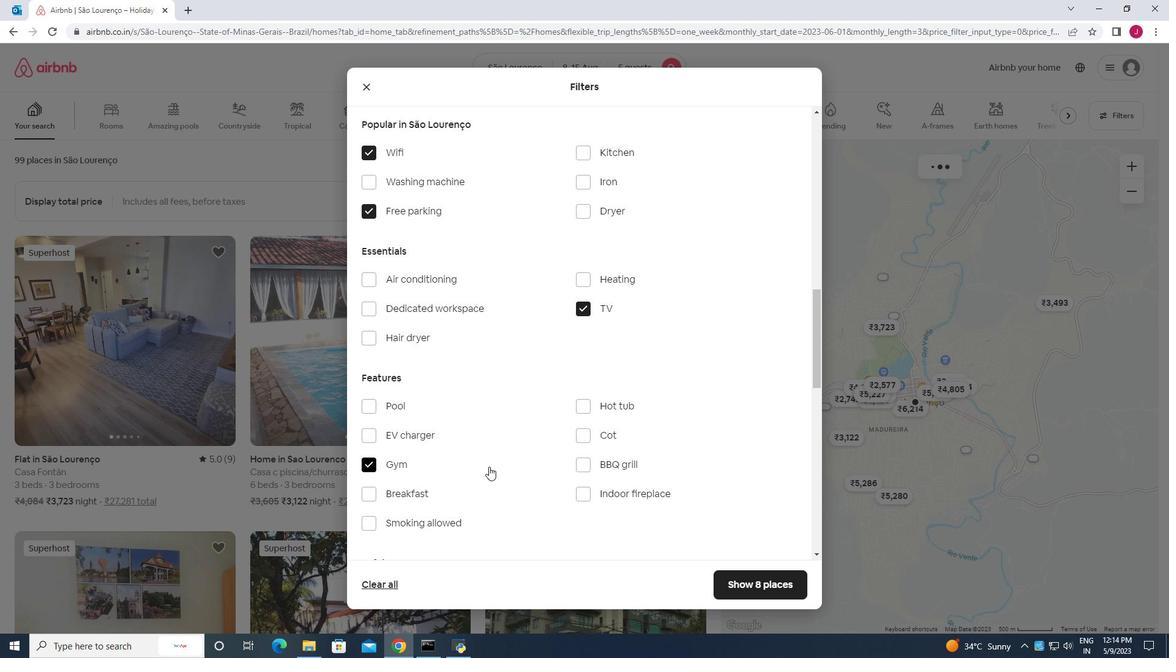 
Action: Mouse scrolled (489, 466) with delta (0, 0)
Screenshot: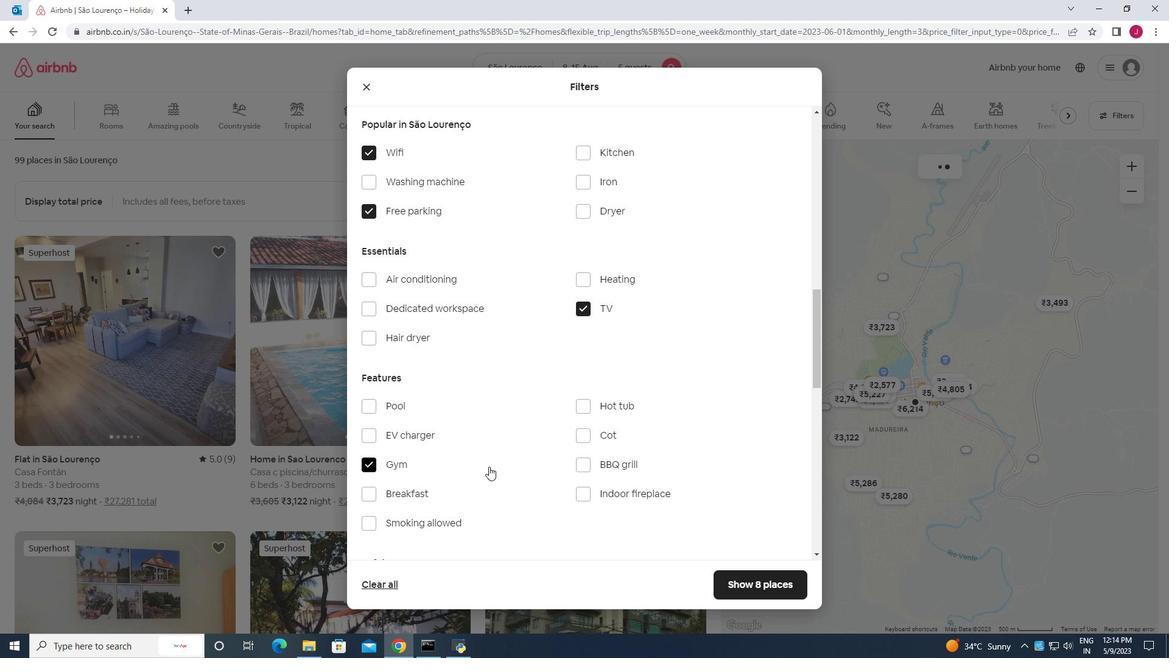 
Action: Mouse scrolled (489, 466) with delta (0, 0)
Screenshot: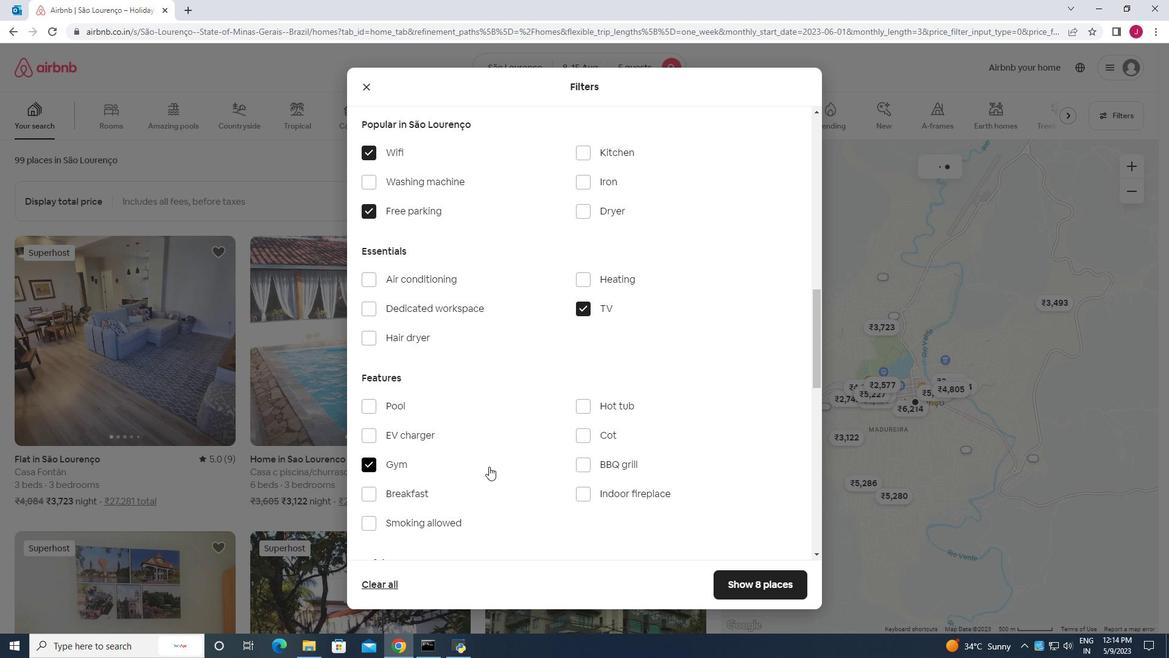 
Action: Mouse scrolled (489, 466) with delta (0, 0)
Screenshot: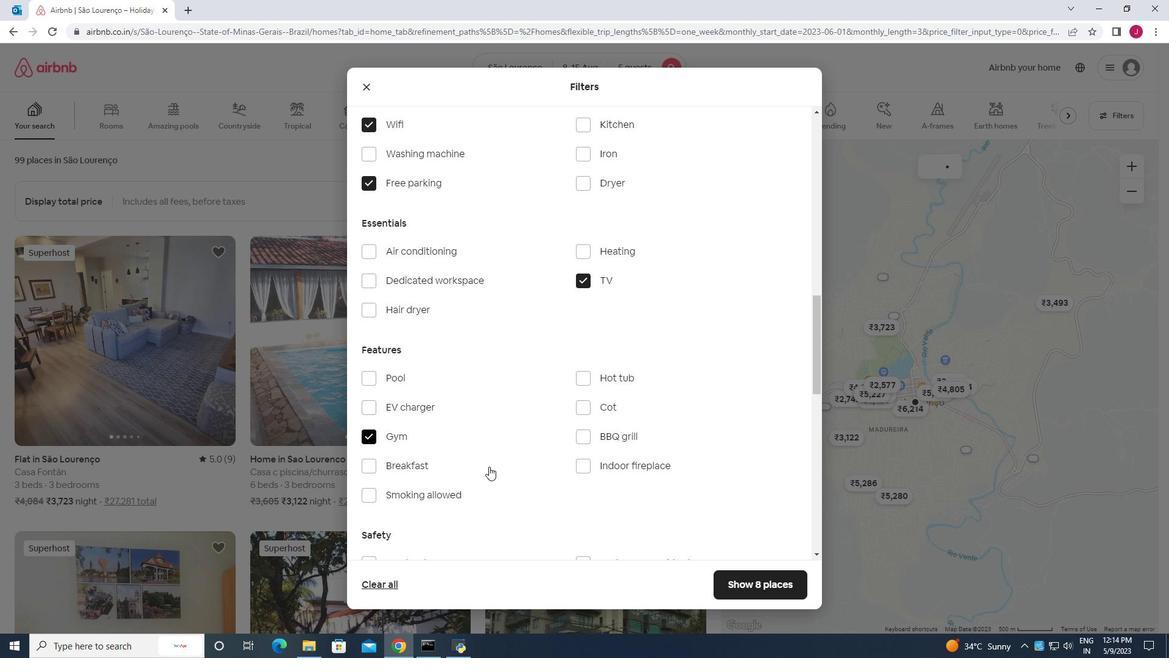 
Action: Mouse scrolled (489, 466) with delta (0, 0)
Screenshot: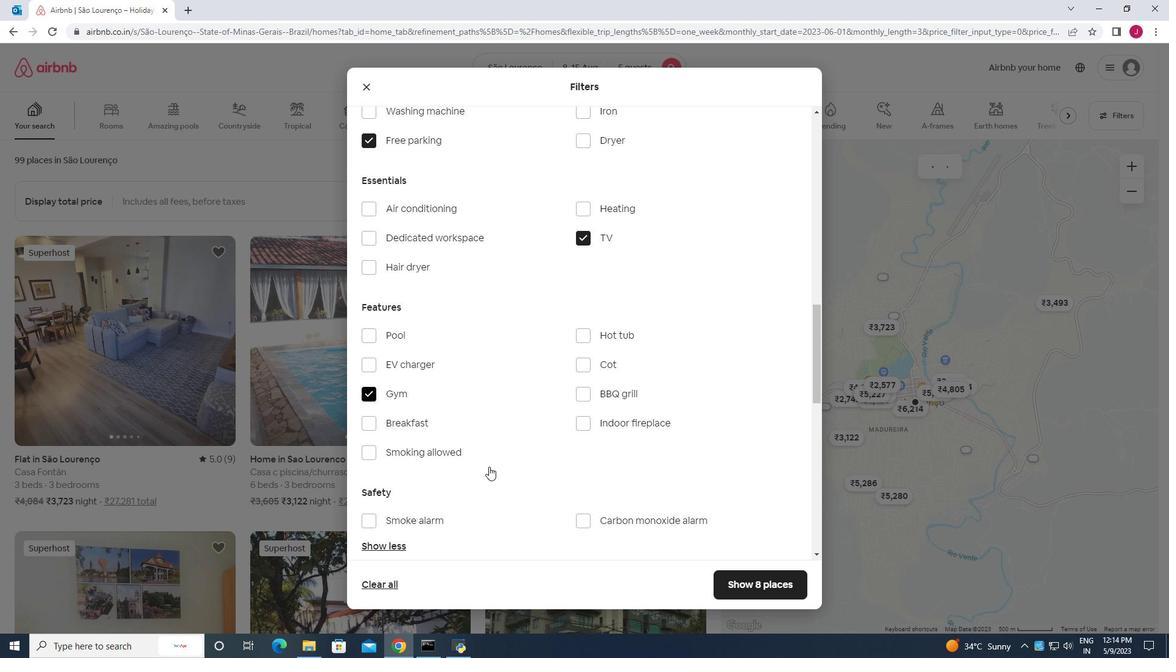 
Action: Mouse moved to (571, 439)
Screenshot: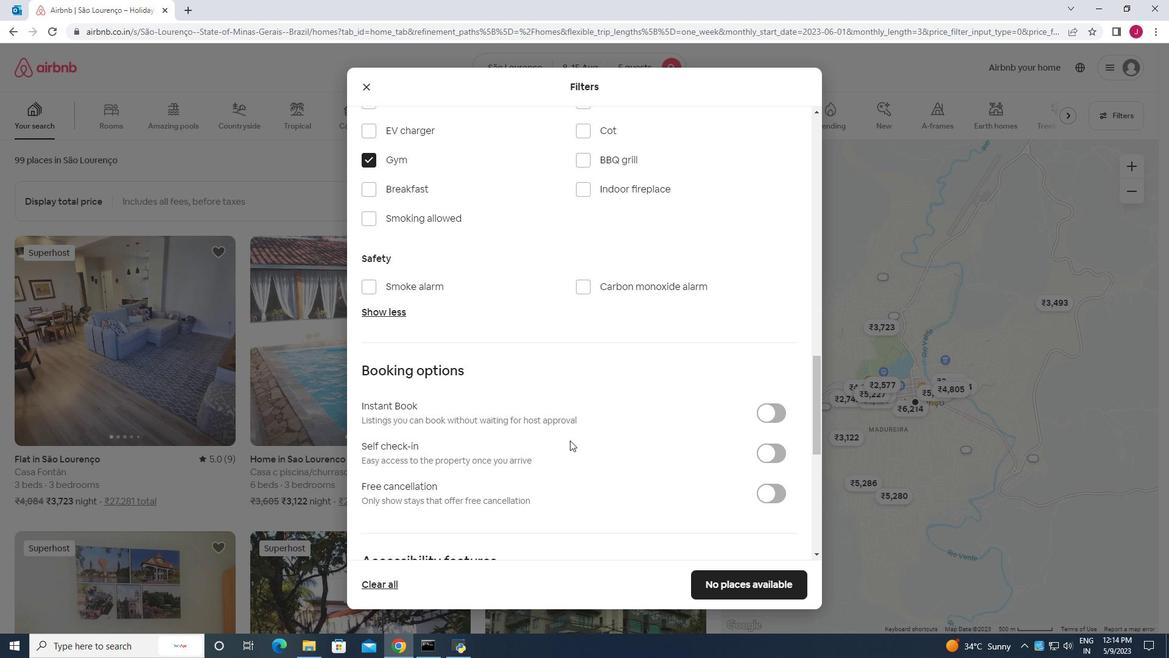 
Action: Mouse scrolled (571, 439) with delta (0, 0)
Screenshot: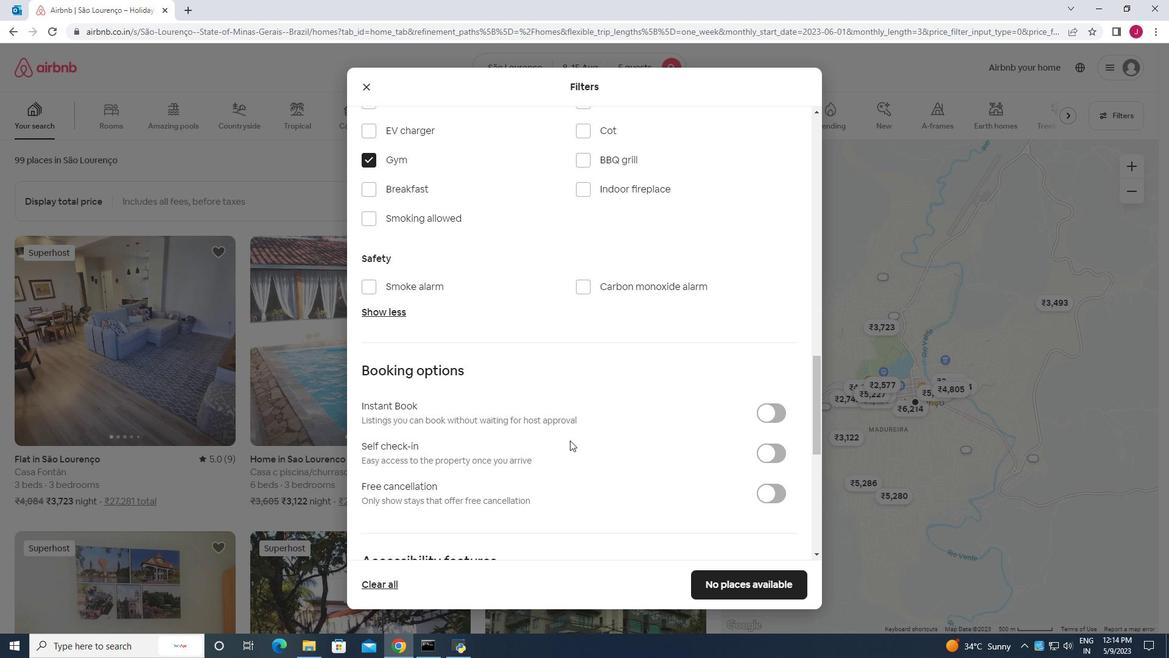 
Action: Mouse moved to (572, 439)
Screenshot: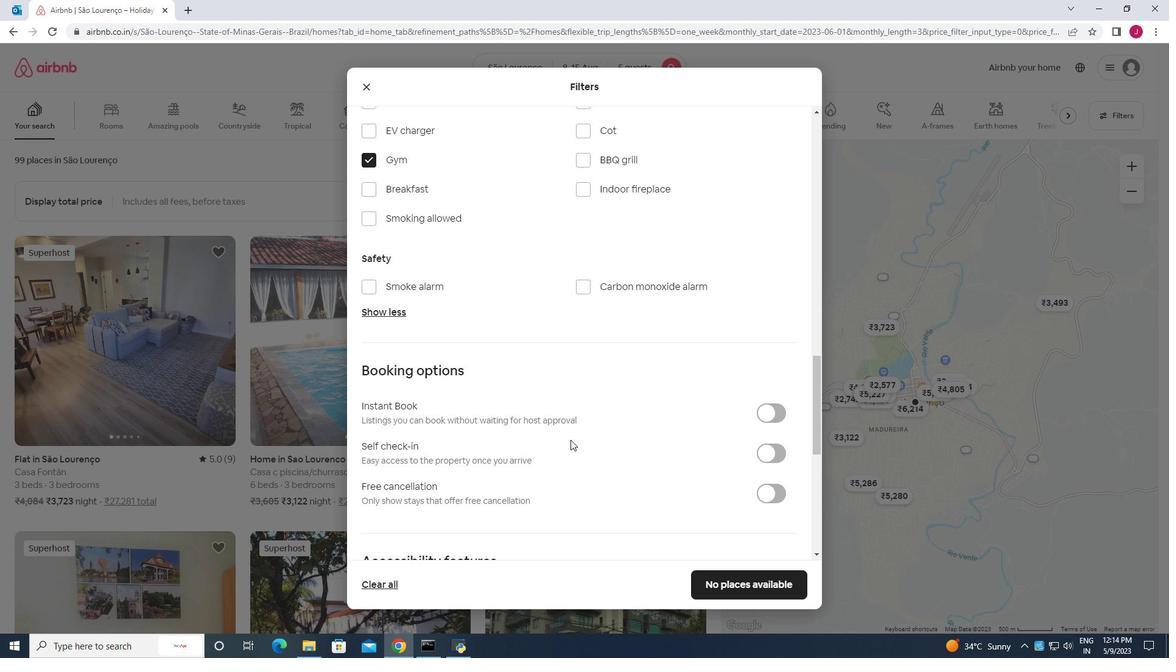 
Action: Mouse scrolled (572, 439) with delta (0, 0)
Screenshot: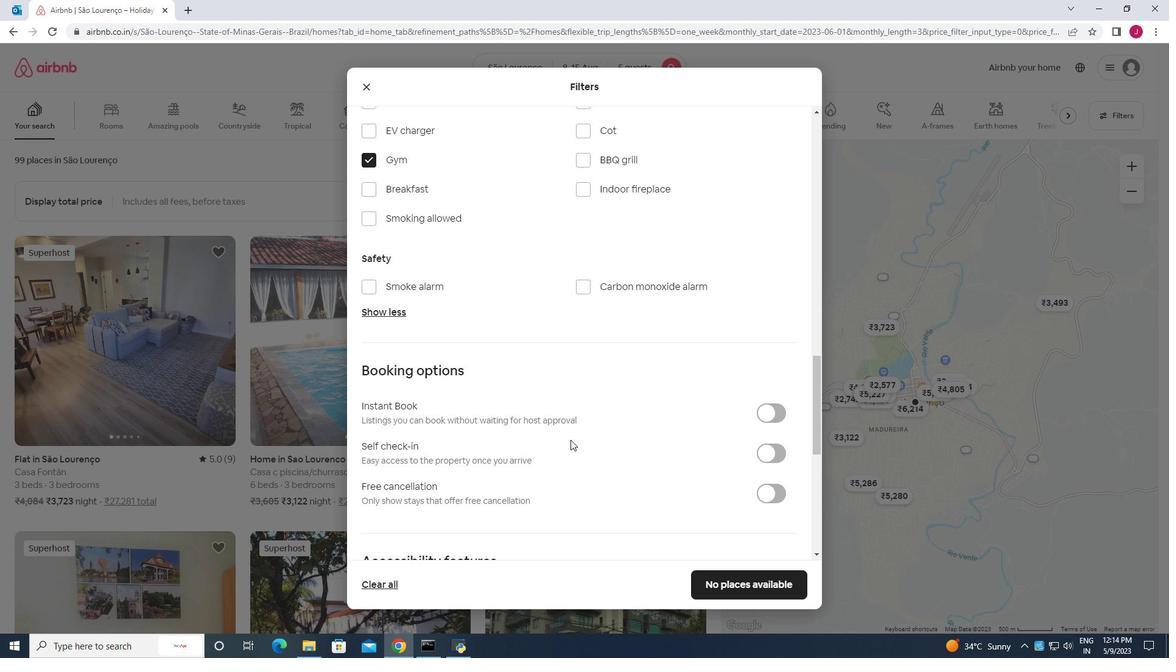 
Action: Mouse scrolled (572, 439) with delta (0, 0)
Screenshot: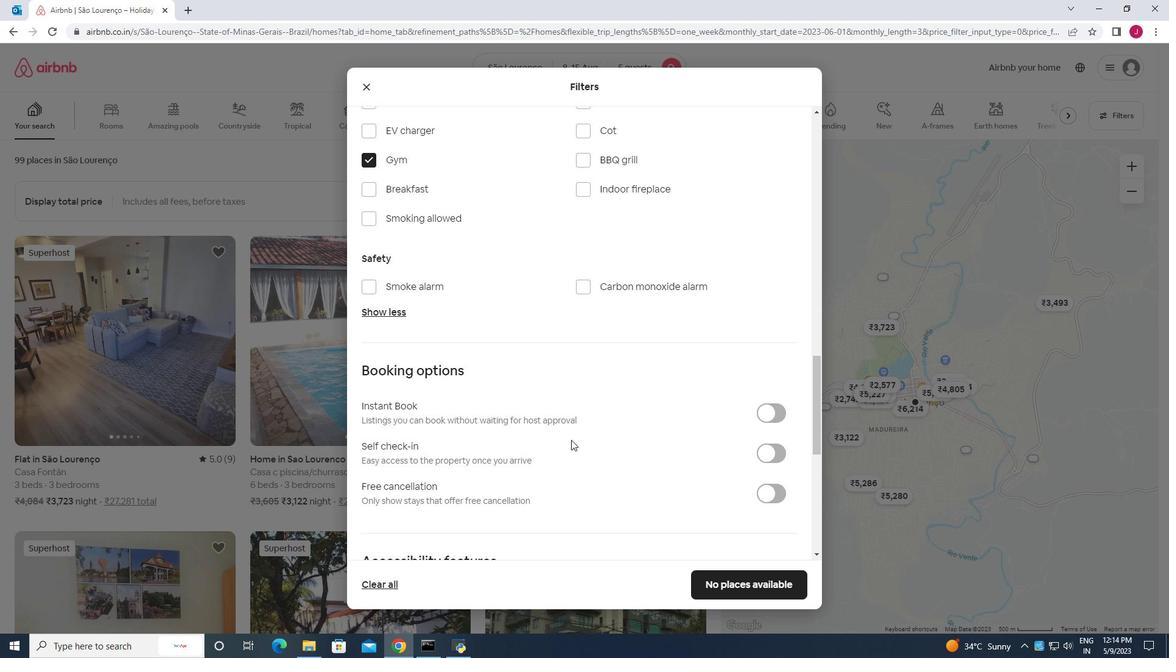 
Action: Mouse moved to (776, 271)
Screenshot: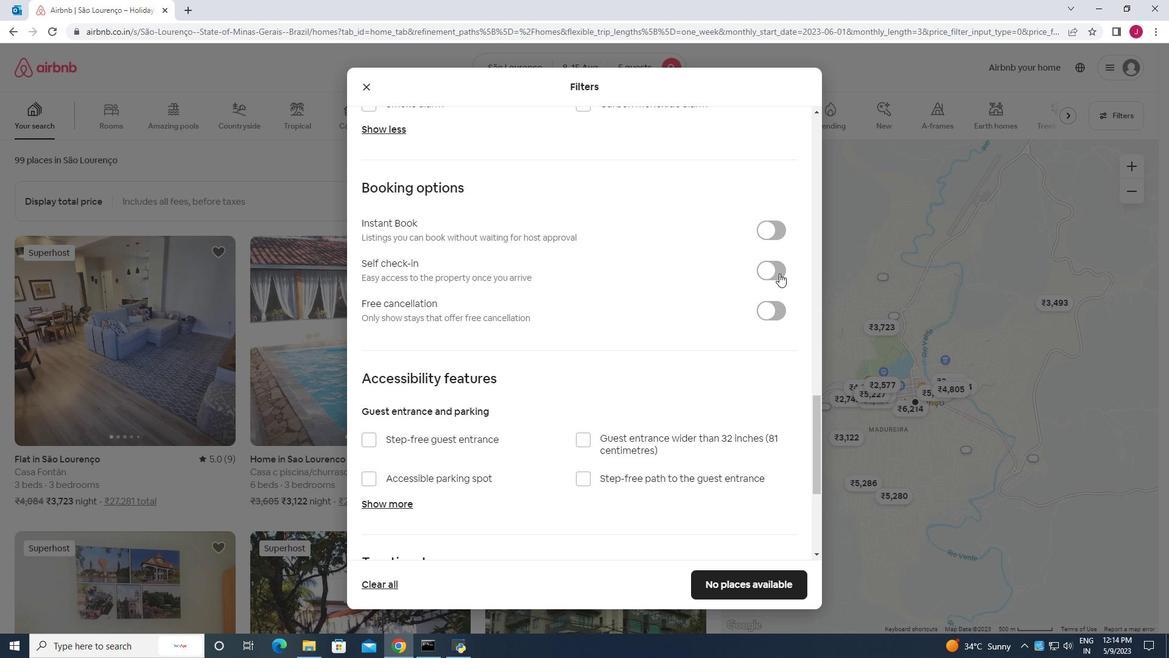 
Action: Mouse pressed left at (776, 271)
Screenshot: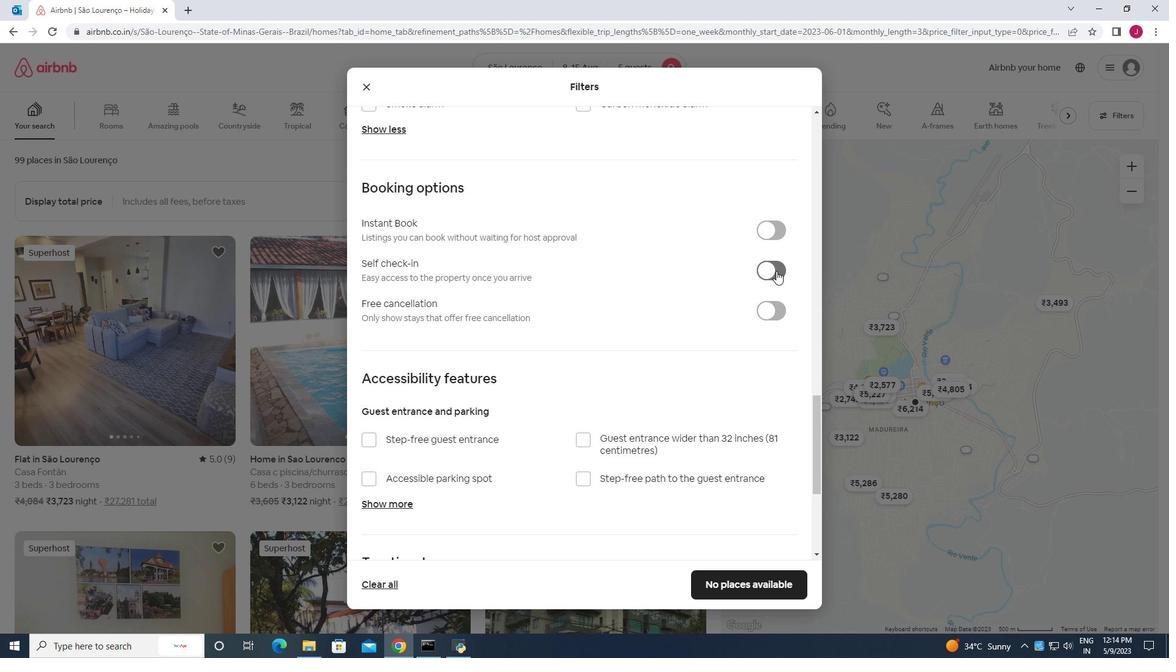 
Action: Mouse moved to (561, 352)
Screenshot: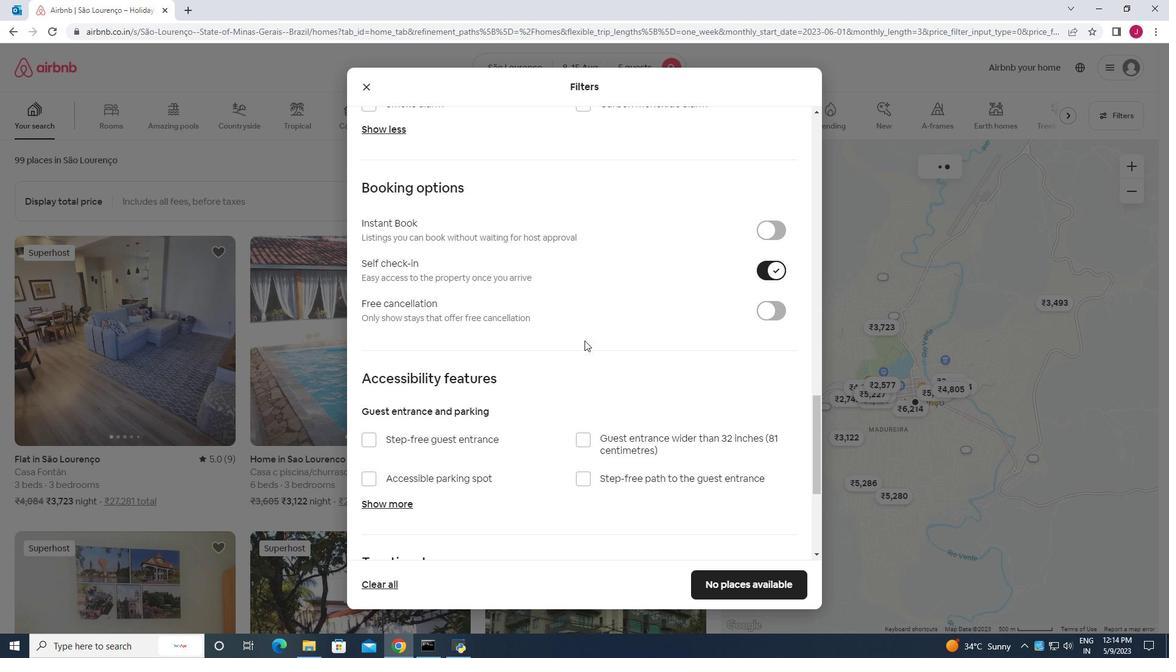 
Action: Mouse scrolled (561, 351) with delta (0, 0)
Screenshot: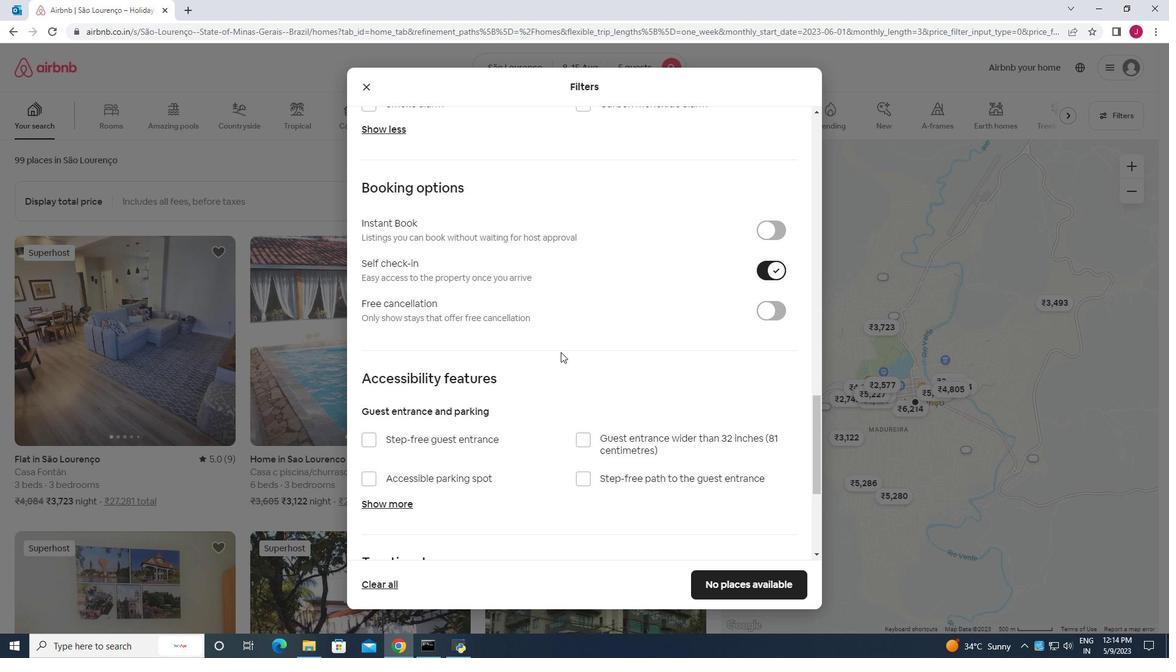 
Action: Mouse scrolled (561, 351) with delta (0, 0)
Screenshot: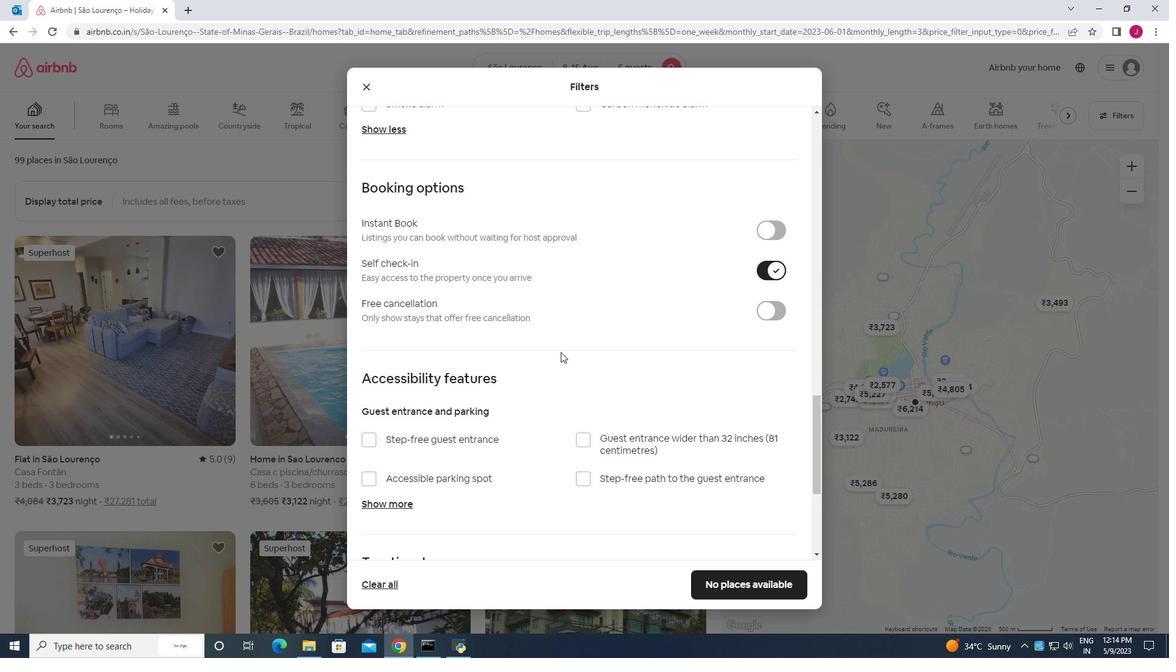 
Action: Mouse scrolled (561, 351) with delta (0, 0)
Screenshot: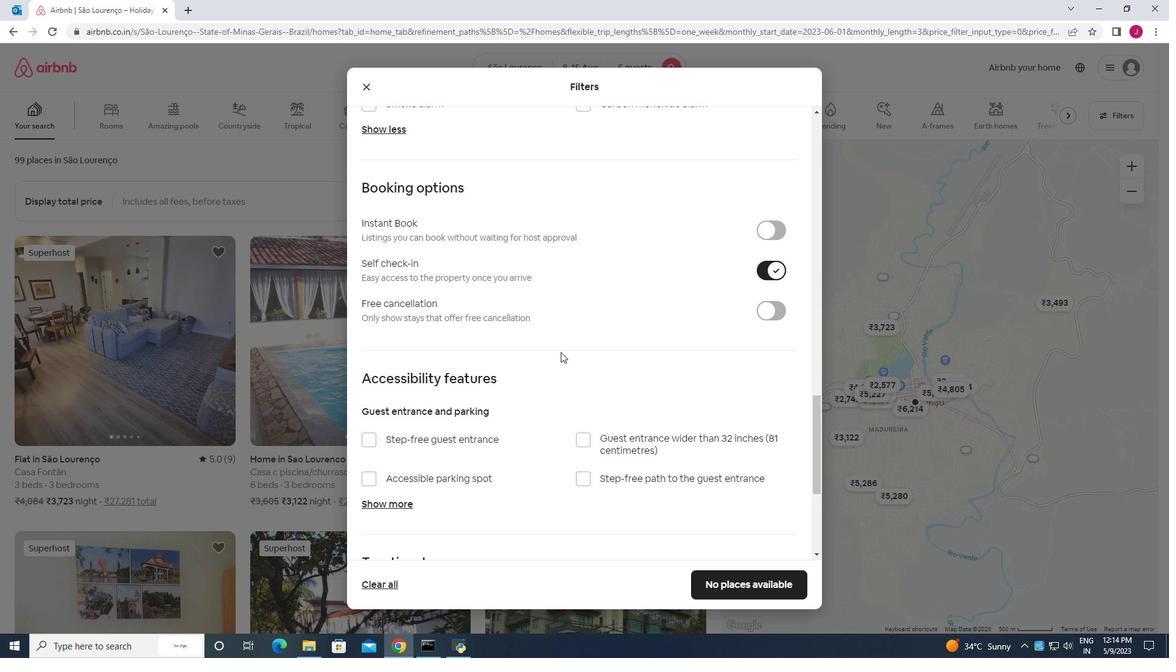 
Action: Mouse scrolled (561, 351) with delta (0, 0)
Screenshot: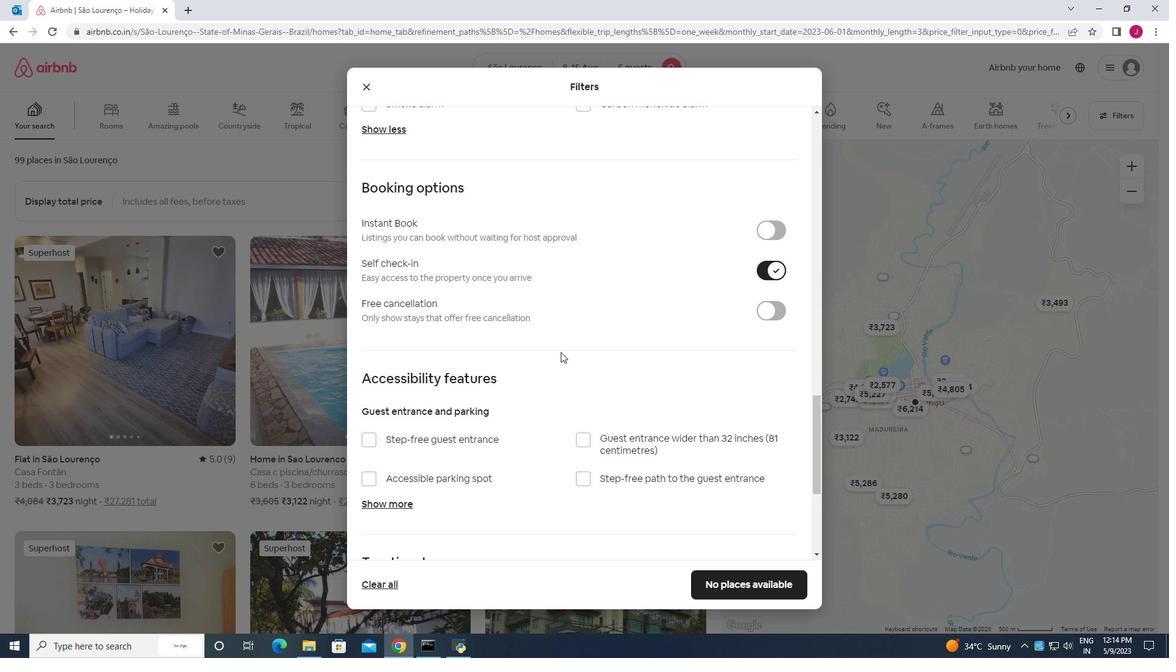 
Action: Mouse scrolled (561, 351) with delta (0, 0)
Screenshot: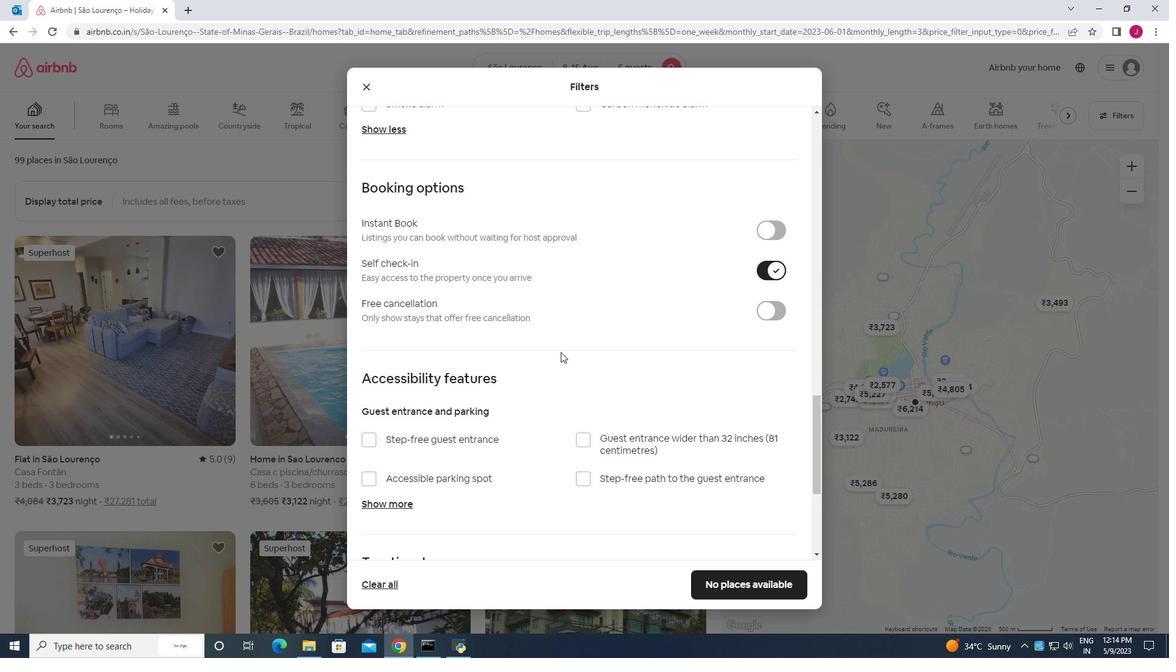 
Action: Mouse scrolled (561, 351) with delta (0, 0)
Screenshot: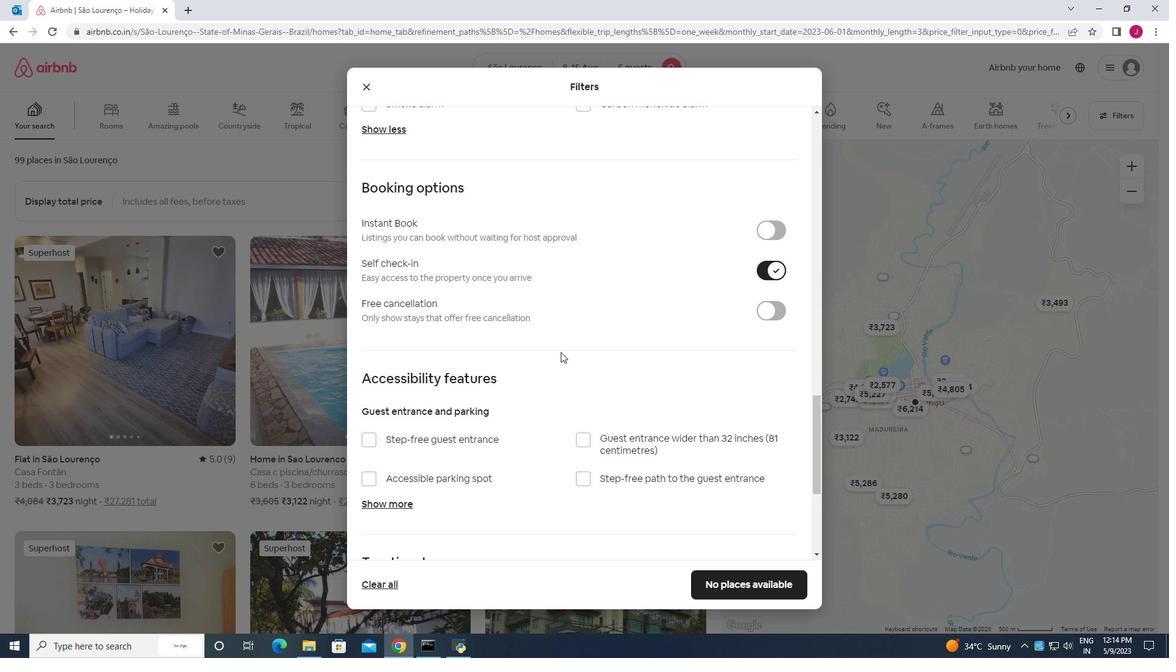 
Action: Mouse moved to (371, 477)
Screenshot: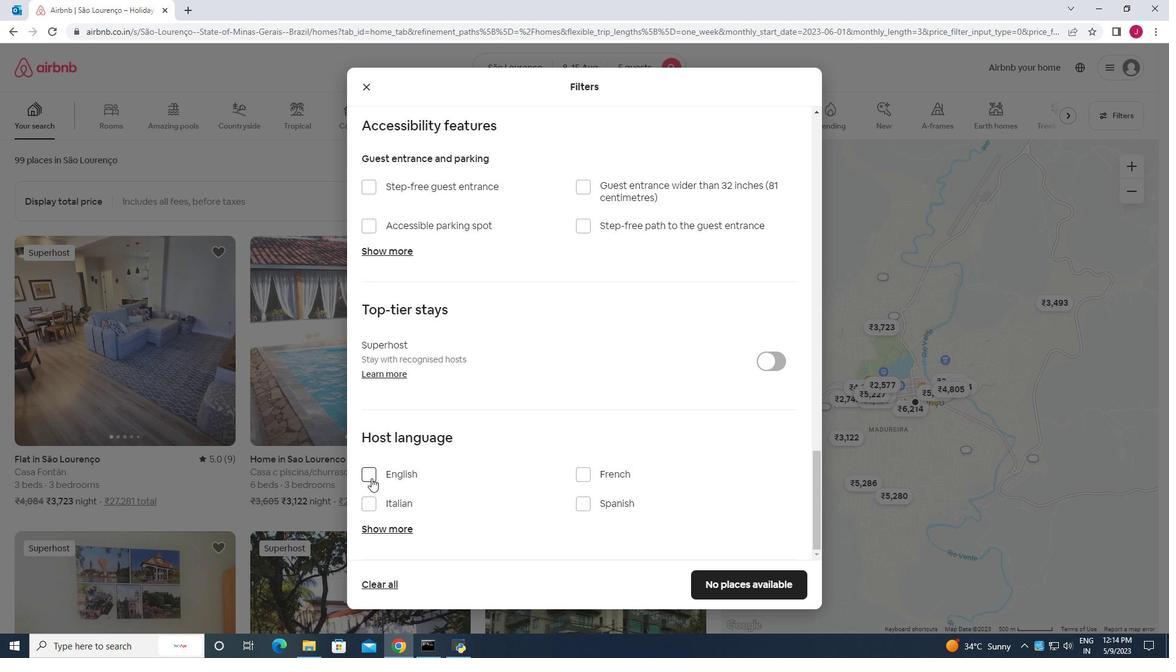 
Action: Mouse pressed left at (371, 477)
Screenshot: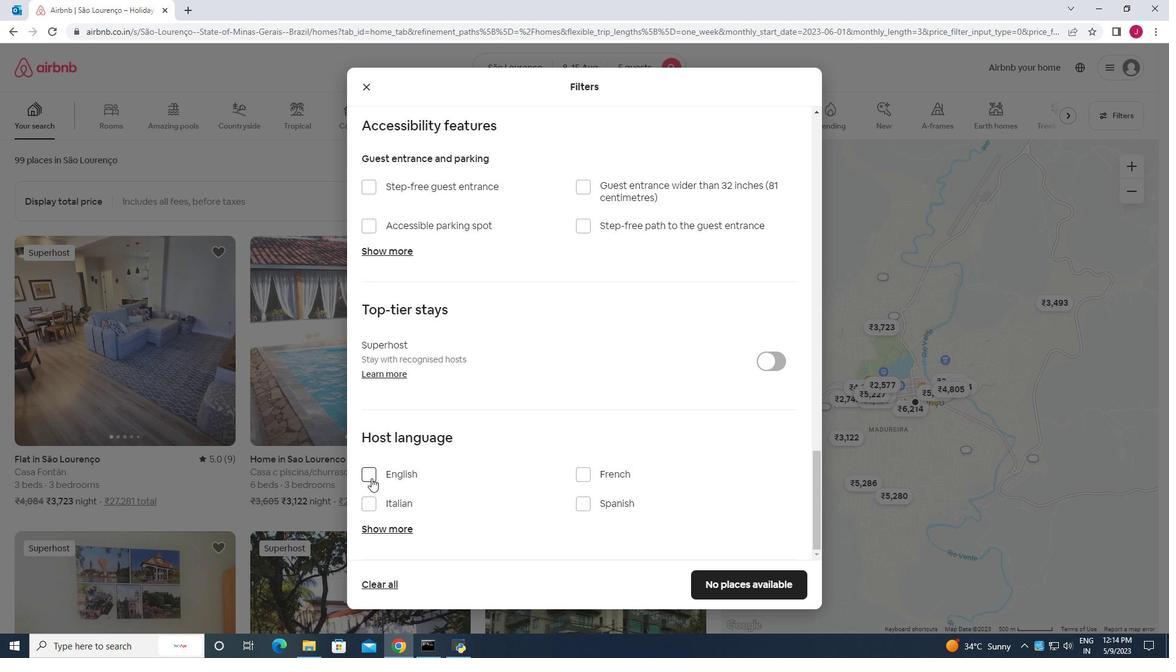 
Action: Mouse moved to (717, 591)
Screenshot: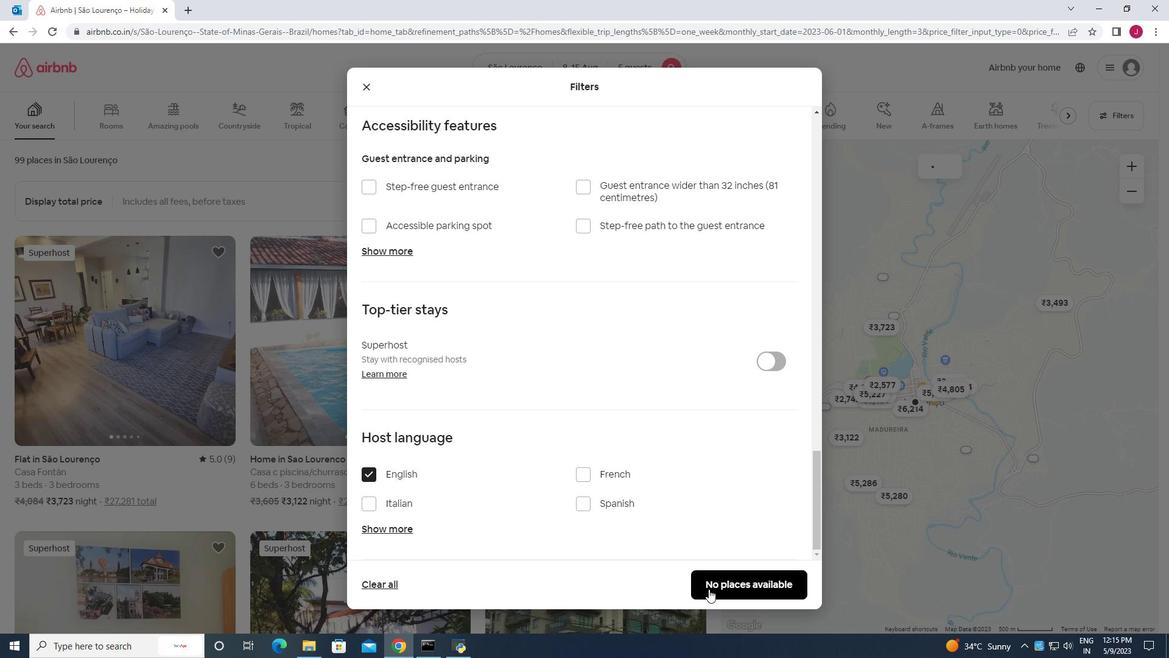 
Action: Mouse pressed left at (717, 591)
Screenshot: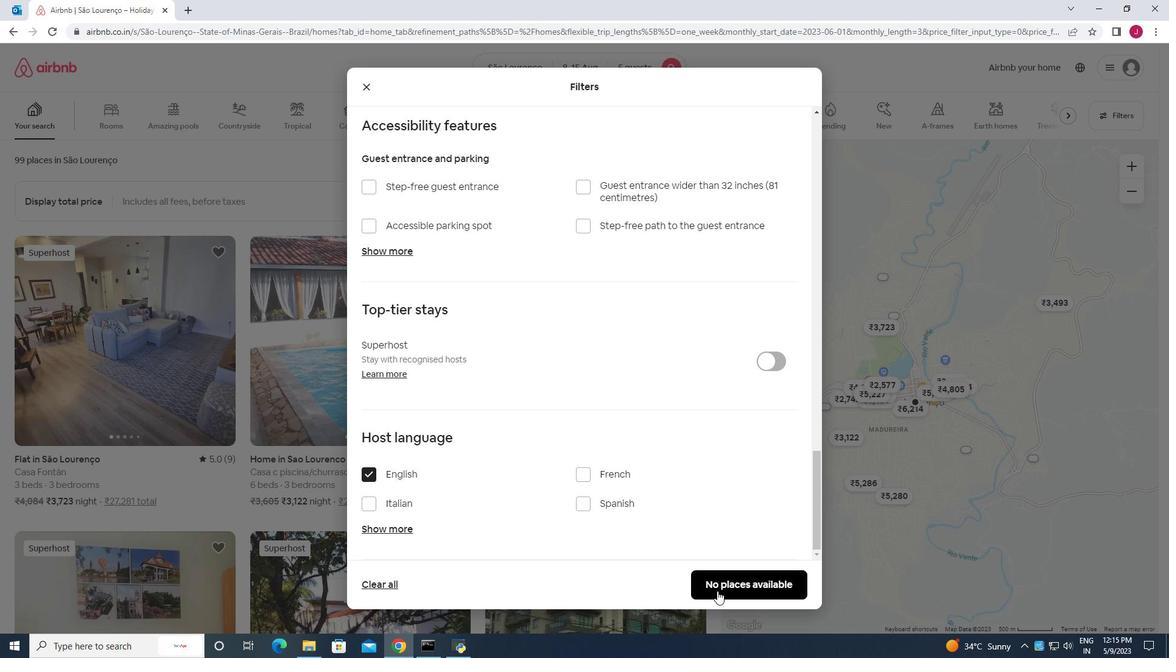 
Action: Mouse moved to (711, 579)
Screenshot: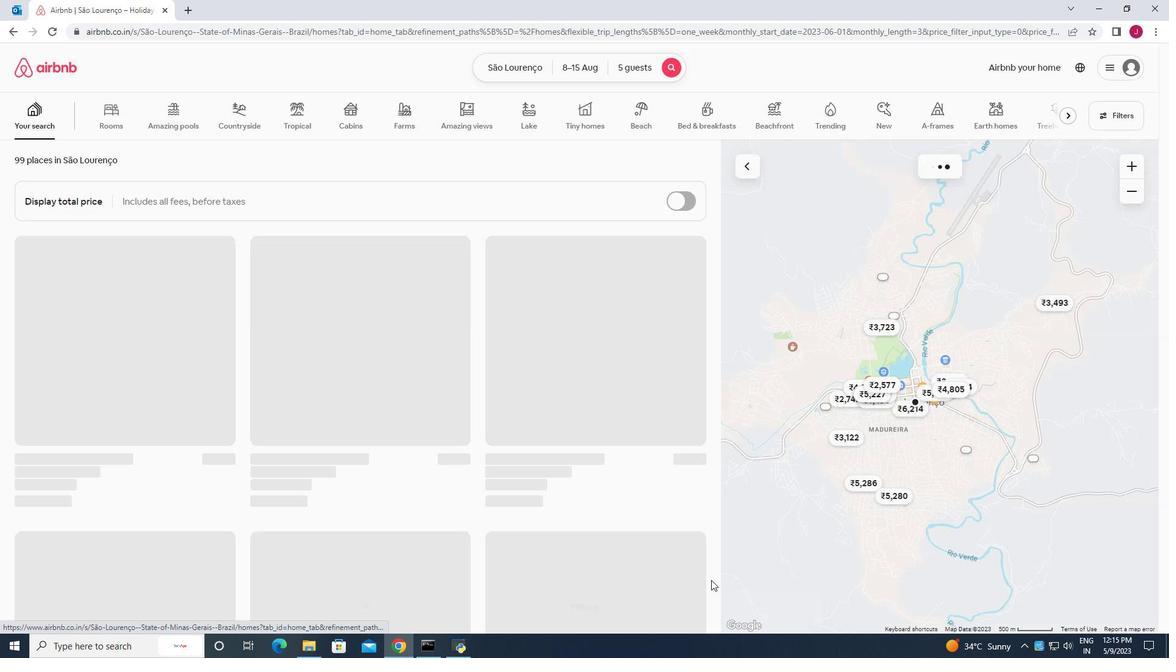 
